 Task: Compose an email with the signature Faith Turner with the subject Request for a testimonial and the message I would like to request a review of the proposal before making a decision. from softage.1@softage.net to softage.2@softage.net,  softage.1@softage.net and softage.3@softage.net with CC to softage.4@softage.net with an attached document Business_evaluation.pdf, insert an emoji of crying face Send the email
Action: Mouse moved to (481, 597)
Screenshot: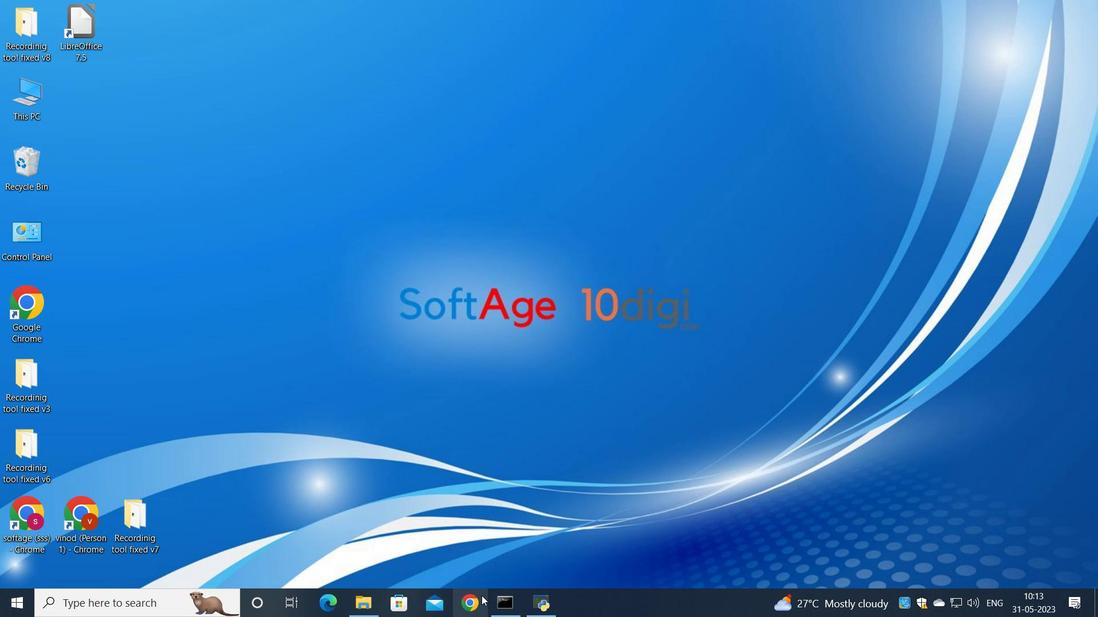 
Action: Mouse pressed left at (481, 597)
Screenshot: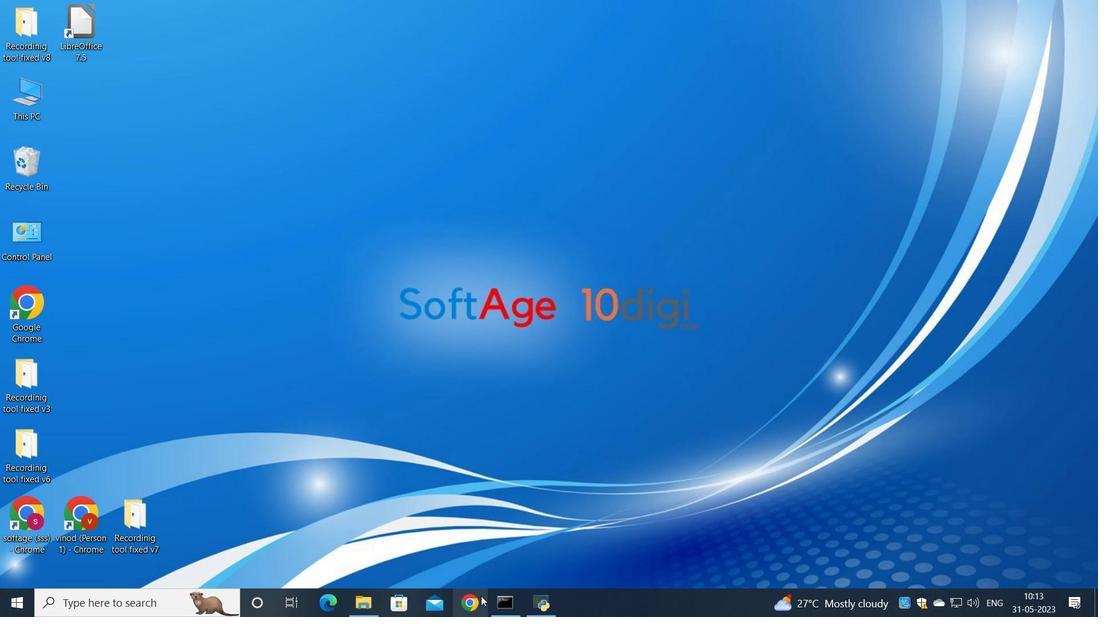 
Action: Mouse moved to (477, 336)
Screenshot: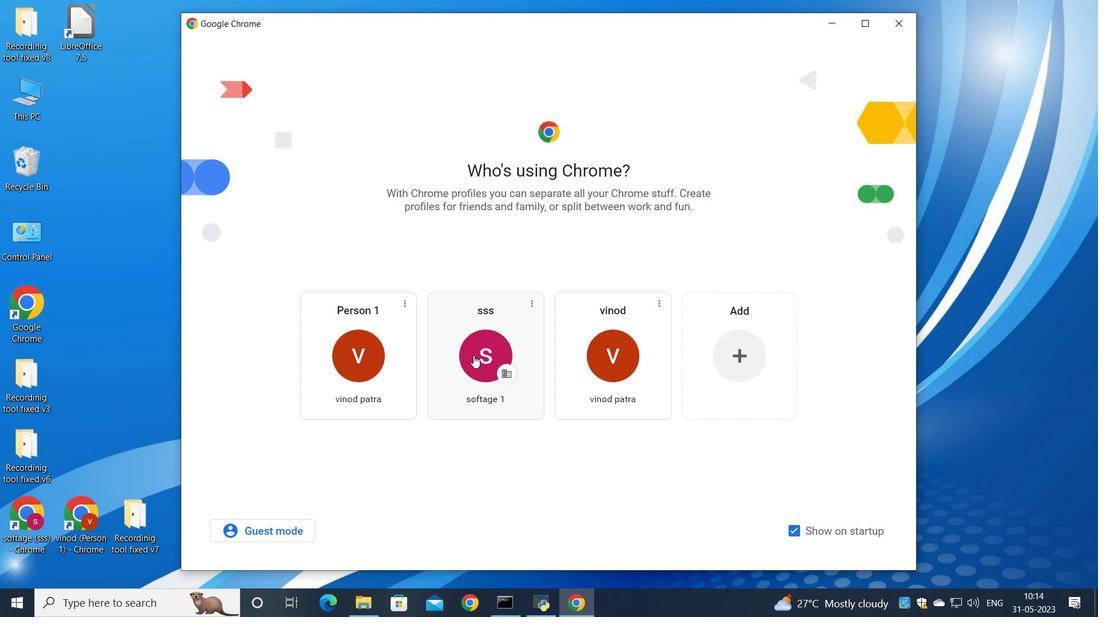 
Action: Mouse pressed left at (477, 336)
Screenshot: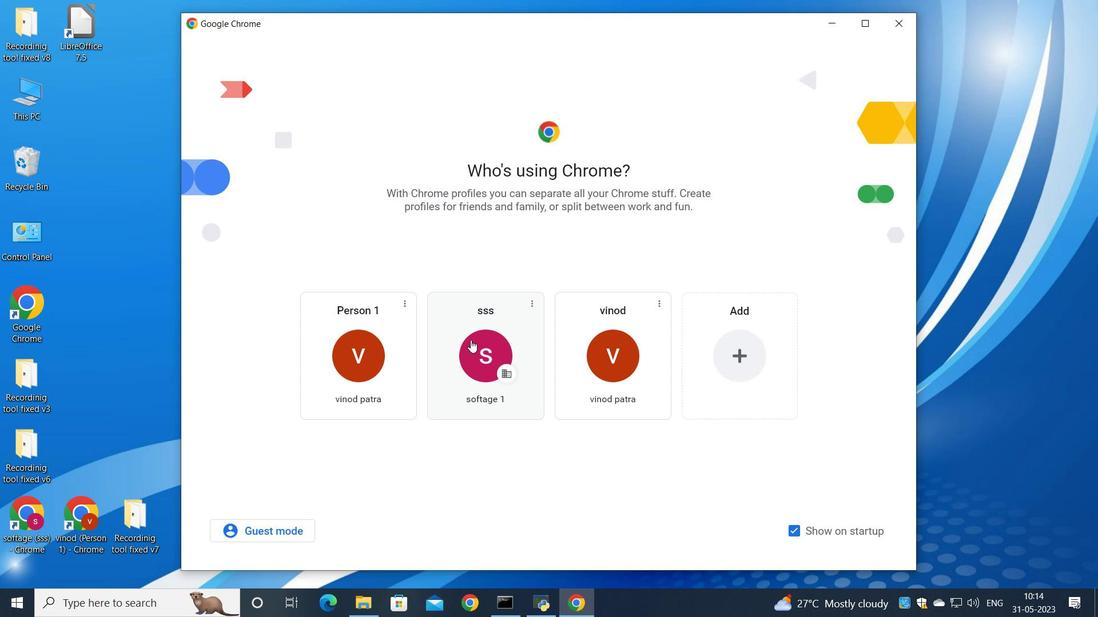 
Action: Mouse moved to (964, 71)
Screenshot: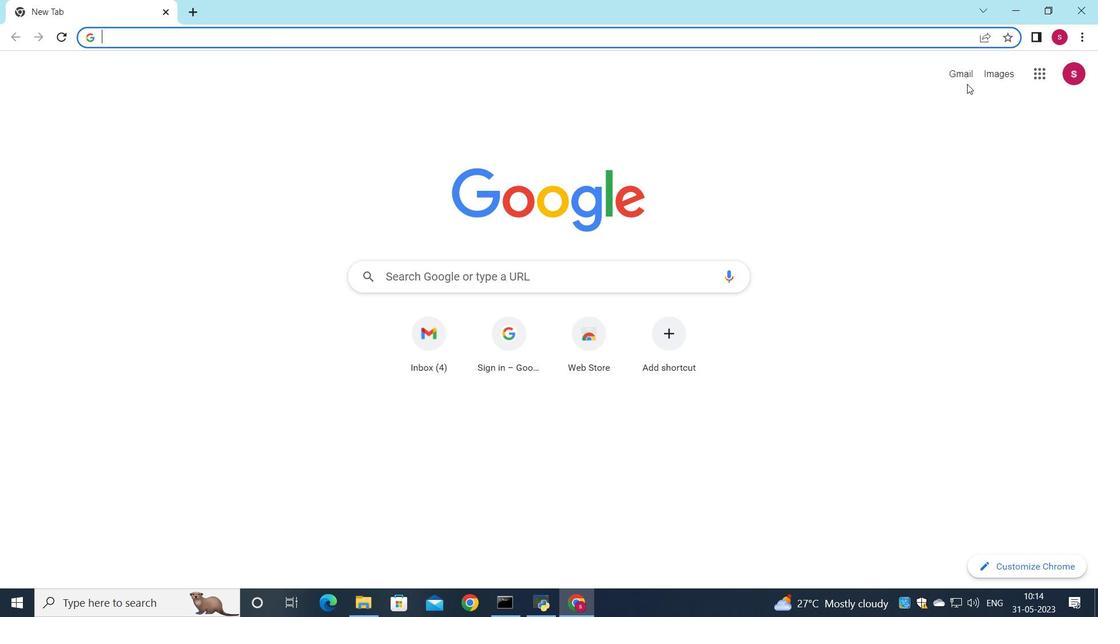 
Action: Mouse pressed left at (964, 71)
Screenshot: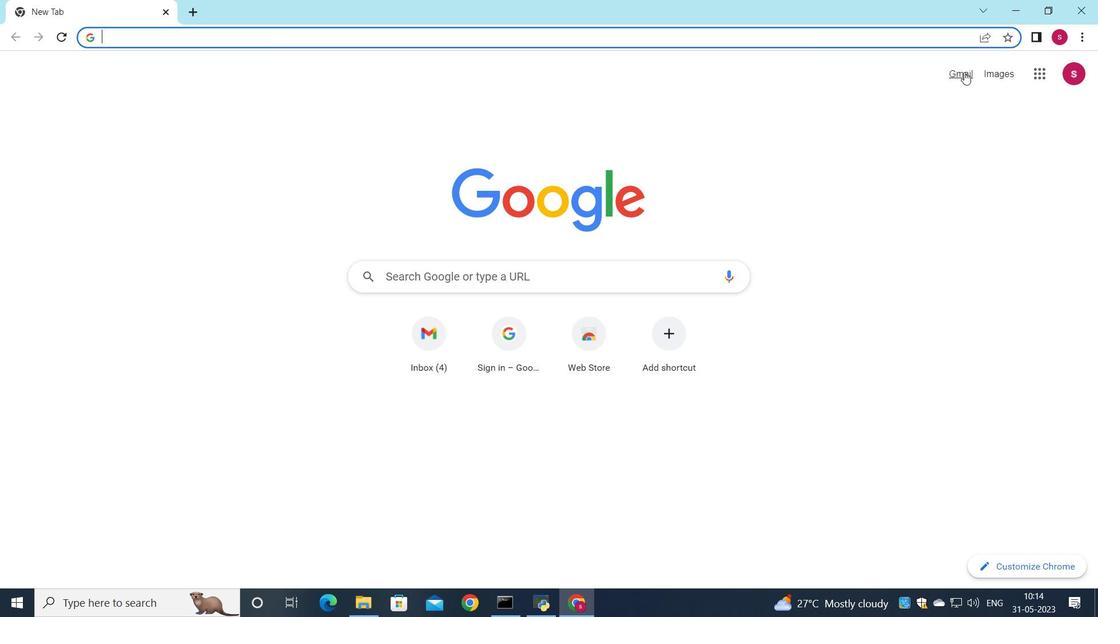 
Action: Mouse moved to (934, 106)
Screenshot: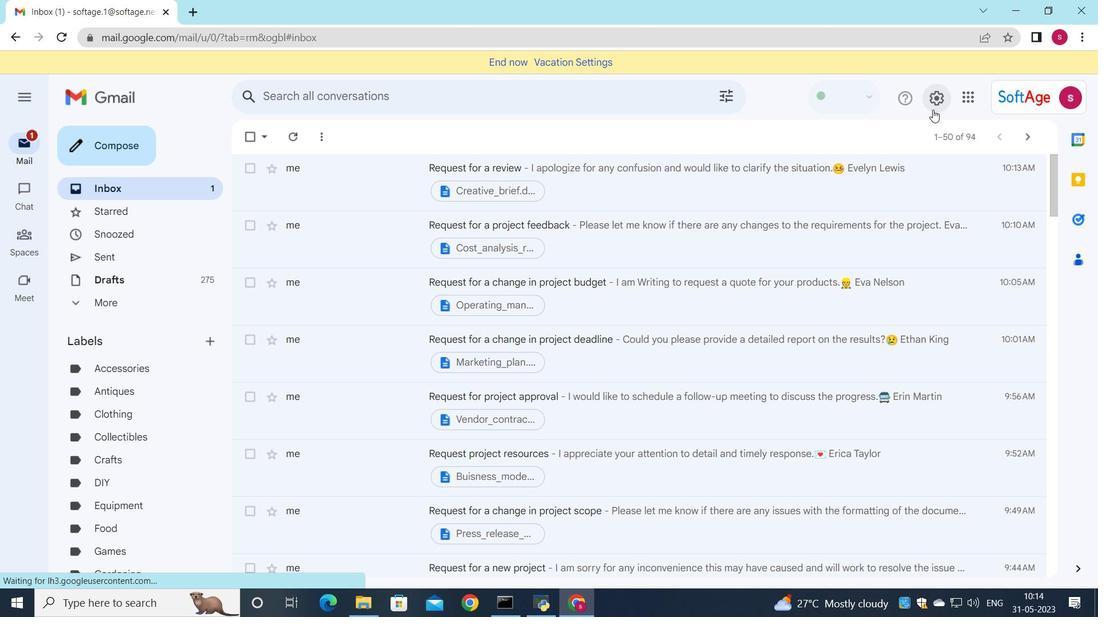 
Action: Mouse pressed left at (934, 106)
Screenshot: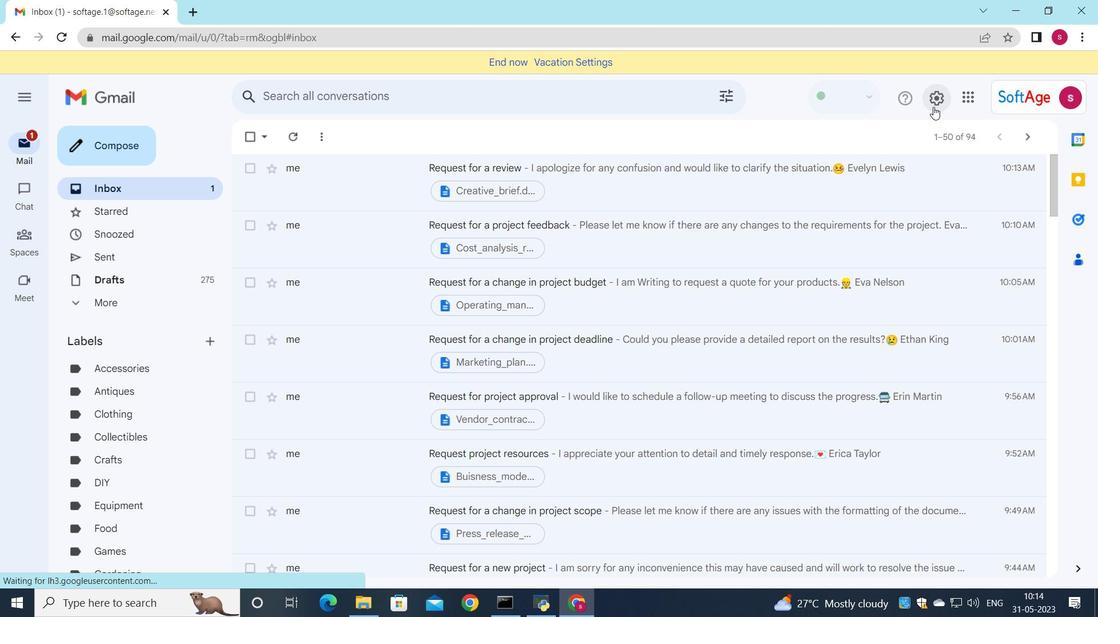 
Action: Mouse moved to (946, 169)
Screenshot: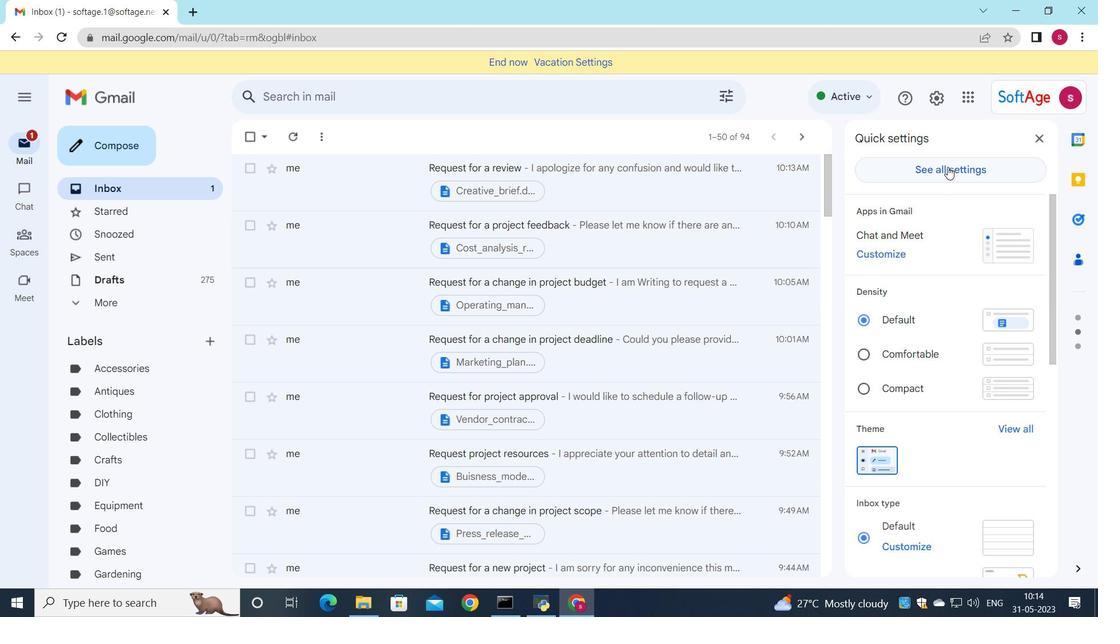 
Action: Mouse pressed left at (946, 169)
Screenshot: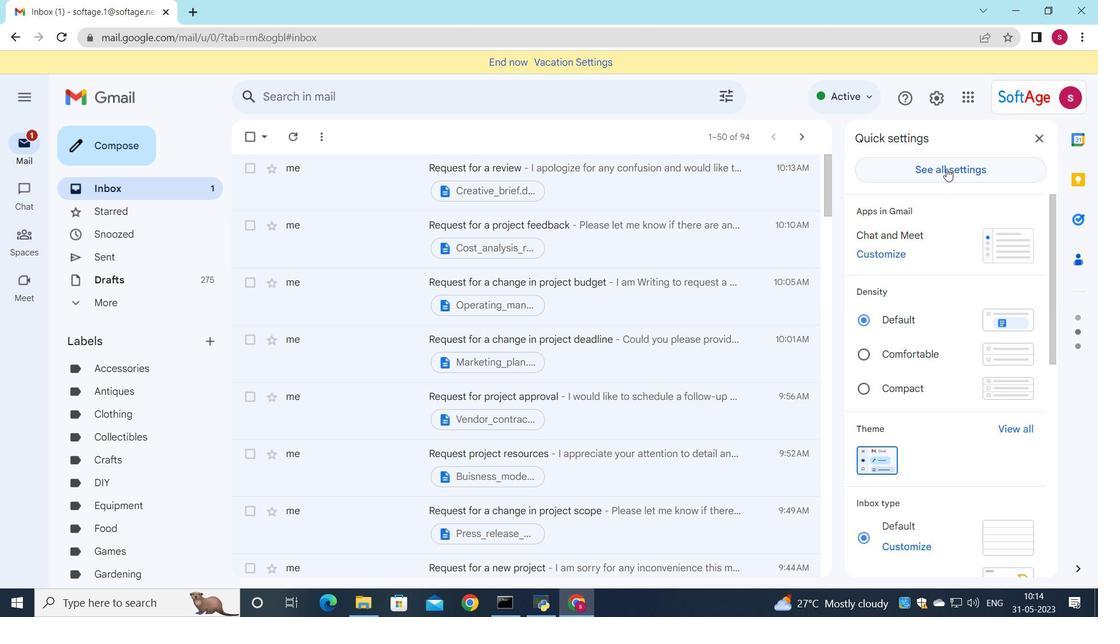 
Action: Mouse moved to (717, 347)
Screenshot: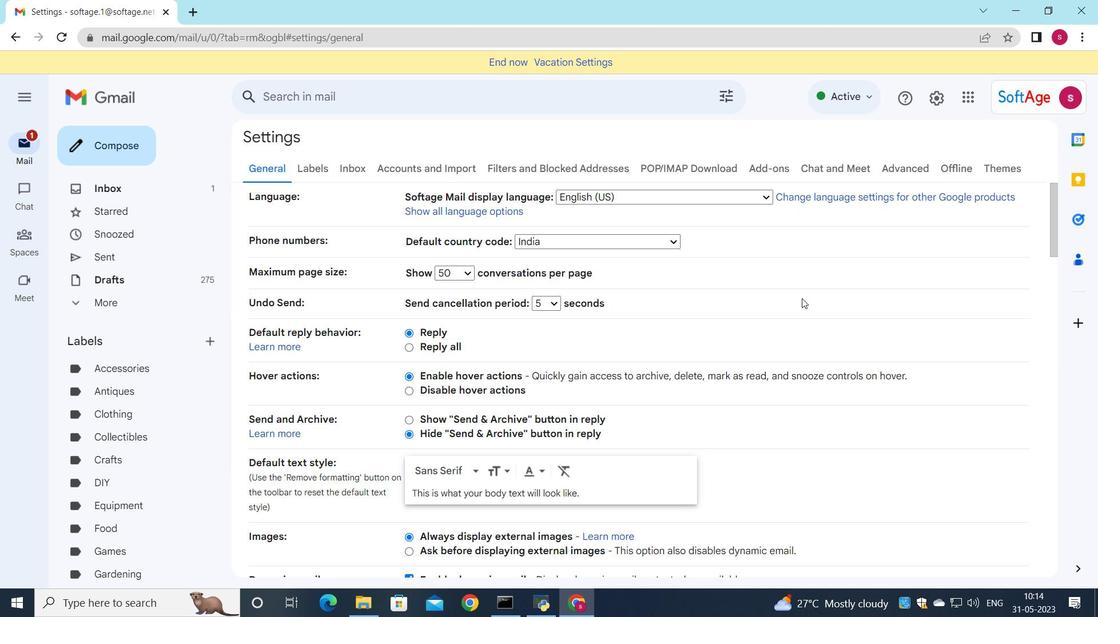 
Action: Mouse scrolled (717, 346) with delta (0, 0)
Screenshot: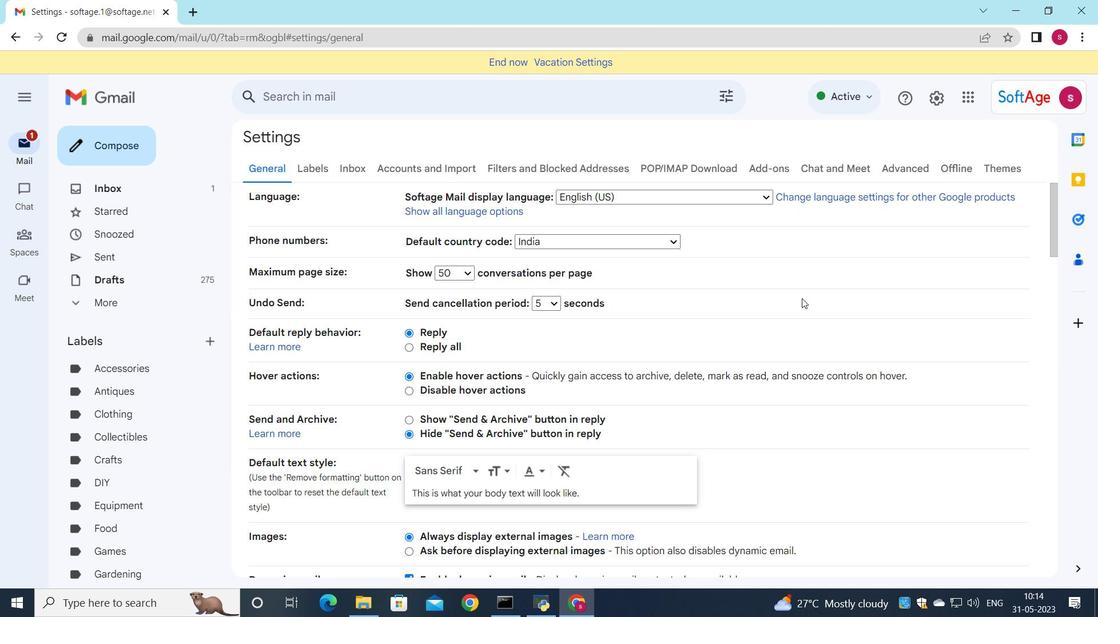 
Action: Mouse moved to (708, 359)
Screenshot: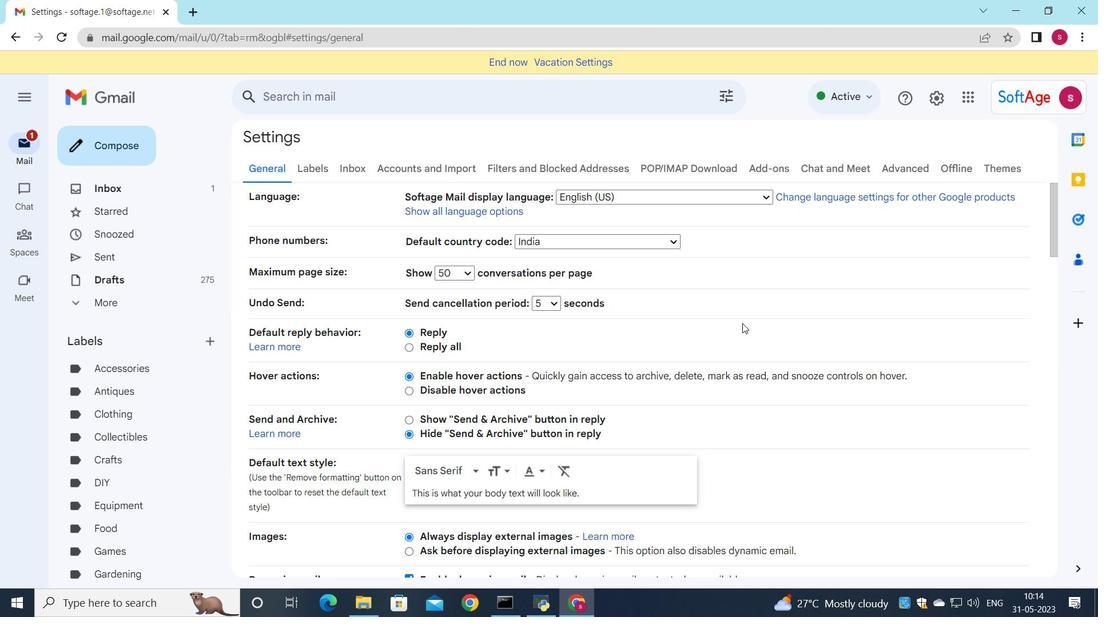 
Action: Mouse scrolled (708, 358) with delta (0, 0)
Screenshot: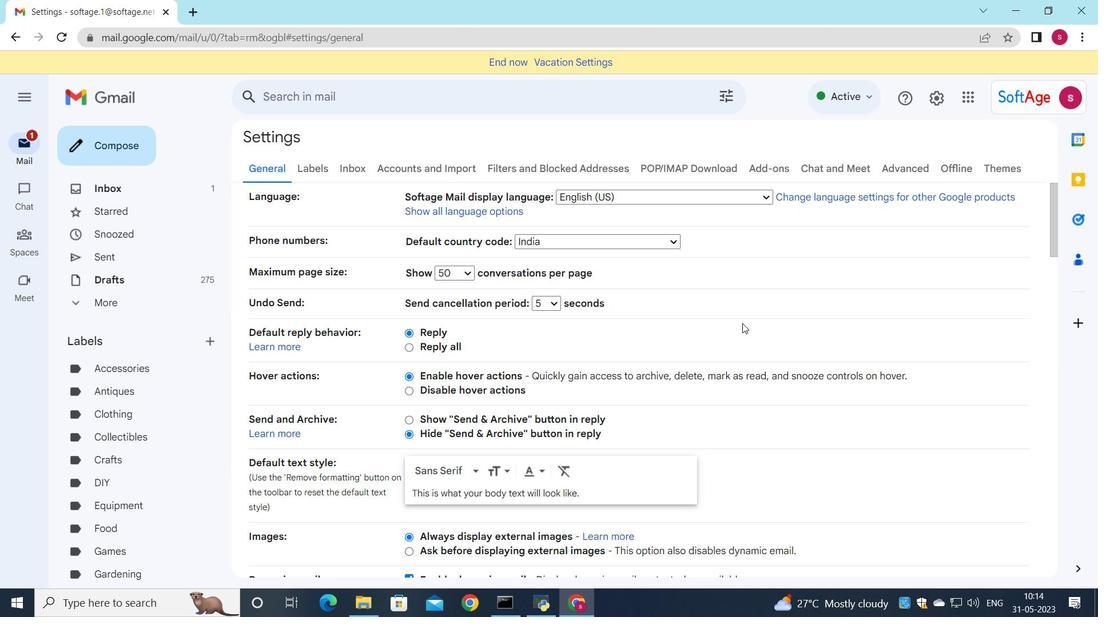 
Action: Mouse moved to (707, 359)
Screenshot: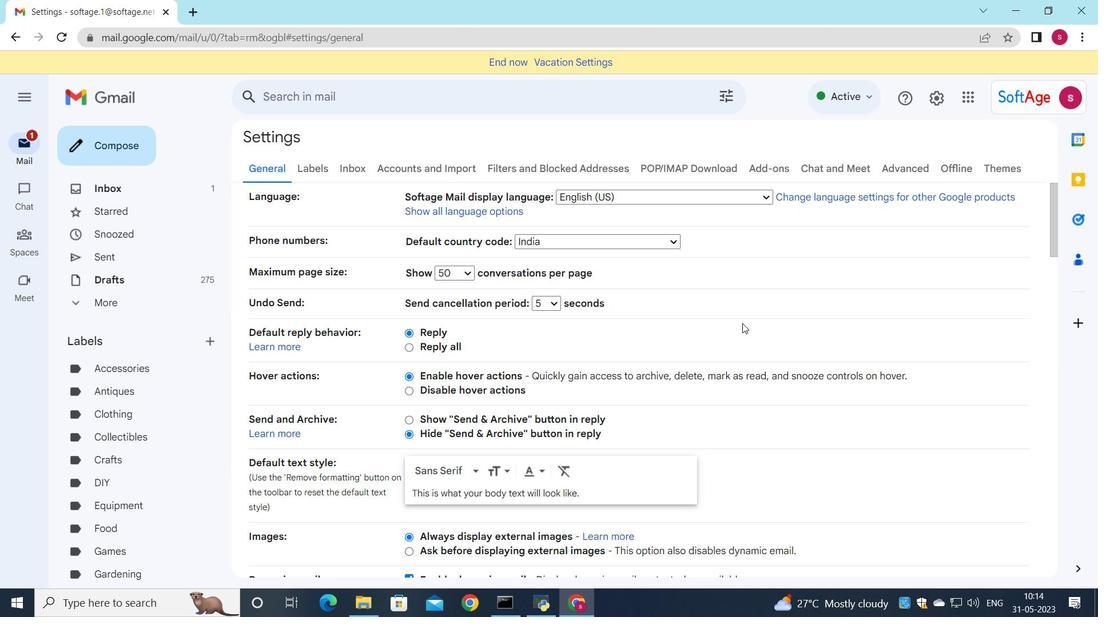 
Action: Mouse scrolled (707, 359) with delta (0, 0)
Screenshot: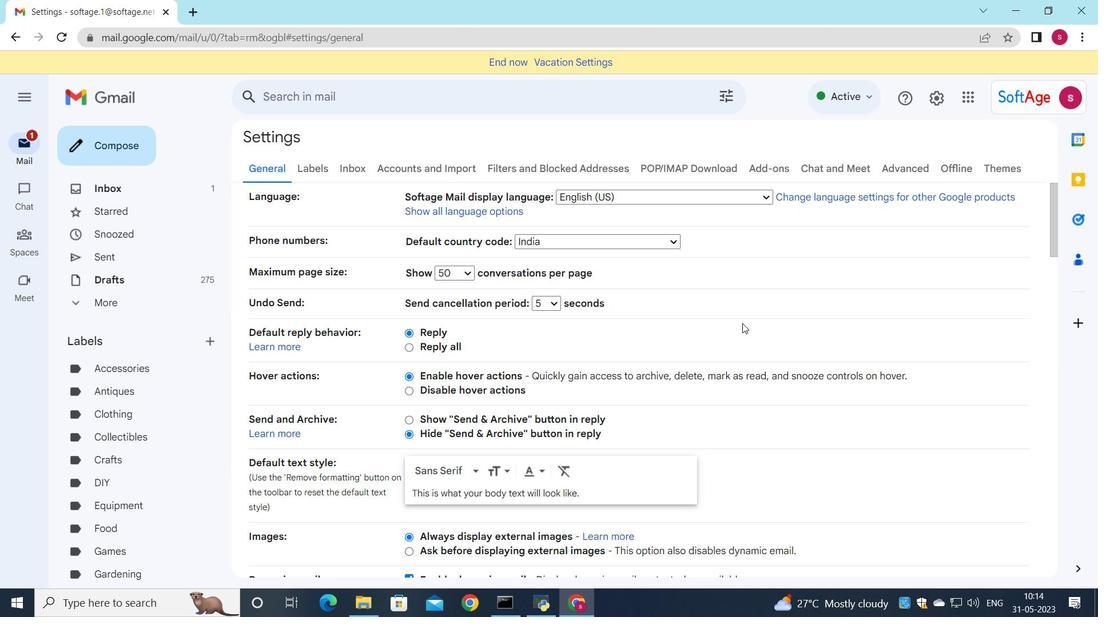 
Action: Mouse moved to (702, 361)
Screenshot: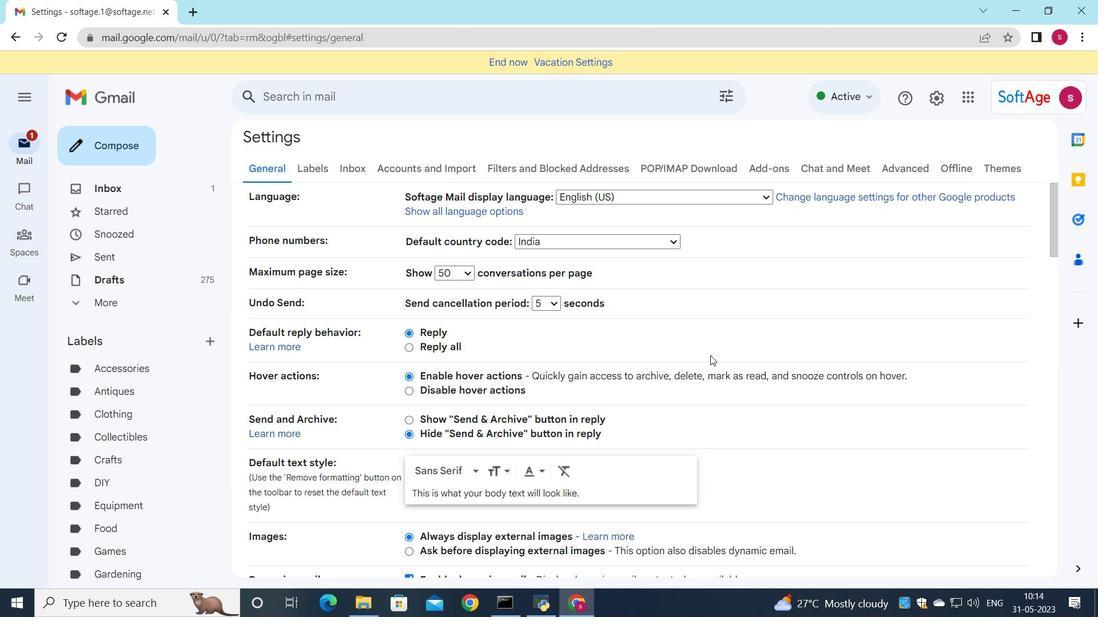 
Action: Mouse scrolled (704, 359) with delta (0, 0)
Screenshot: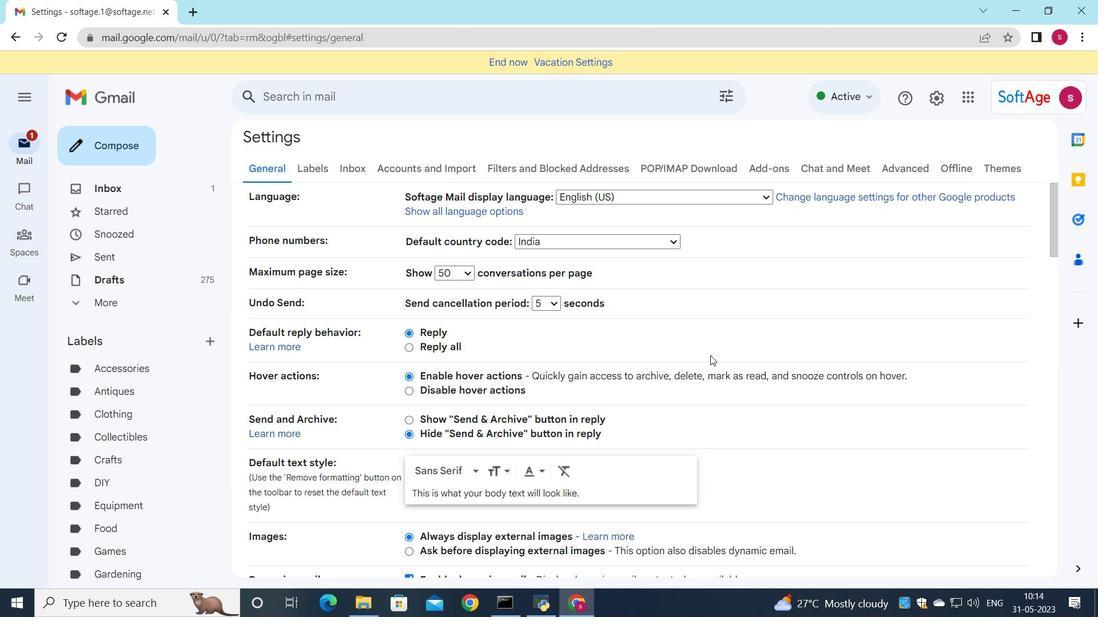 
Action: Mouse moved to (564, 340)
Screenshot: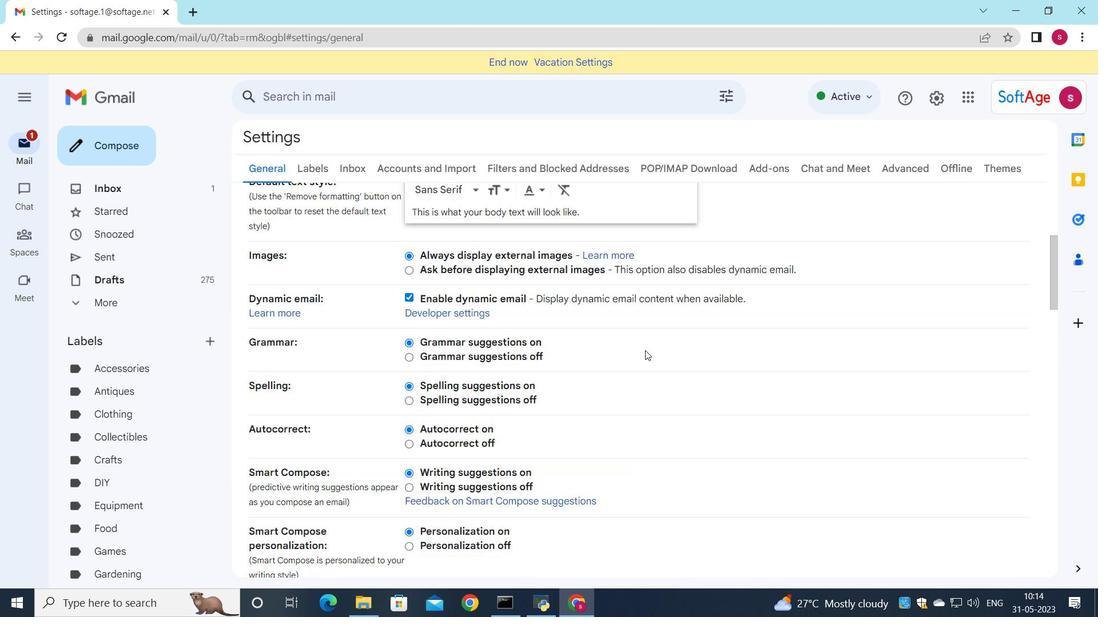 
Action: Mouse scrolled (564, 339) with delta (0, 0)
Screenshot: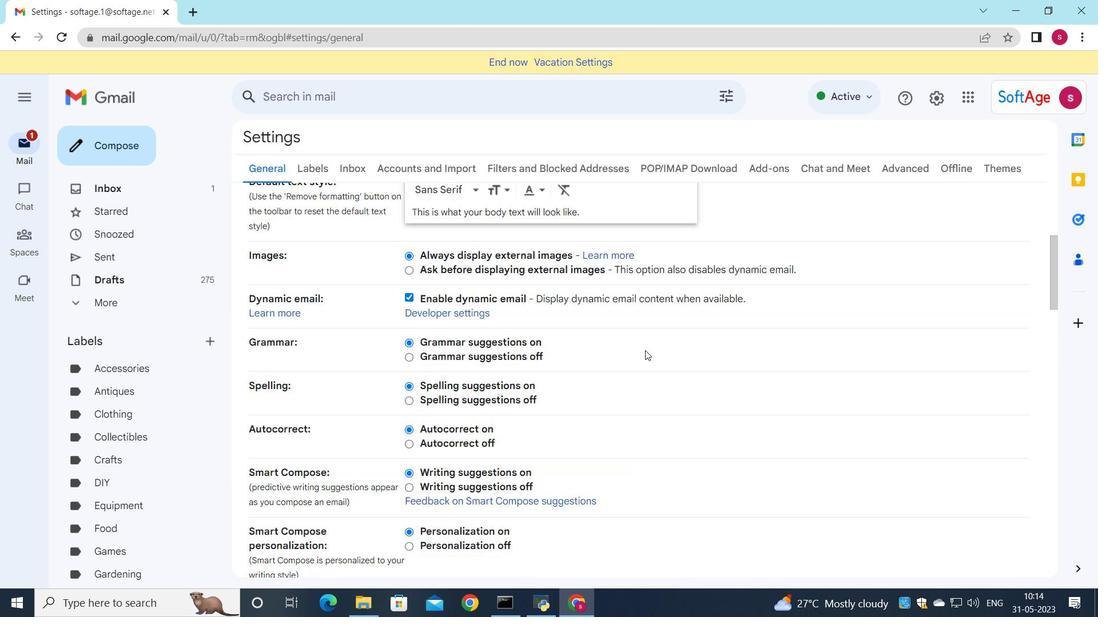 
Action: Mouse moved to (549, 354)
Screenshot: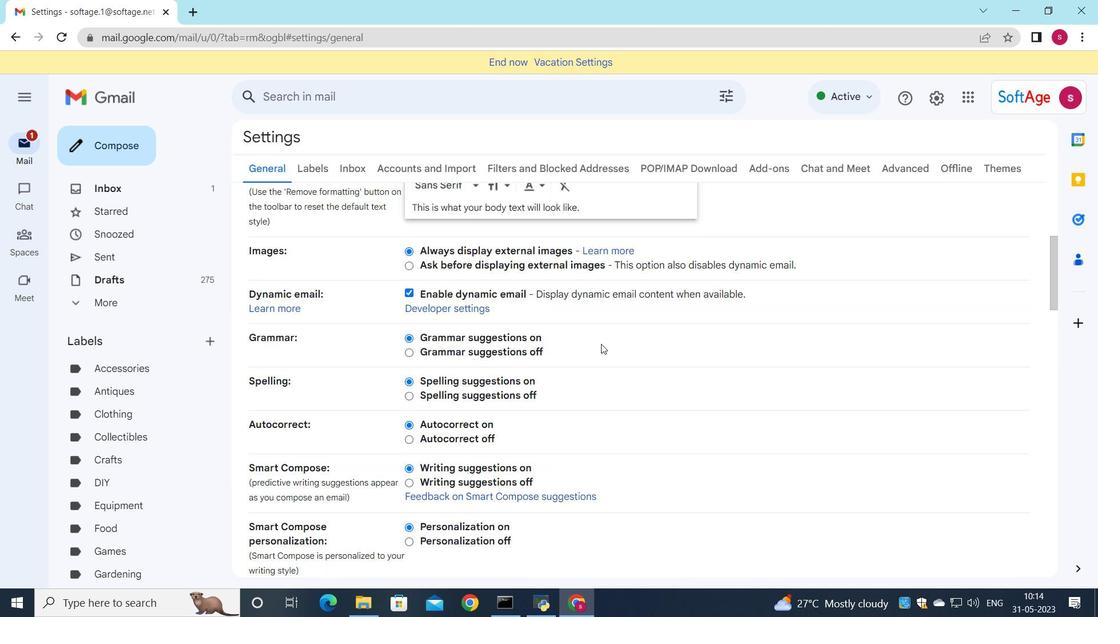 
Action: Mouse scrolled (549, 353) with delta (0, 0)
Screenshot: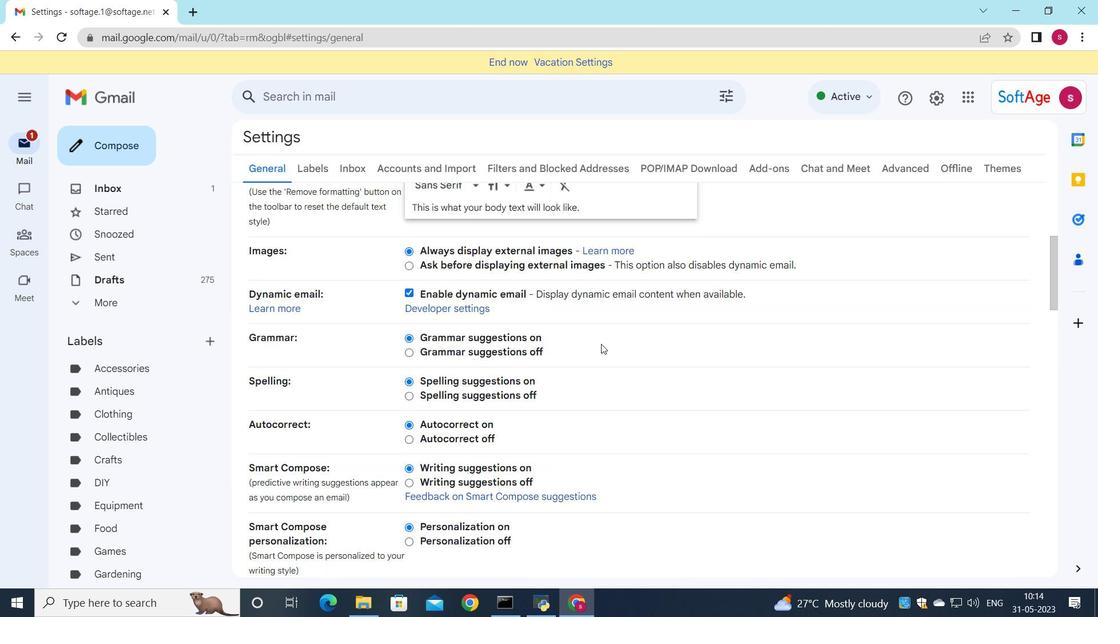 
Action: Mouse moved to (545, 358)
Screenshot: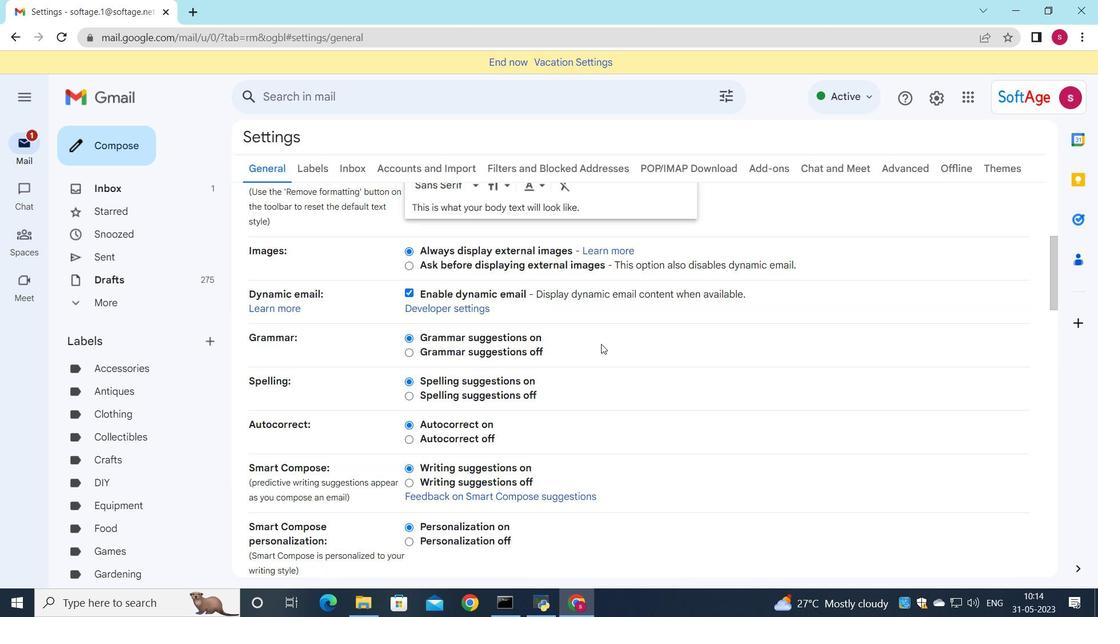 
Action: Mouse scrolled (545, 357) with delta (0, 0)
Screenshot: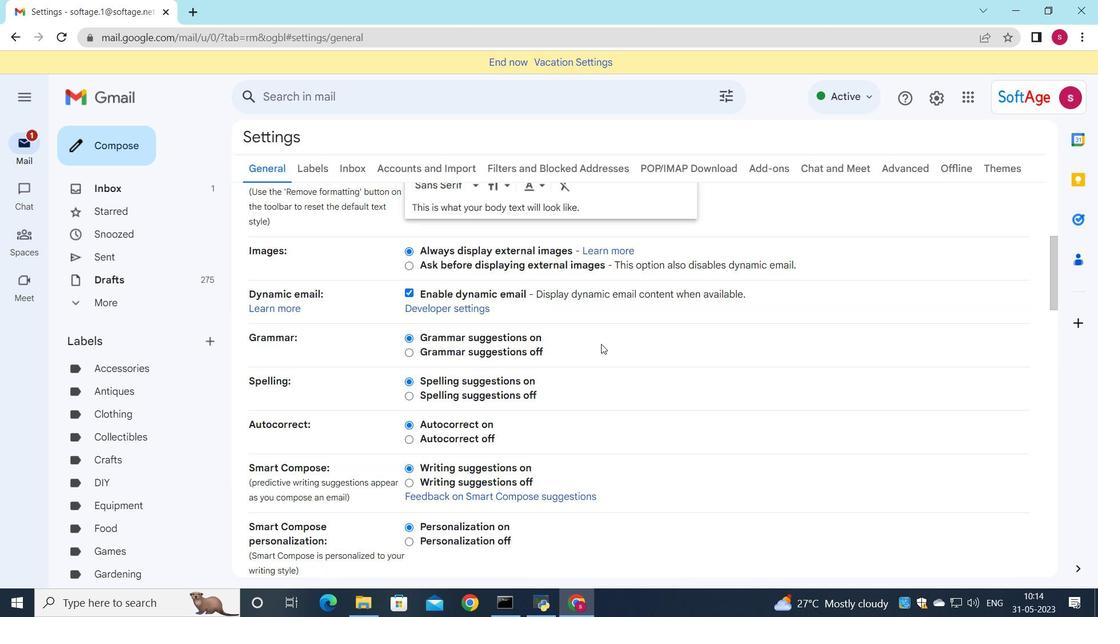 
Action: Mouse scrolled (545, 357) with delta (0, 0)
Screenshot: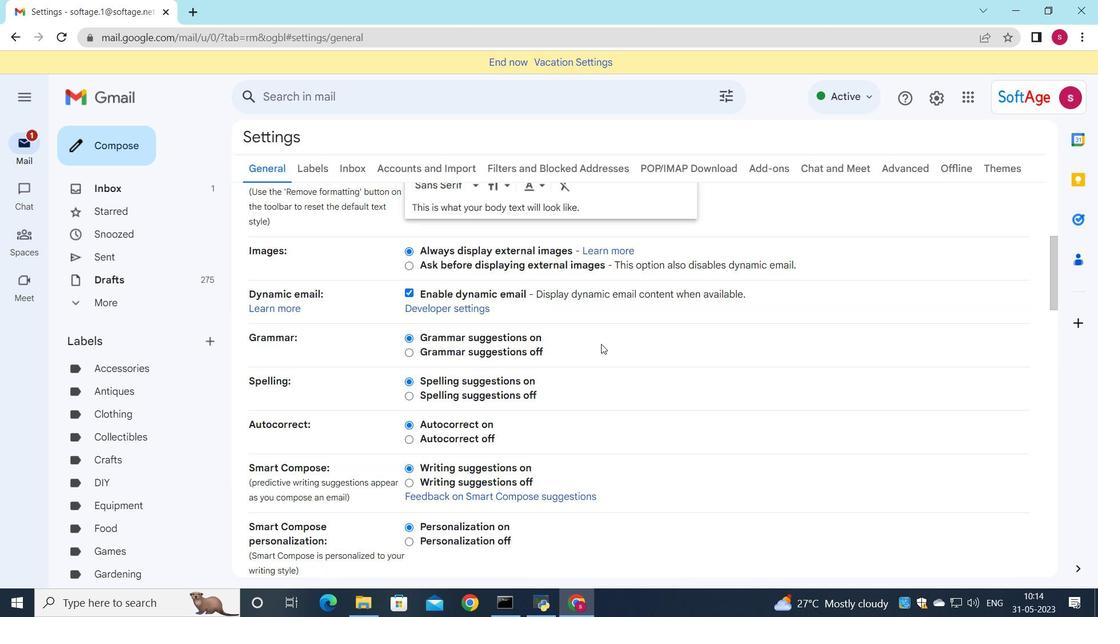 
Action: Mouse scrolled (545, 357) with delta (0, 0)
Screenshot: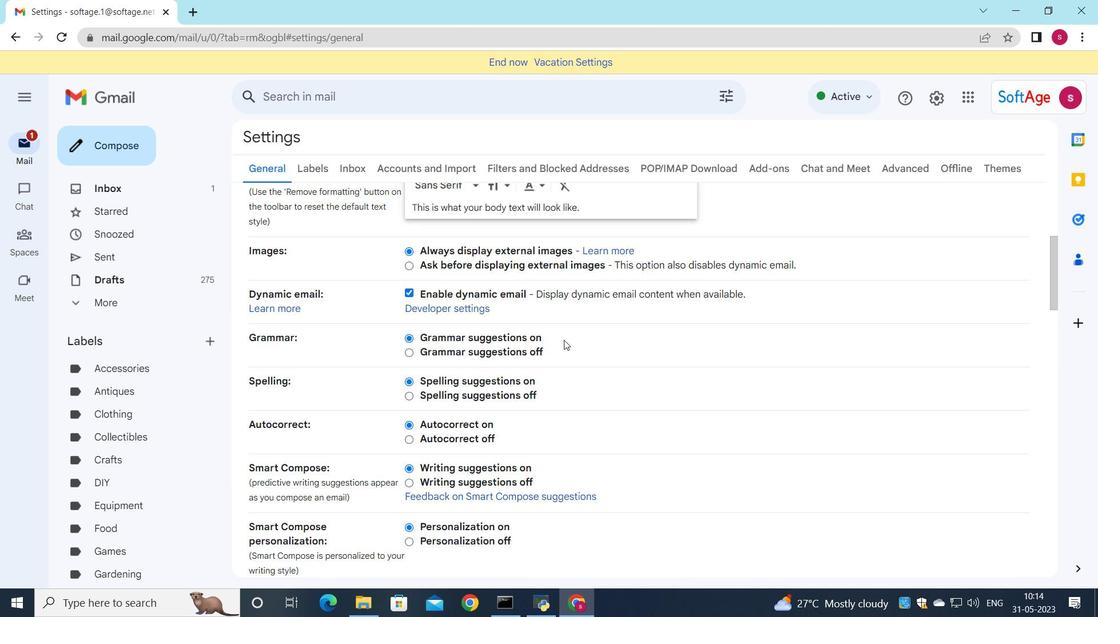 
Action: Mouse moved to (545, 356)
Screenshot: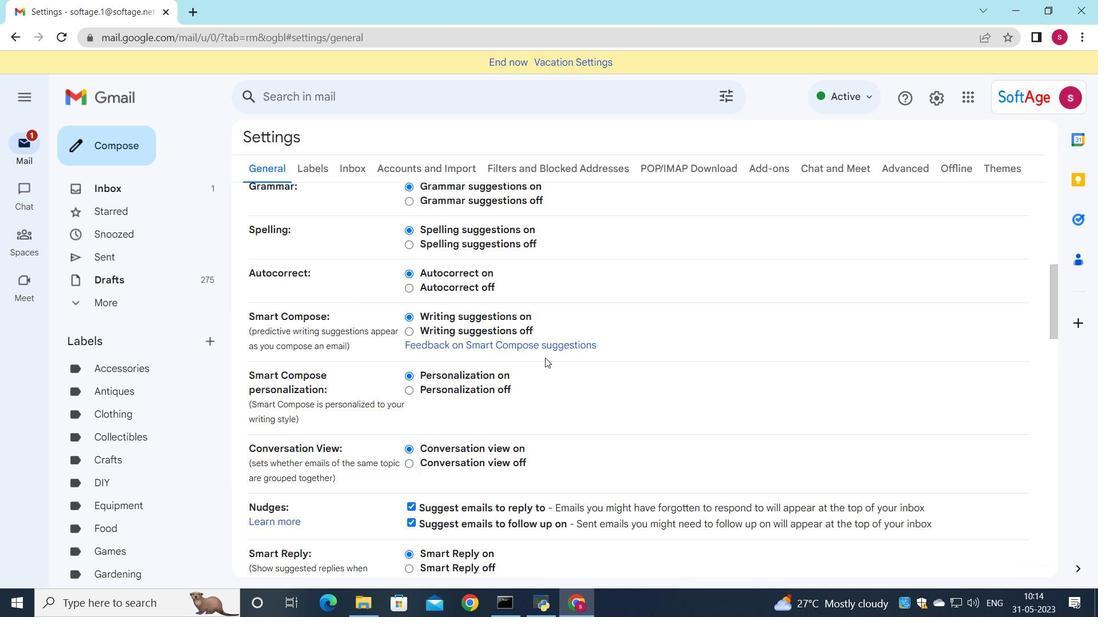 
Action: Mouse scrolled (545, 356) with delta (0, 0)
Screenshot: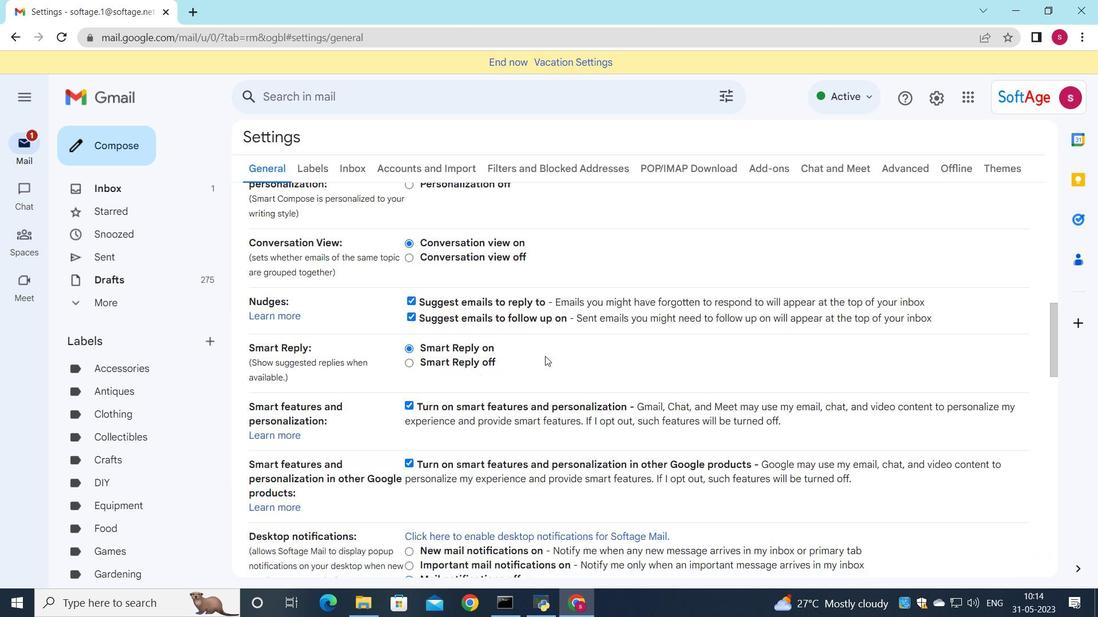 
Action: Mouse scrolled (545, 356) with delta (0, 0)
Screenshot: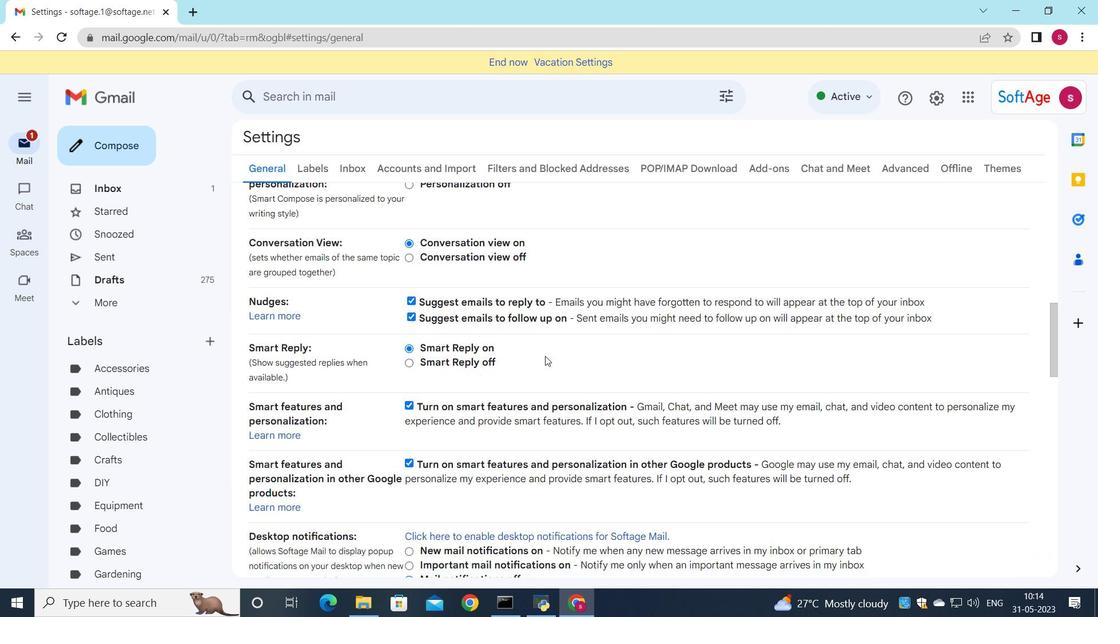 
Action: Mouse scrolled (545, 356) with delta (0, 0)
Screenshot: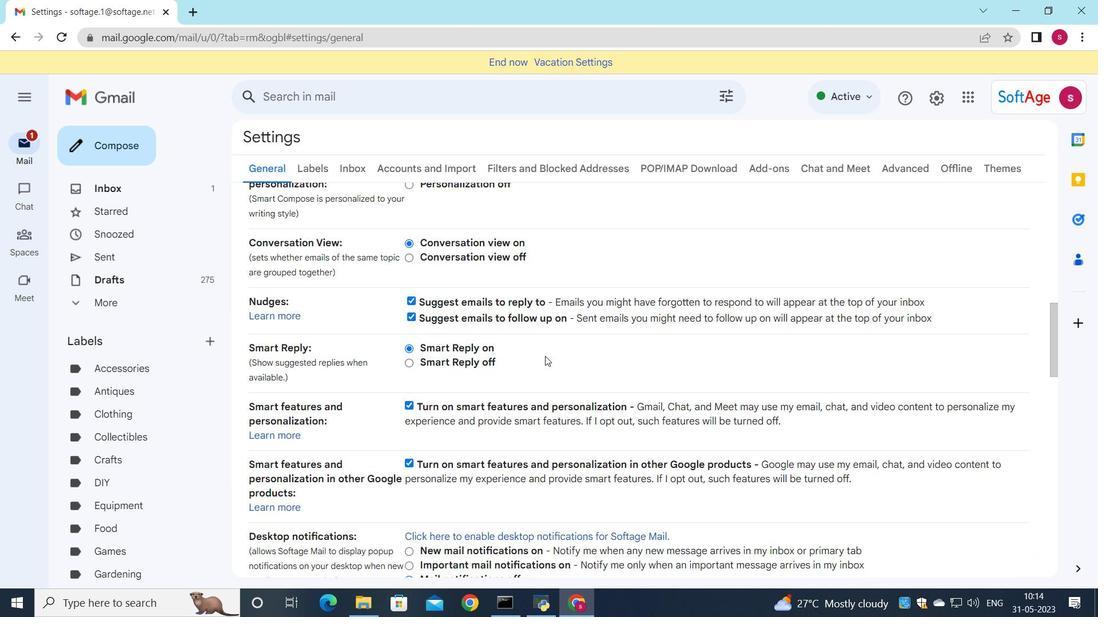 
Action: Mouse scrolled (545, 356) with delta (0, 0)
Screenshot: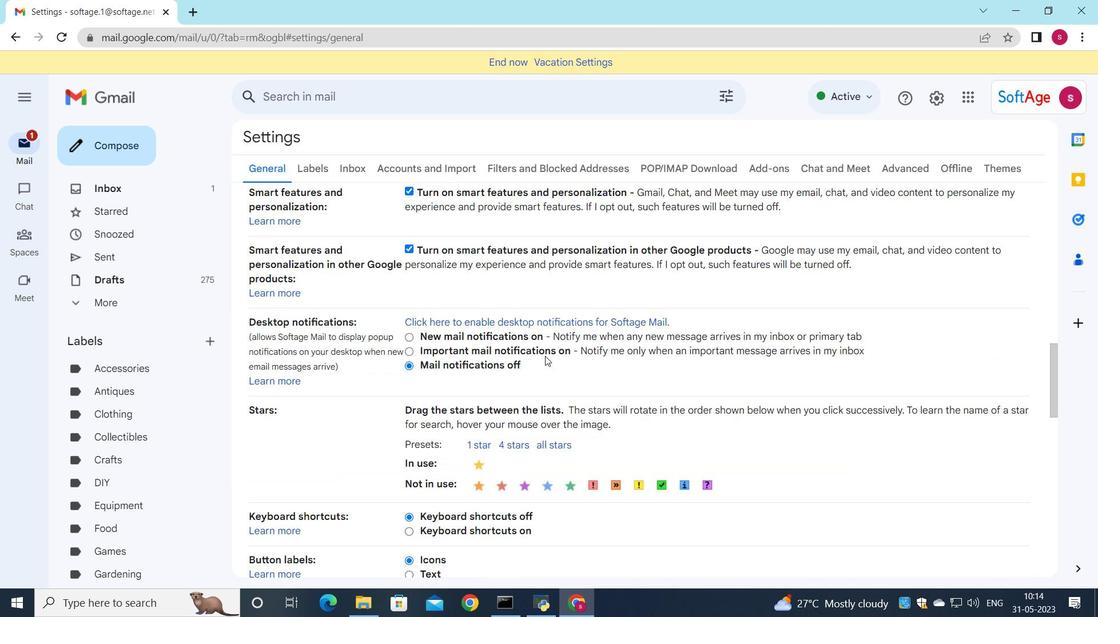 
Action: Mouse scrolled (545, 356) with delta (0, 0)
Screenshot: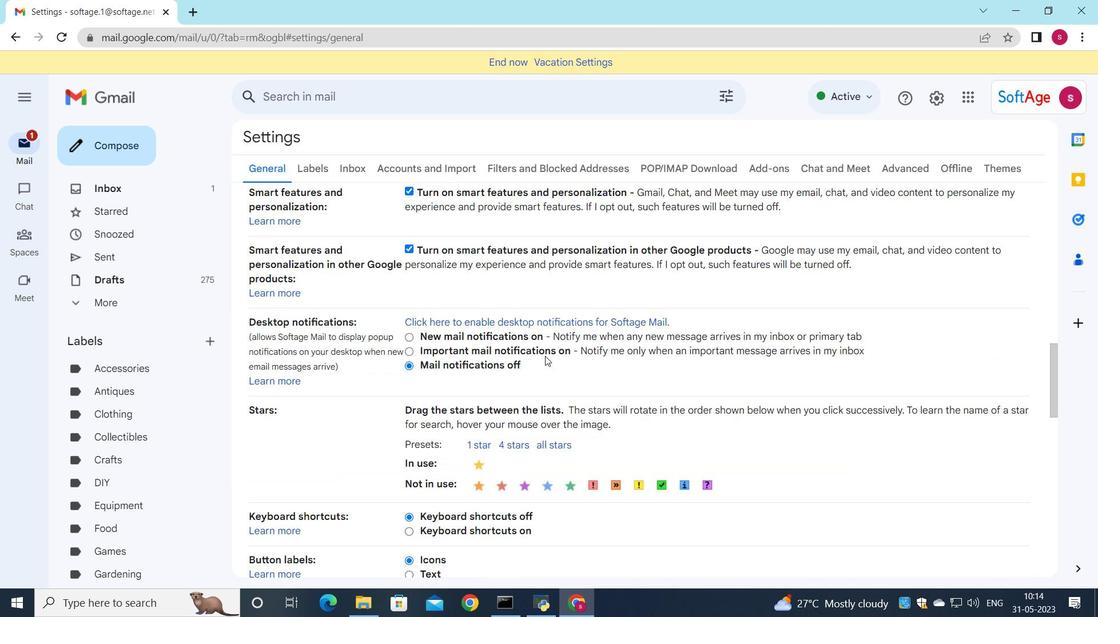 
Action: Mouse scrolled (545, 356) with delta (0, 0)
Screenshot: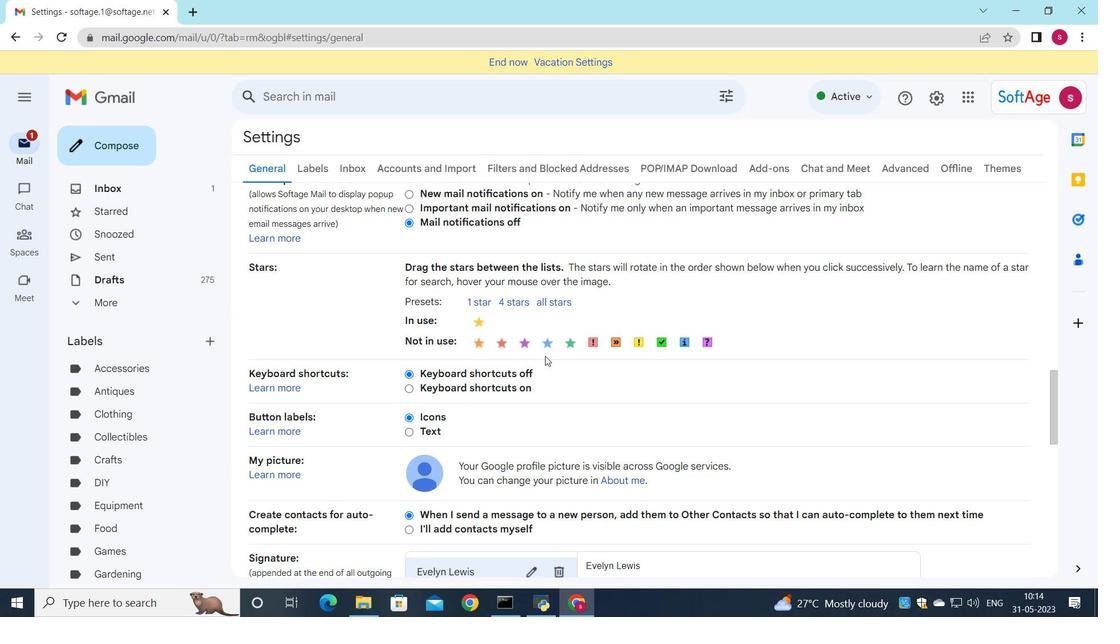 
Action: Mouse scrolled (545, 356) with delta (0, 0)
Screenshot: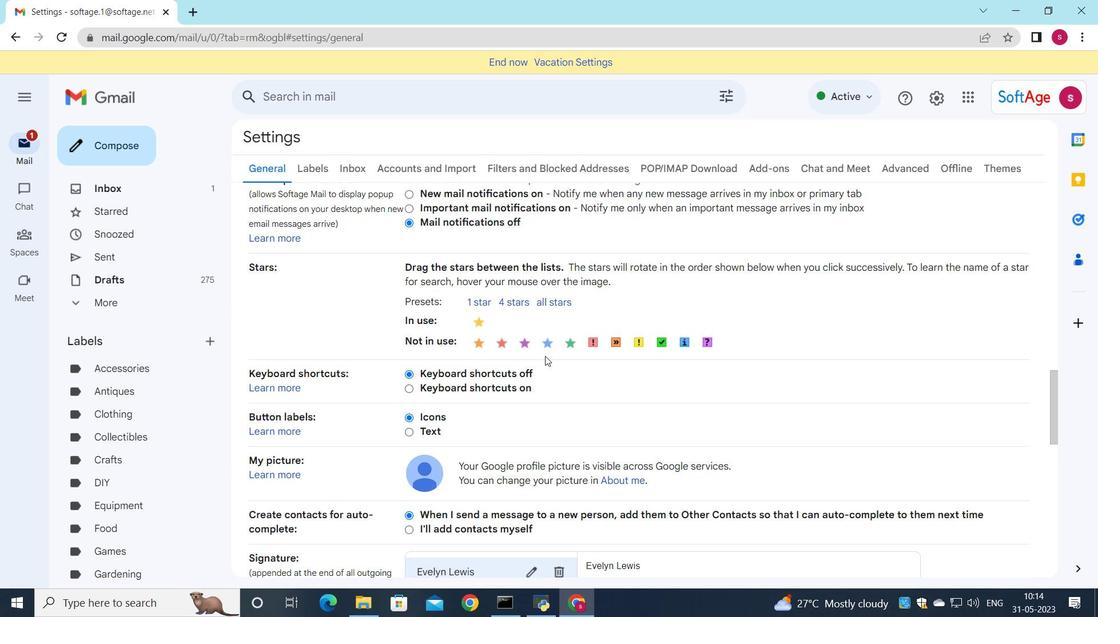 
Action: Mouse scrolled (545, 356) with delta (0, 0)
Screenshot: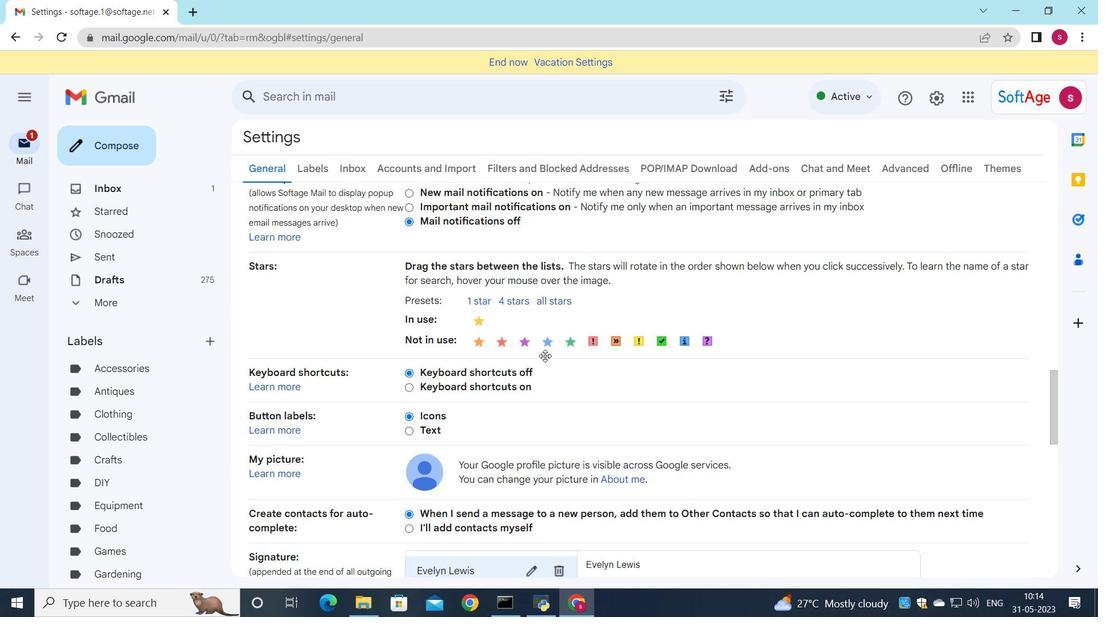 
Action: Mouse moved to (559, 363)
Screenshot: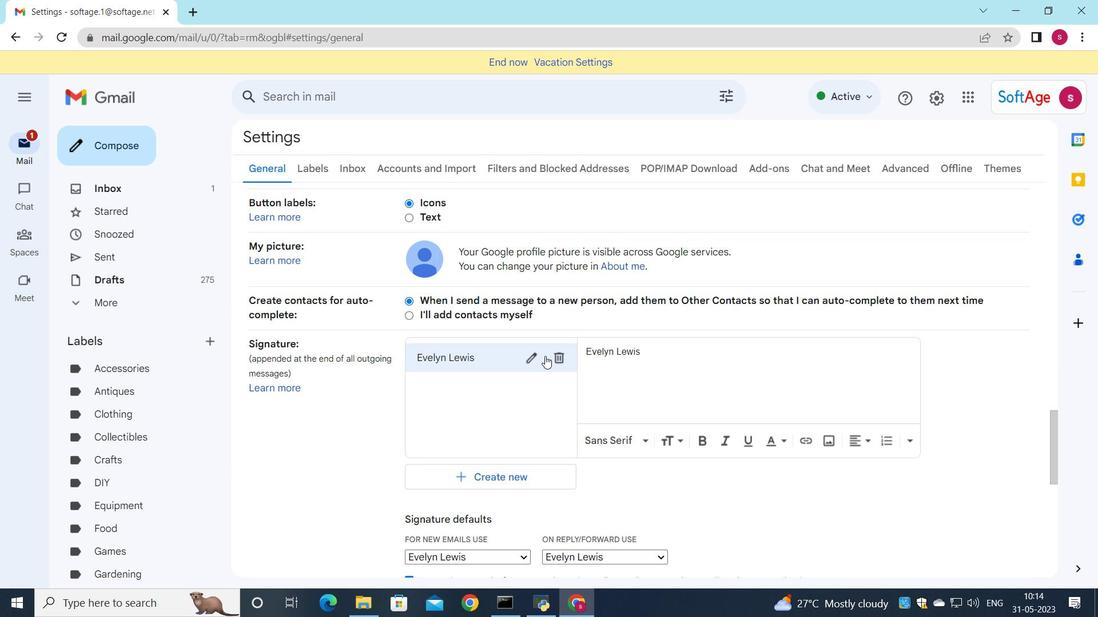 
Action: Mouse pressed left at (559, 363)
Screenshot: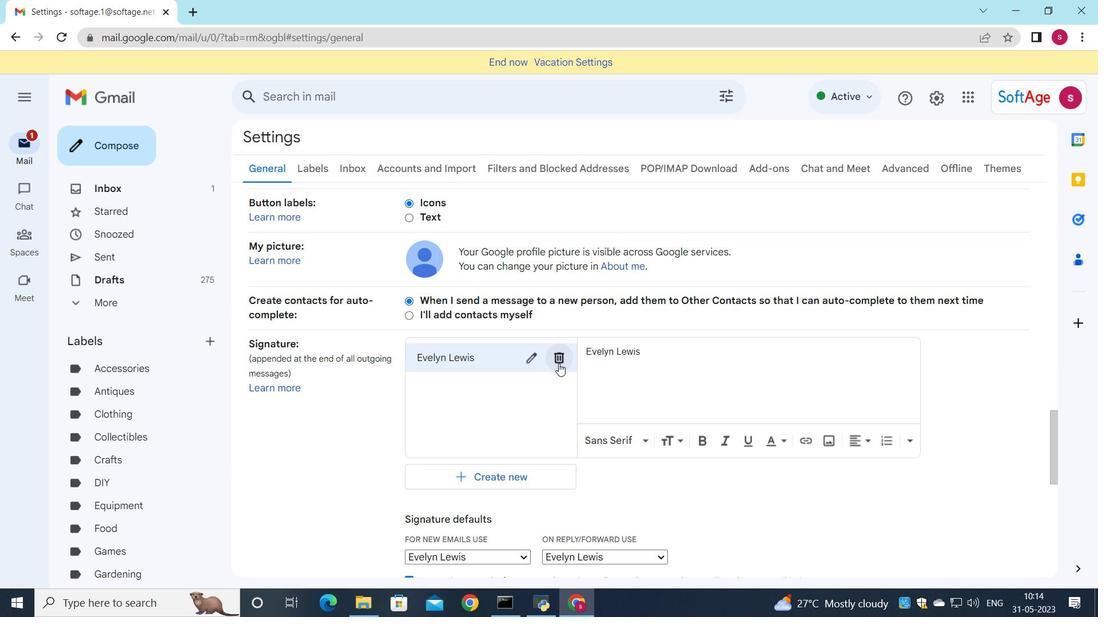 
Action: Mouse moved to (648, 354)
Screenshot: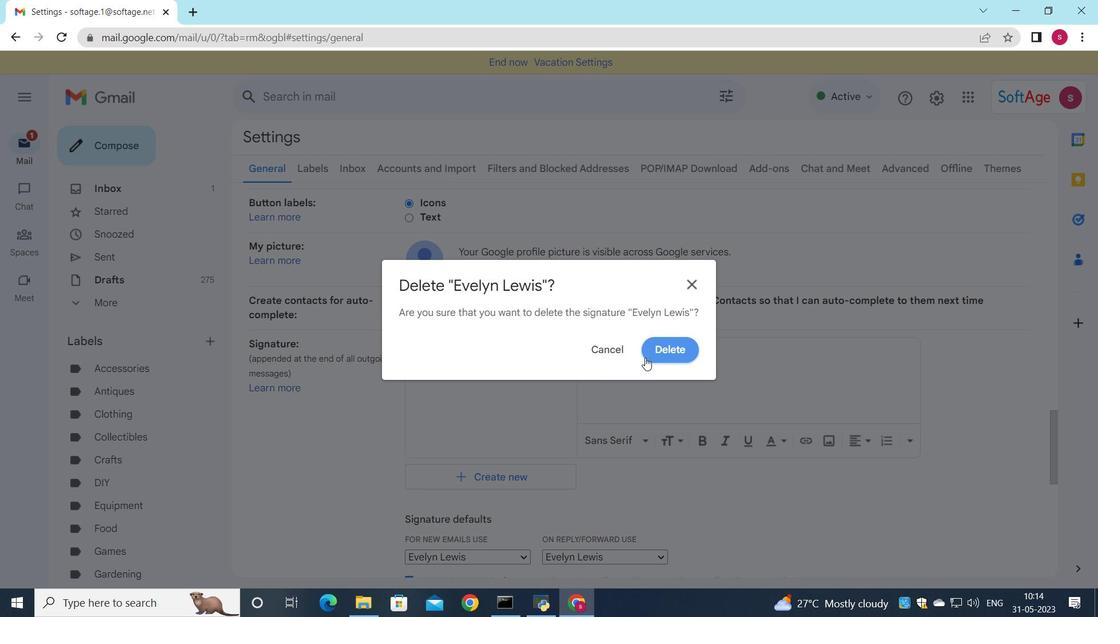 
Action: Mouse pressed left at (648, 354)
Screenshot: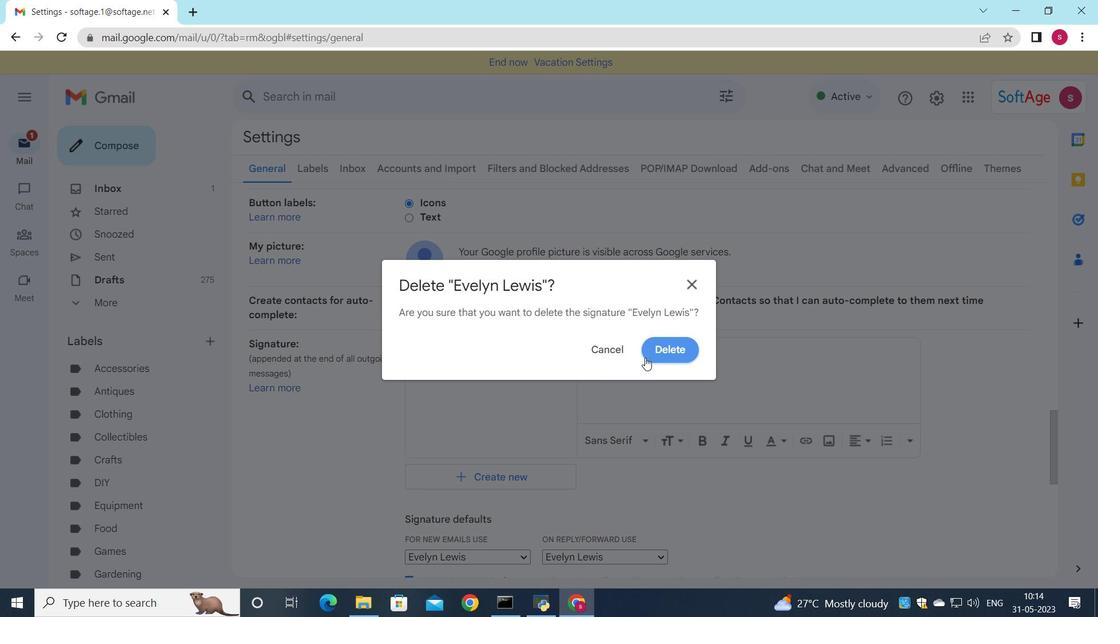 
Action: Mouse moved to (473, 381)
Screenshot: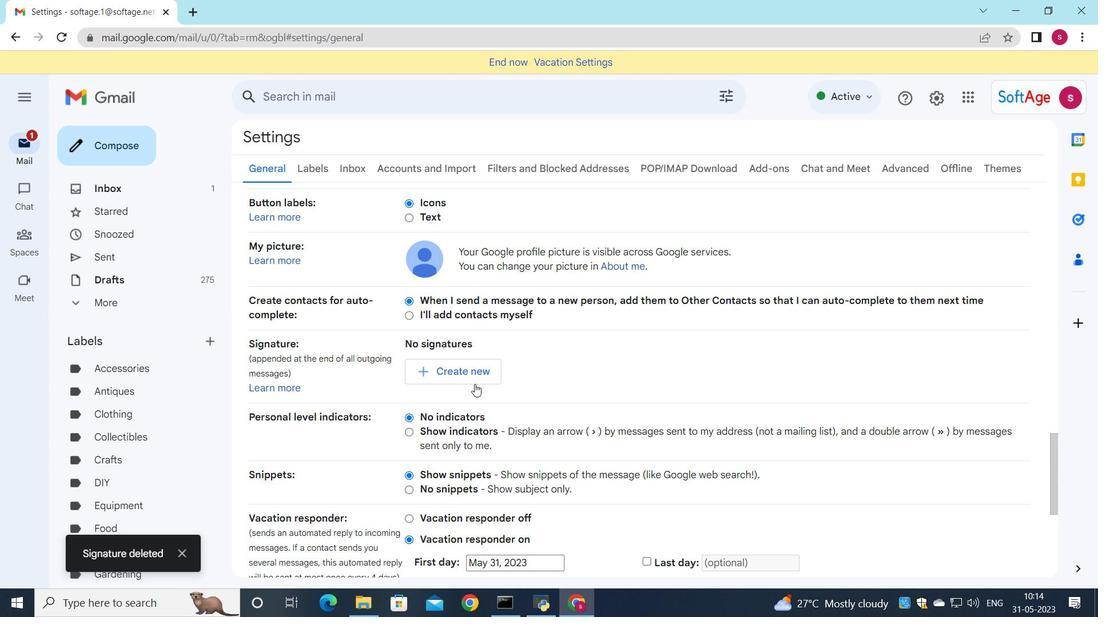 
Action: Mouse pressed left at (473, 381)
Screenshot: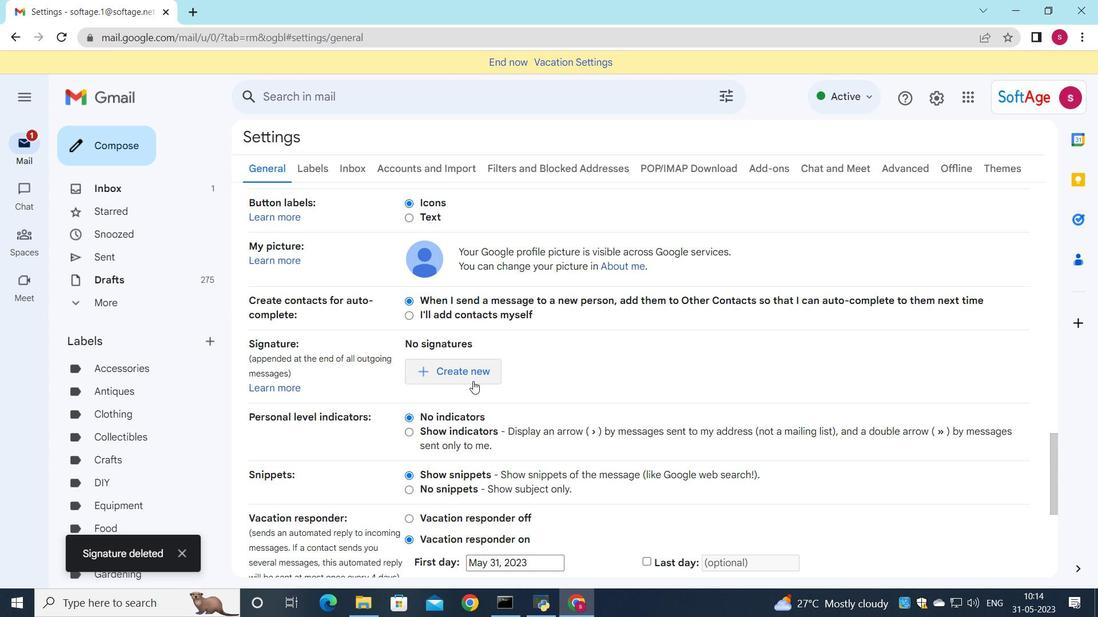 
Action: Mouse moved to (546, 393)
Screenshot: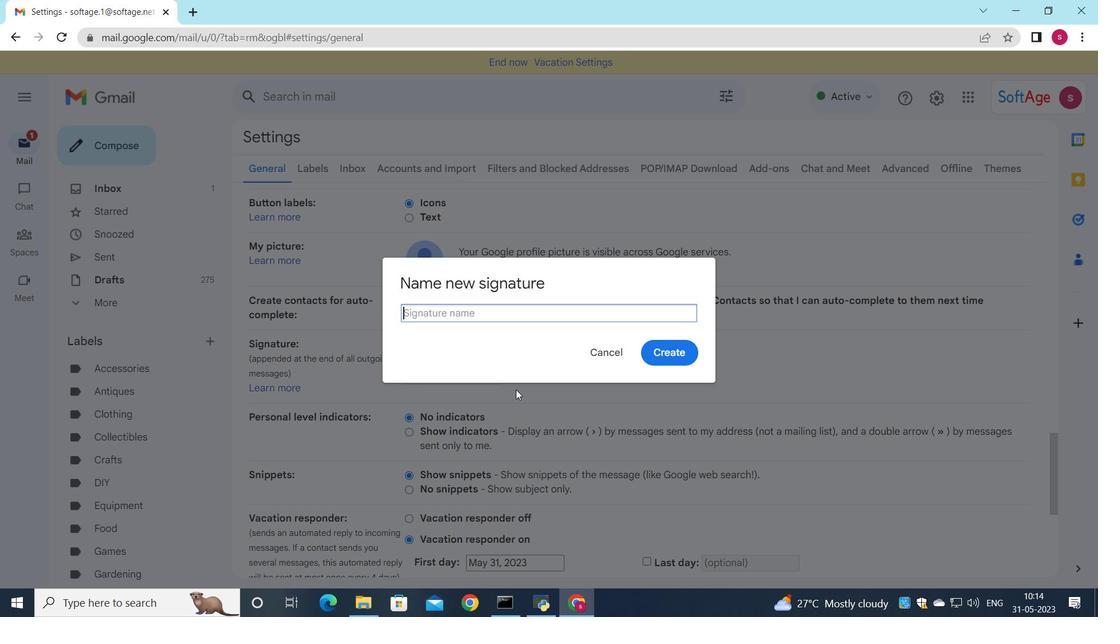 
Action: Key pressed <Key.shift>Faith<Key.space><Key.shift>Turner
Screenshot: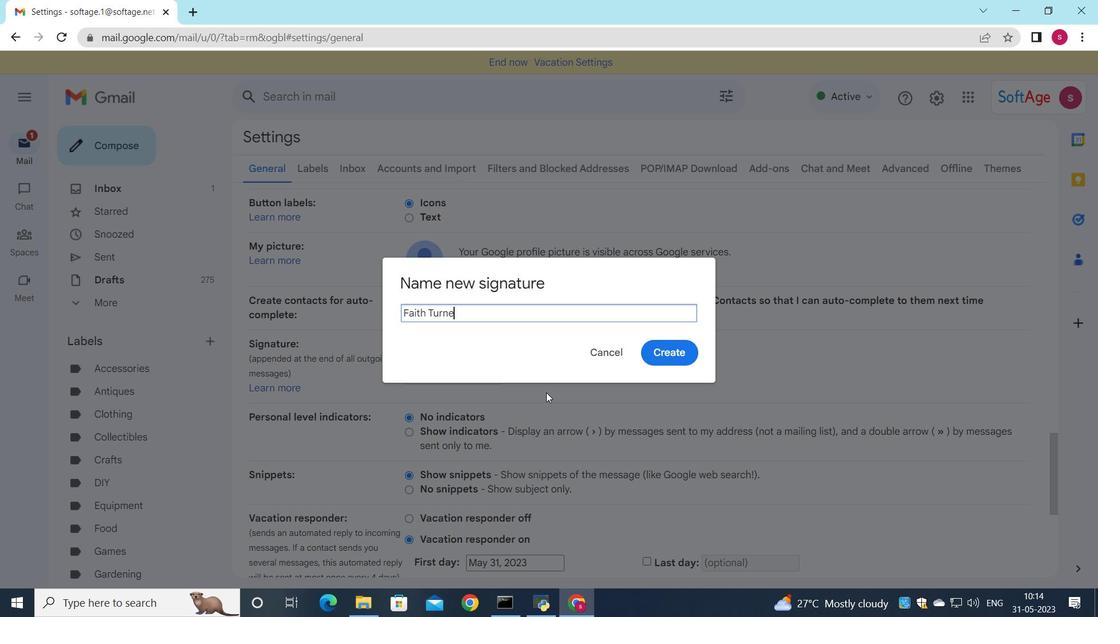
Action: Mouse moved to (676, 348)
Screenshot: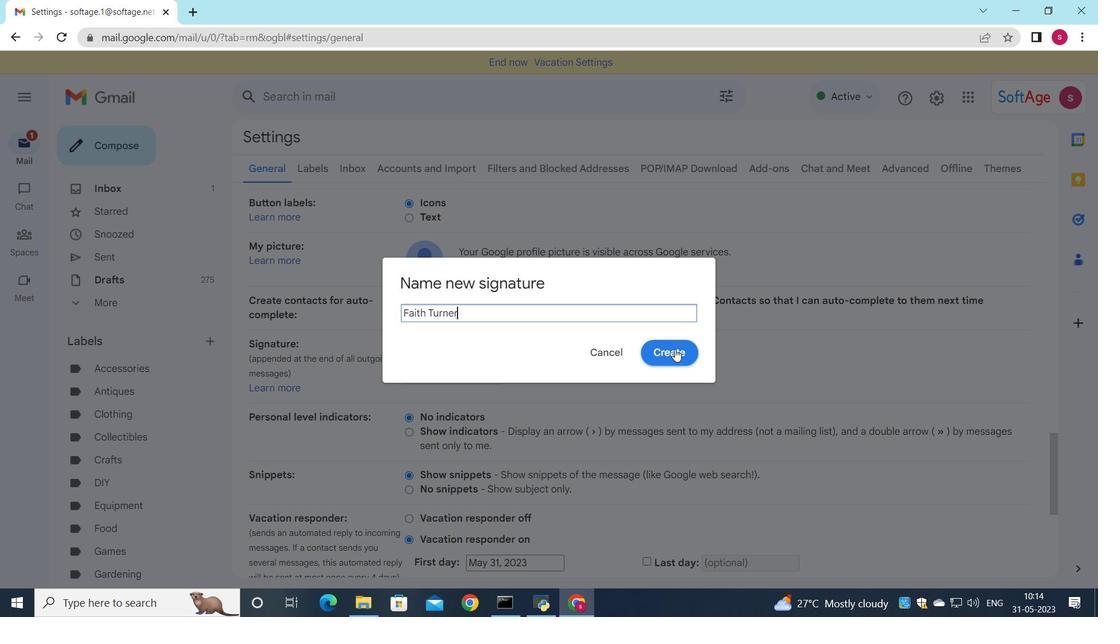 
Action: Mouse pressed left at (676, 348)
Screenshot: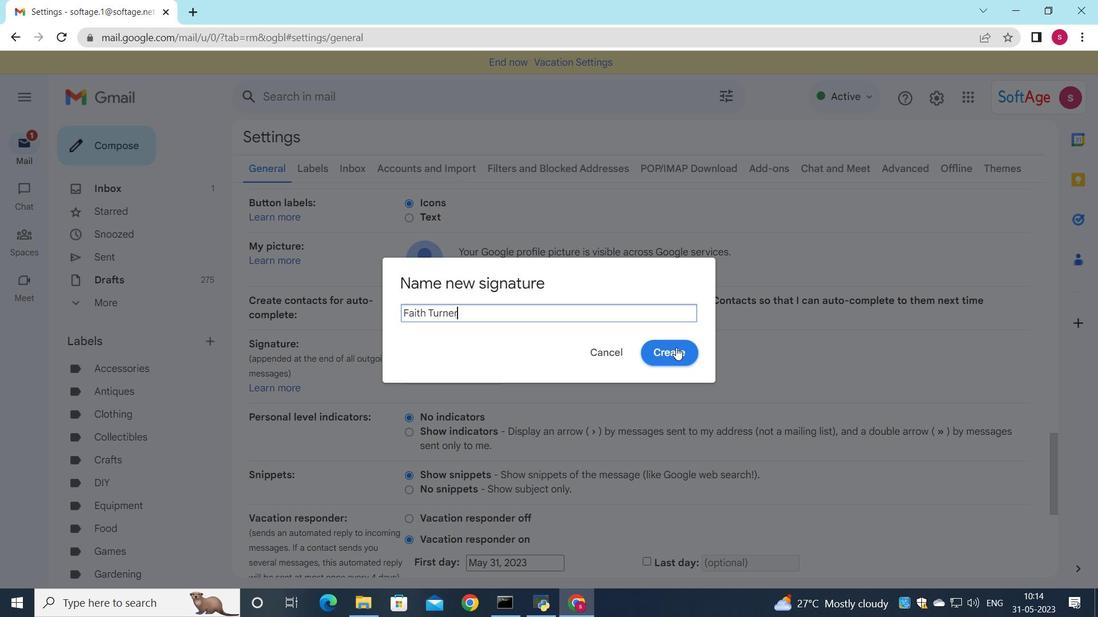 
Action: Mouse moved to (624, 368)
Screenshot: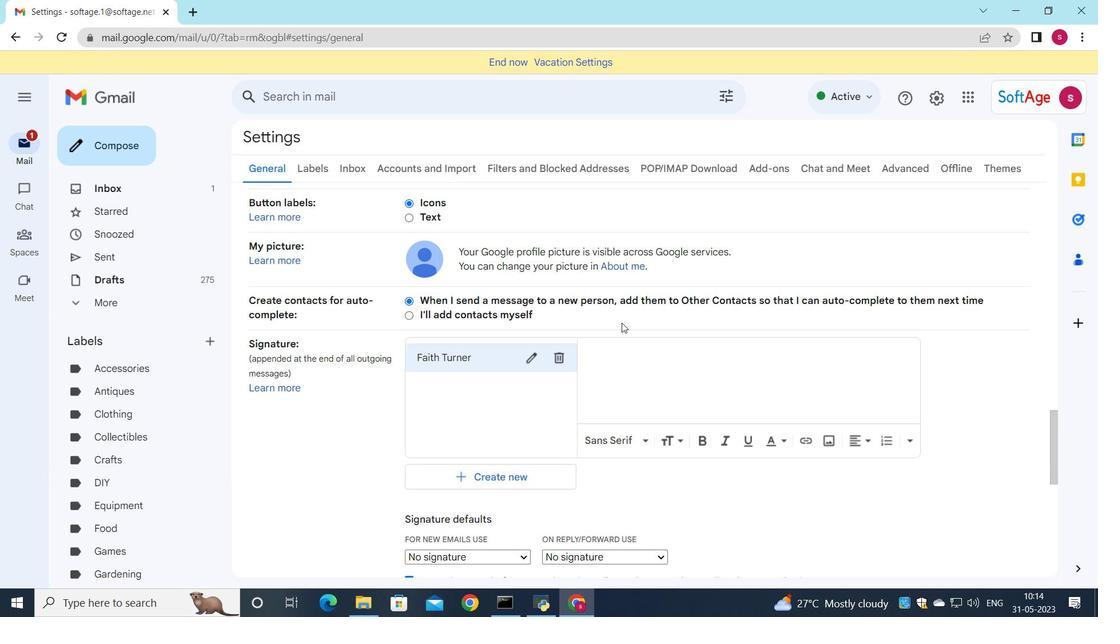
Action: Mouse pressed left at (624, 368)
Screenshot: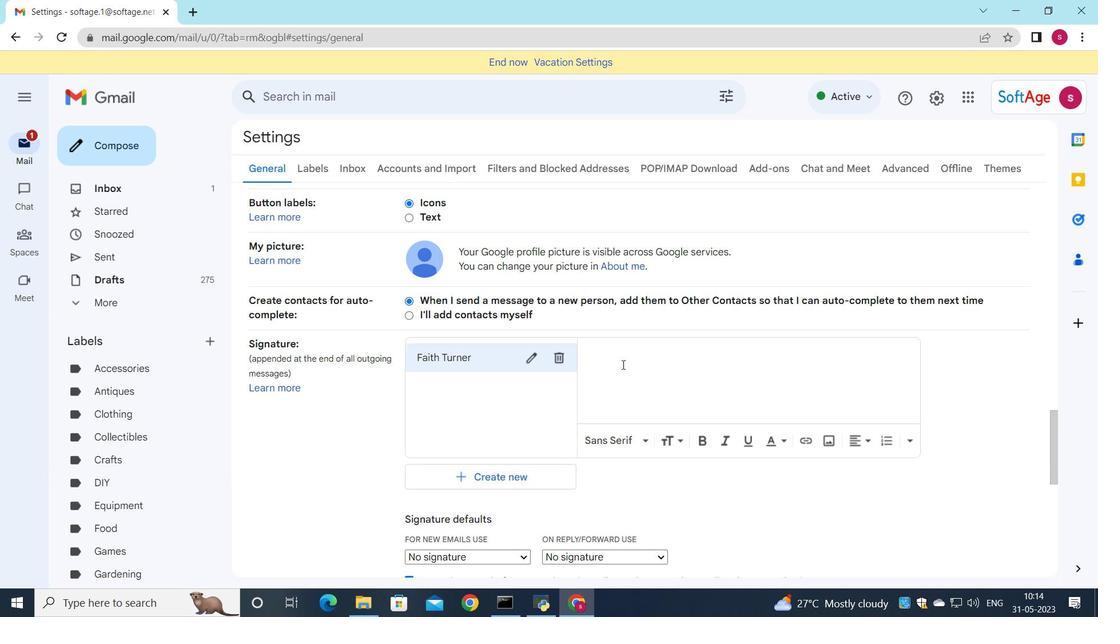 
Action: Key pressed <Key.shift>Faith<Key.space><Key.shift>Turner
Screenshot: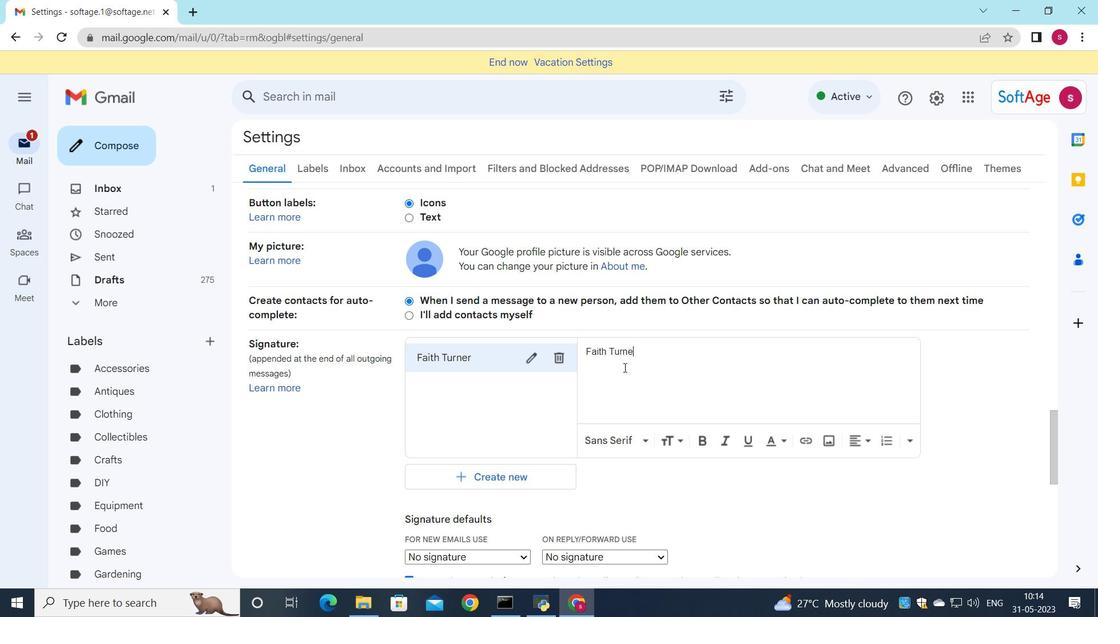 
Action: Mouse moved to (513, 557)
Screenshot: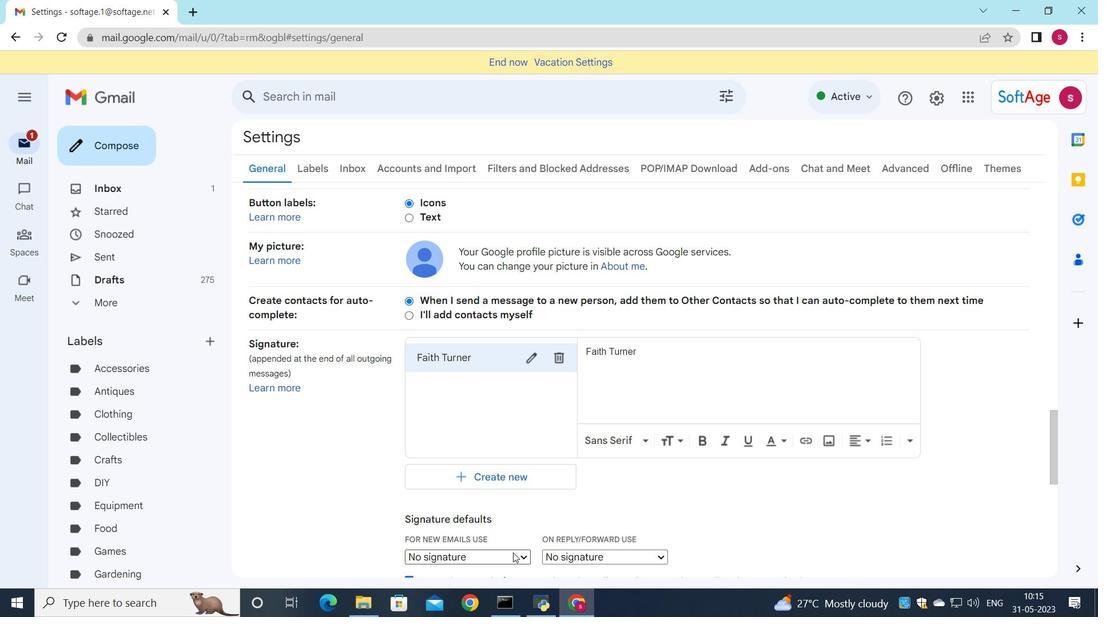 
Action: Mouse pressed left at (513, 557)
Screenshot: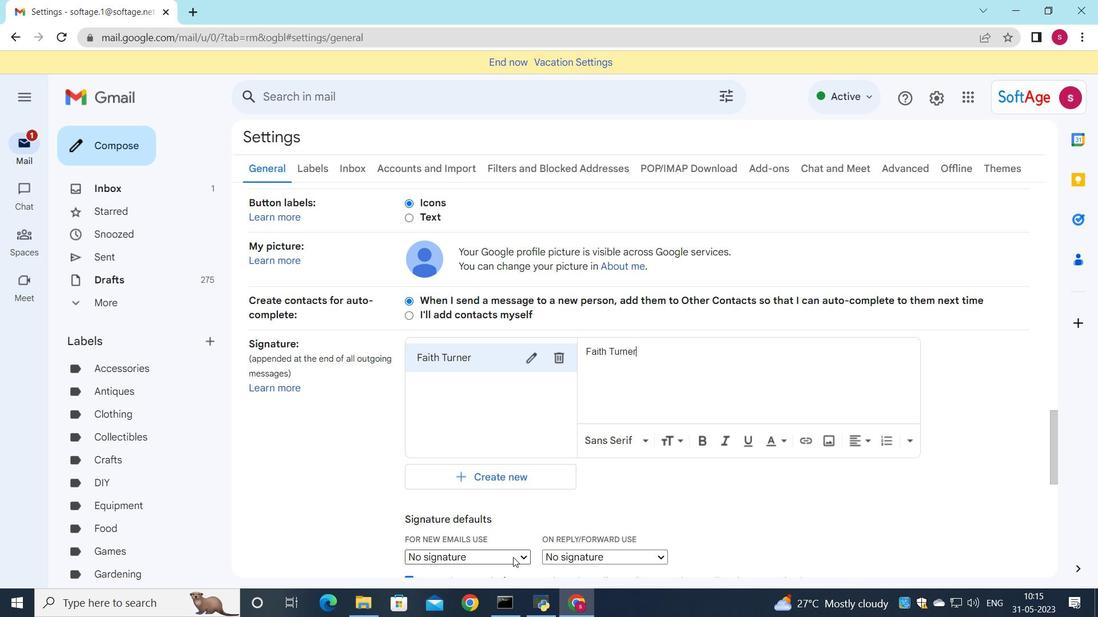 
Action: Mouse moved to (489, 540)
Screenshot: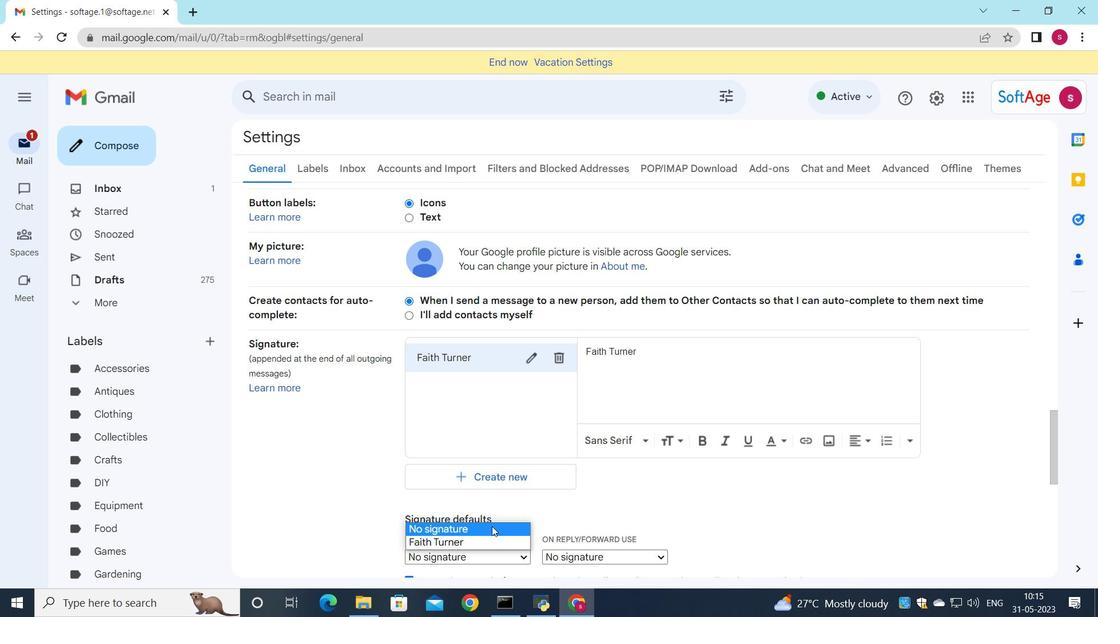 
Action: Mouse pressed left at (489, 540)
Screenshot: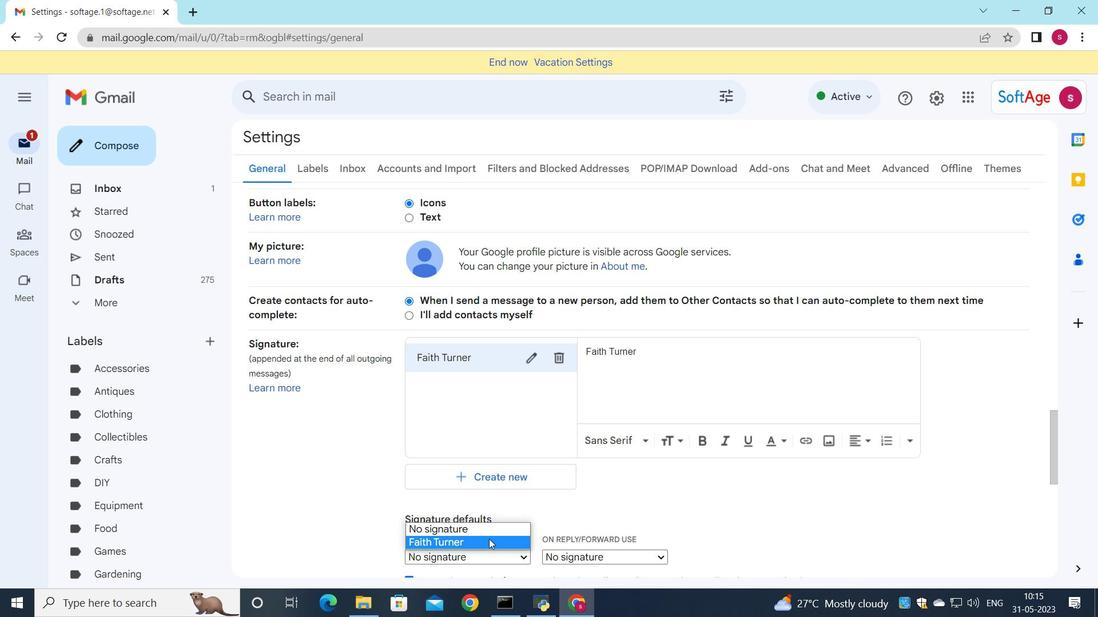 
Action: Mouse moved to (619, 557)
Screenshot: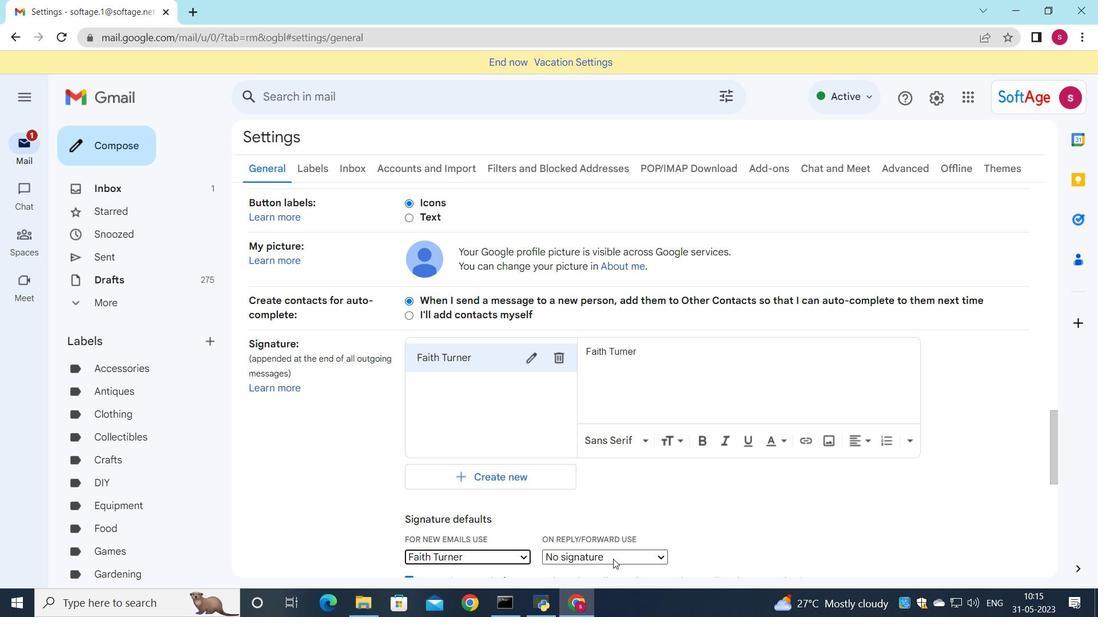 
Action: Mouse pressed left at (619, 557)
Screenshot: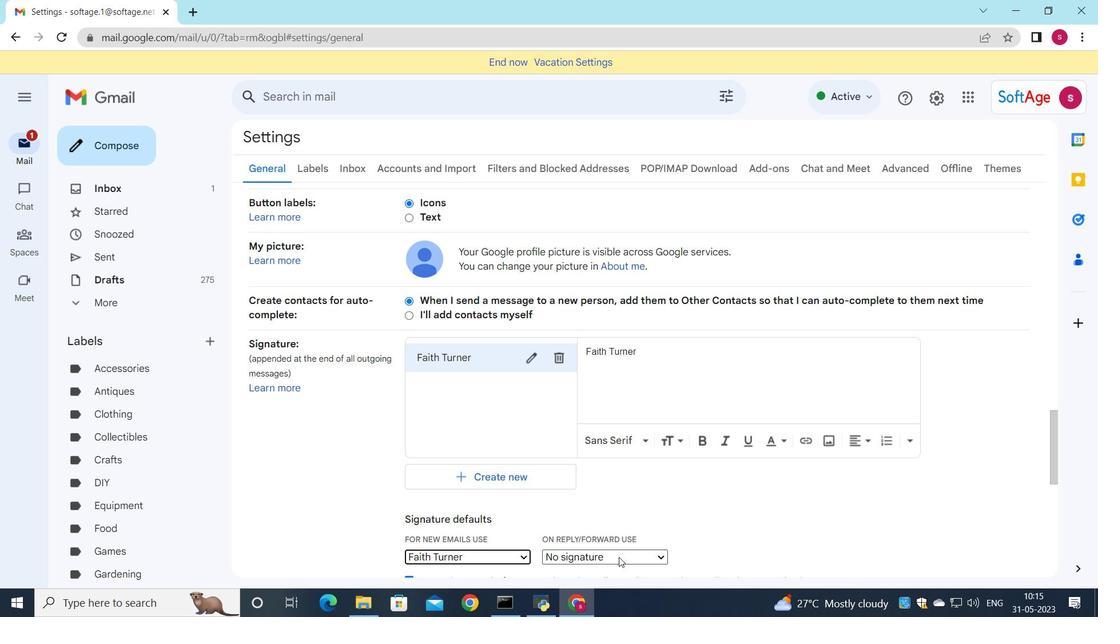 
Action: Mouse moved to (607, 545)
Screenshot: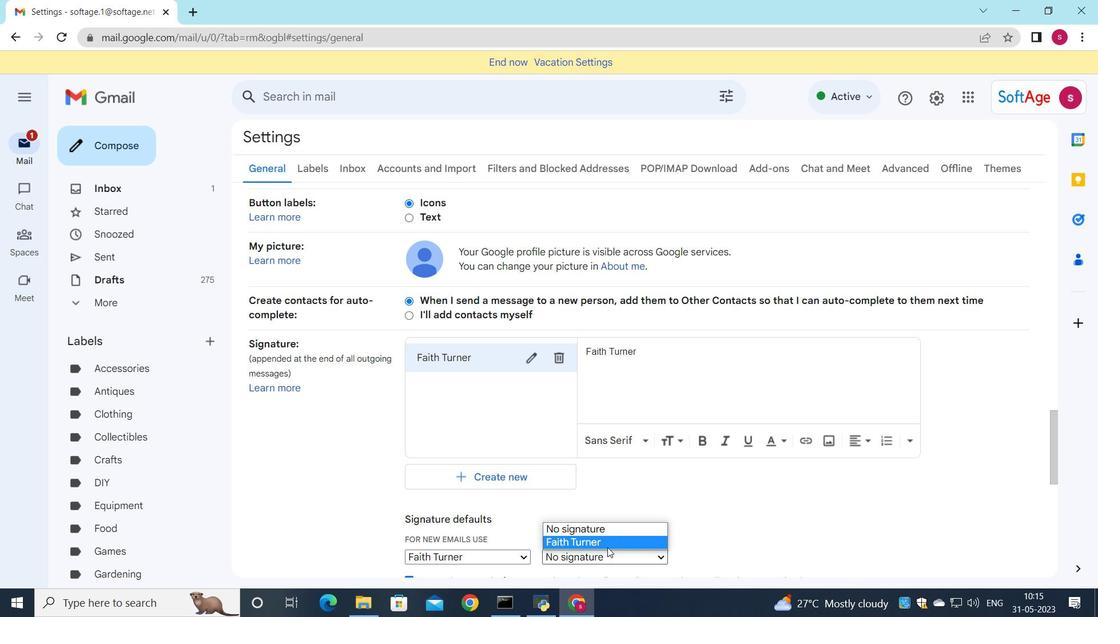 
Action: Mouse pressed left at (607, 545)
Screenshot: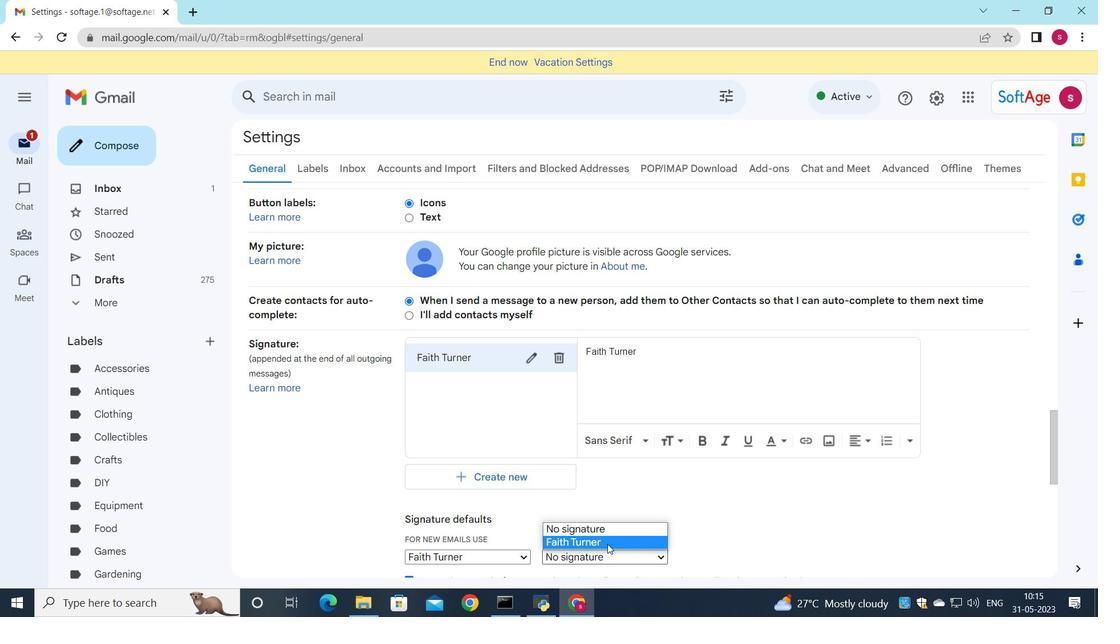 
Action: Mouse moved to (594, 470)
Screenshot: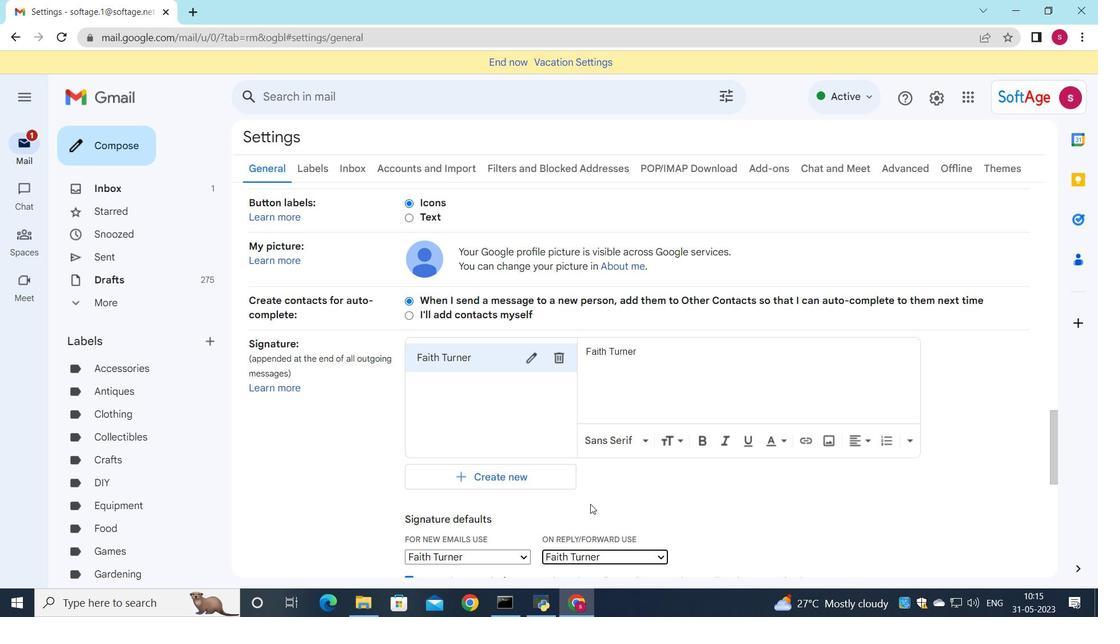 
Action: Mouse scrolled (594, 470) with delta (0, 0)
Screenshot: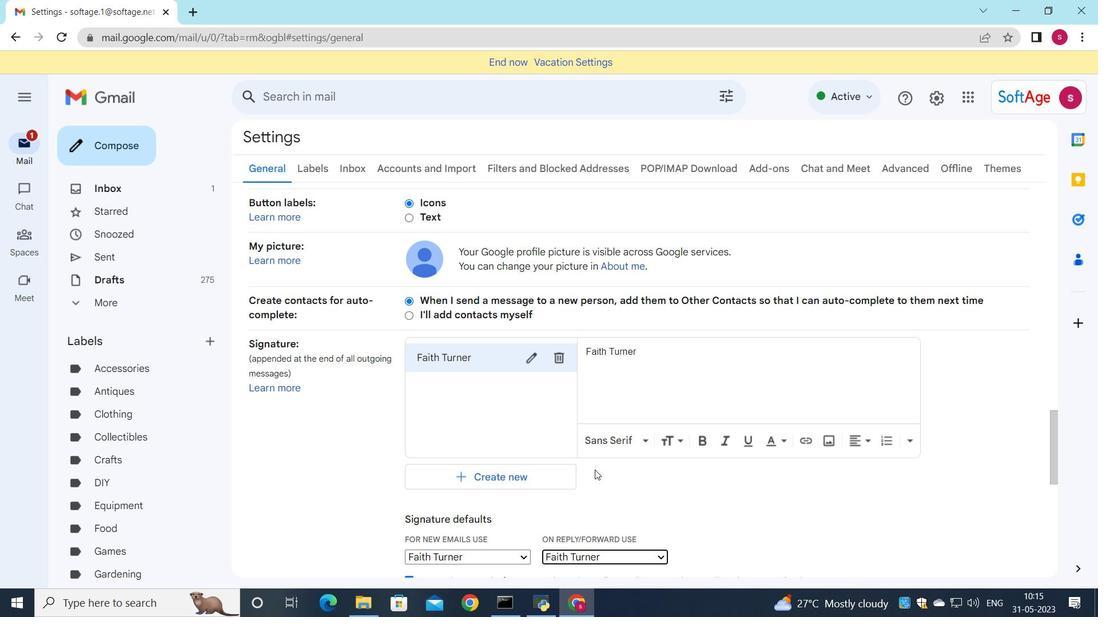 
Action: Mouse scrolled (594, 470) with delta (0, 0)
Screenshot: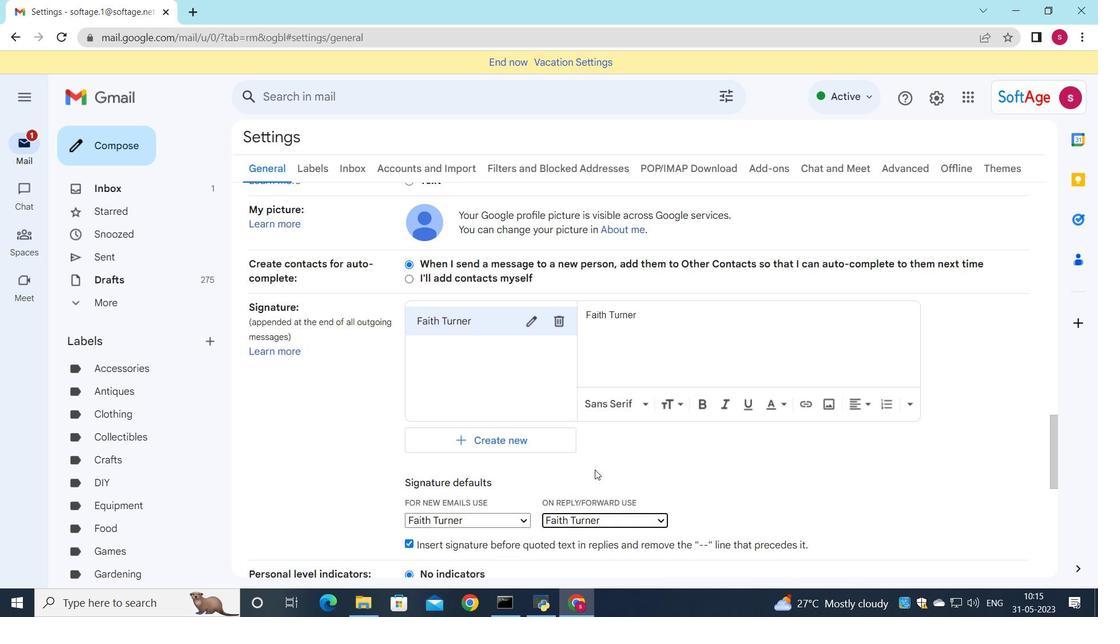 
Action: Mouse scrolled (594, 470) with delta (0, 0)
Screenshot: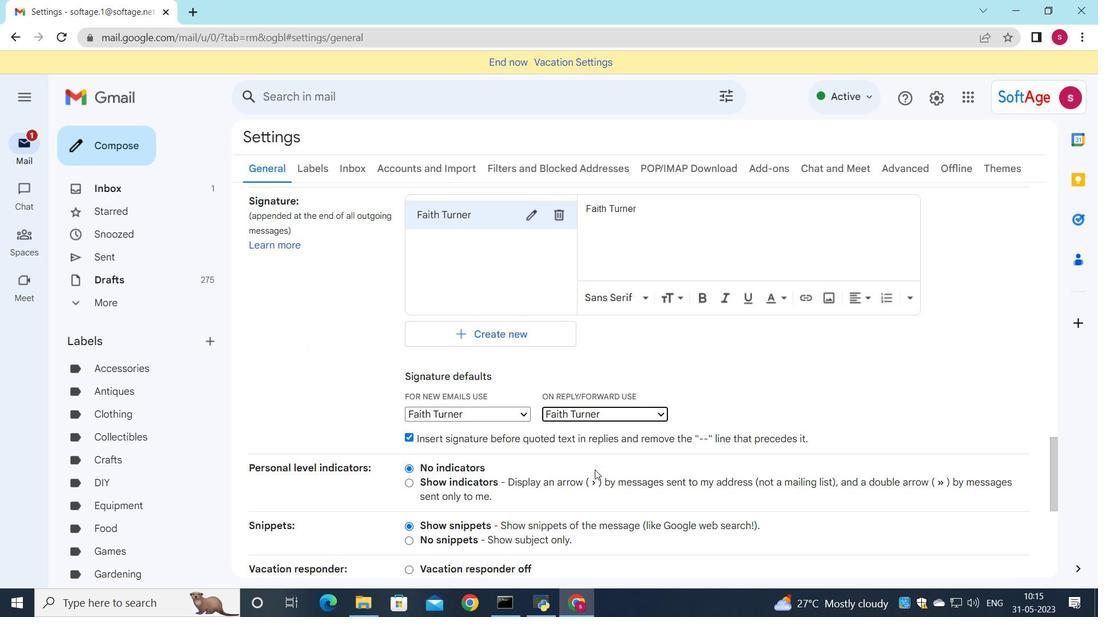 
Action: Mouse scrolled (594, 470) with delta (0, 0)
Screenshot: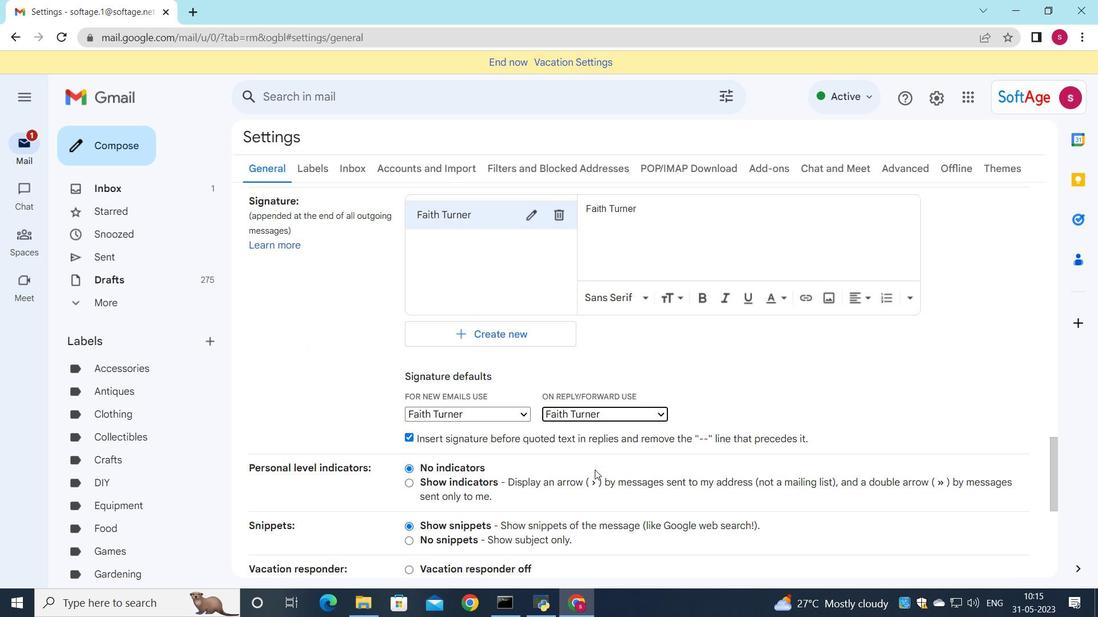 
Action: Mouse scrolled (594, 470) with delta (0, 0)
Screenshot: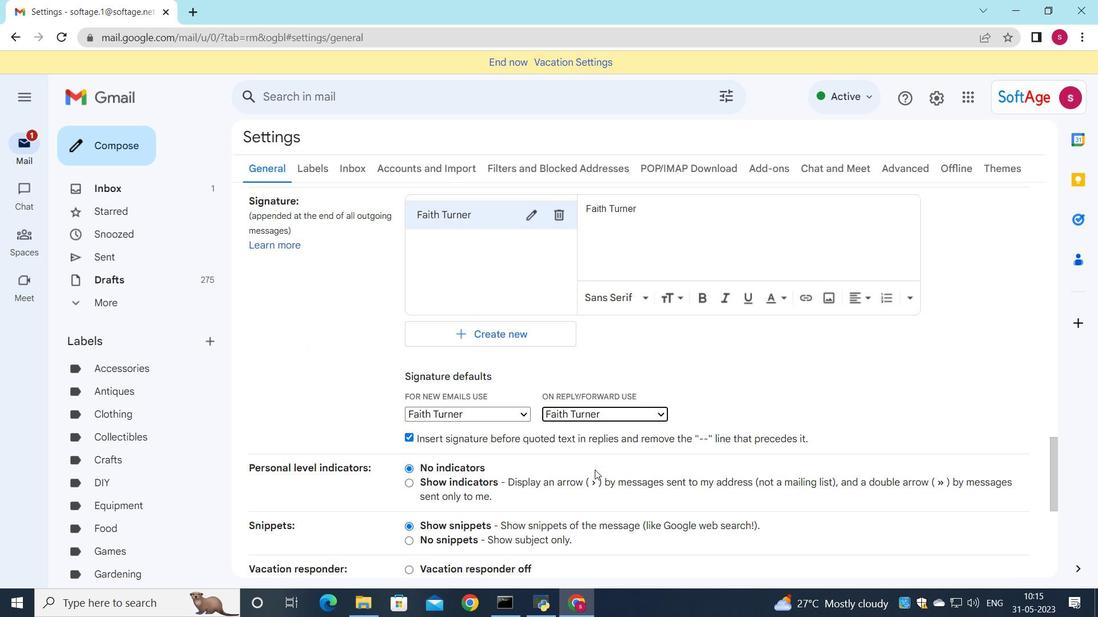 
Action: Mouse scrolled (594, 470) with delta (0, 0)
Screenshot: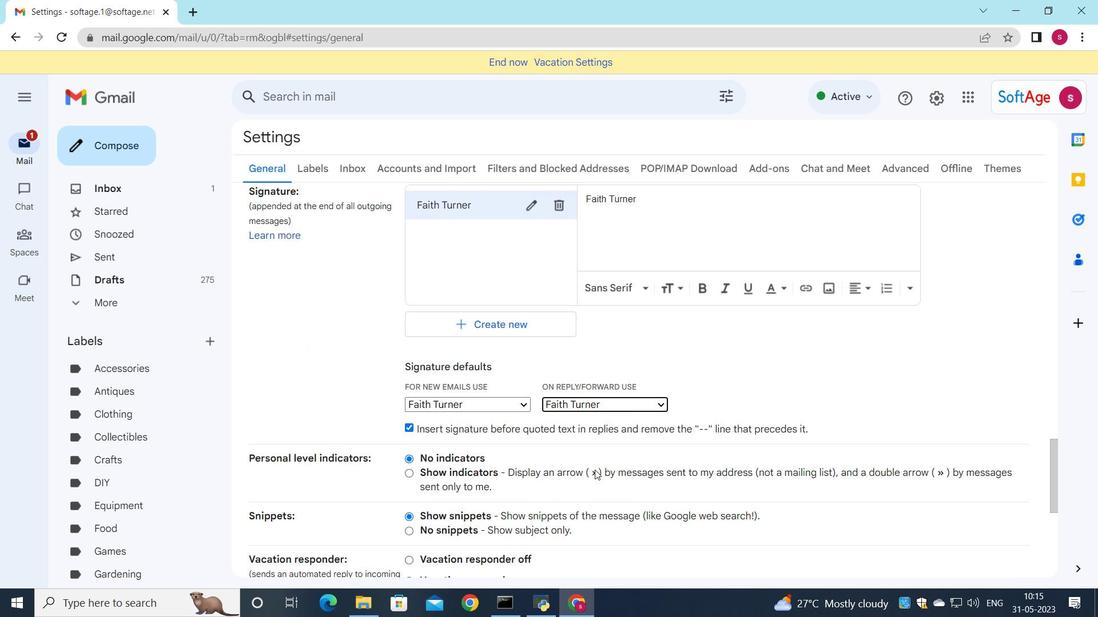 
Action: Mouse moved to (590, 470)
Screenshot: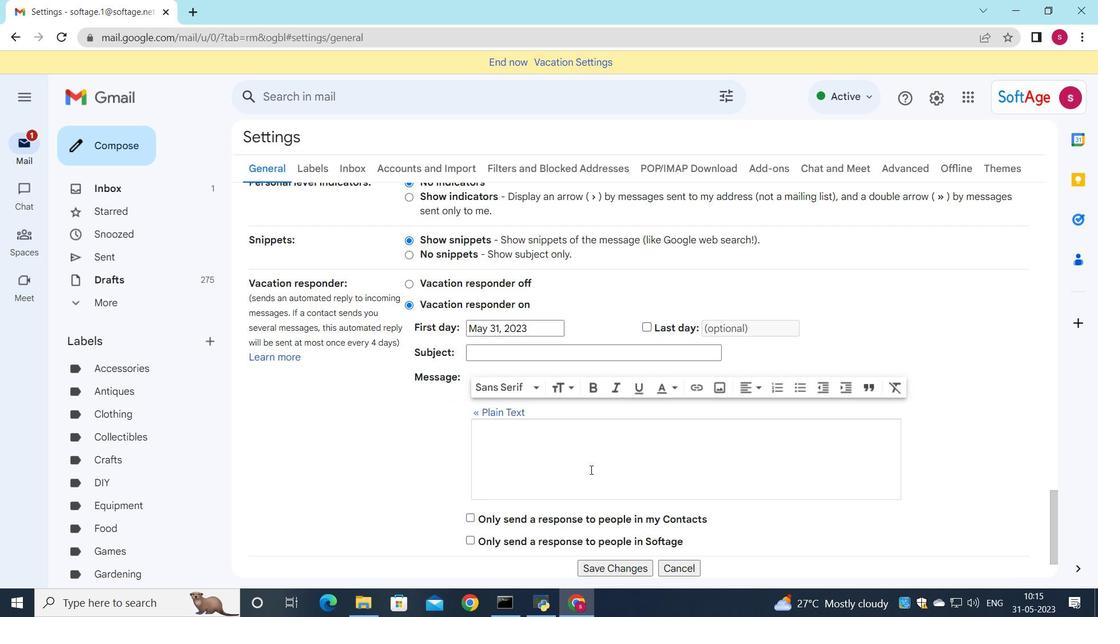 
Action: Mouse scrolled (590, 469) with delta (0, 0)
Screenshot: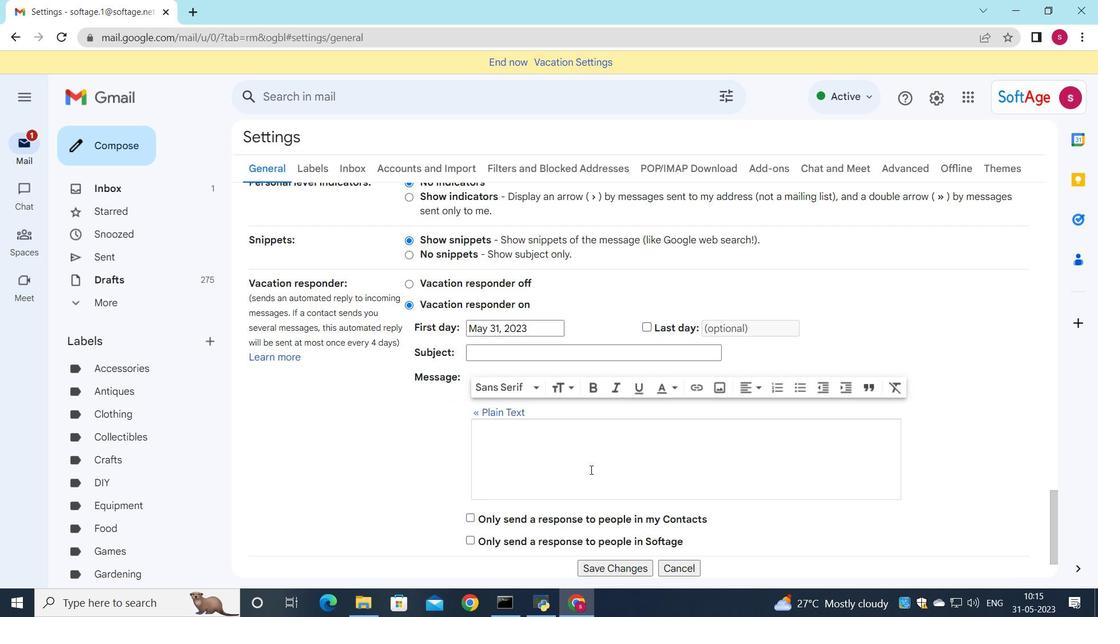 
Action: Mouse scrolled (590, 469) with delta (0, 0)
Screenshot: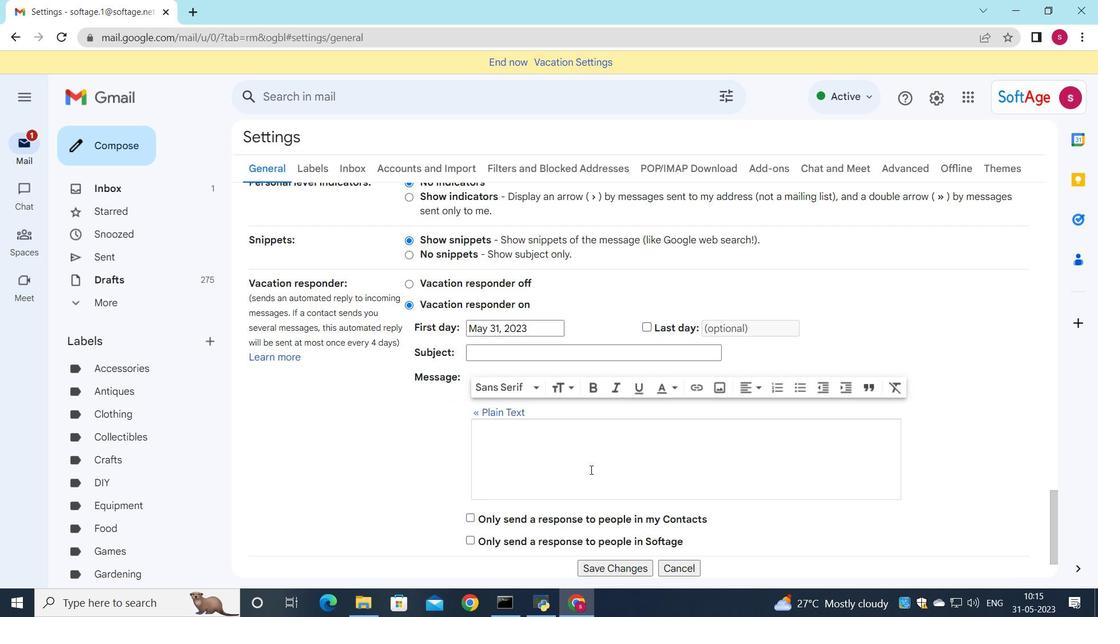 
Action: Mouse scrolled (590, 469) with delta (0, 0)
Screenshot: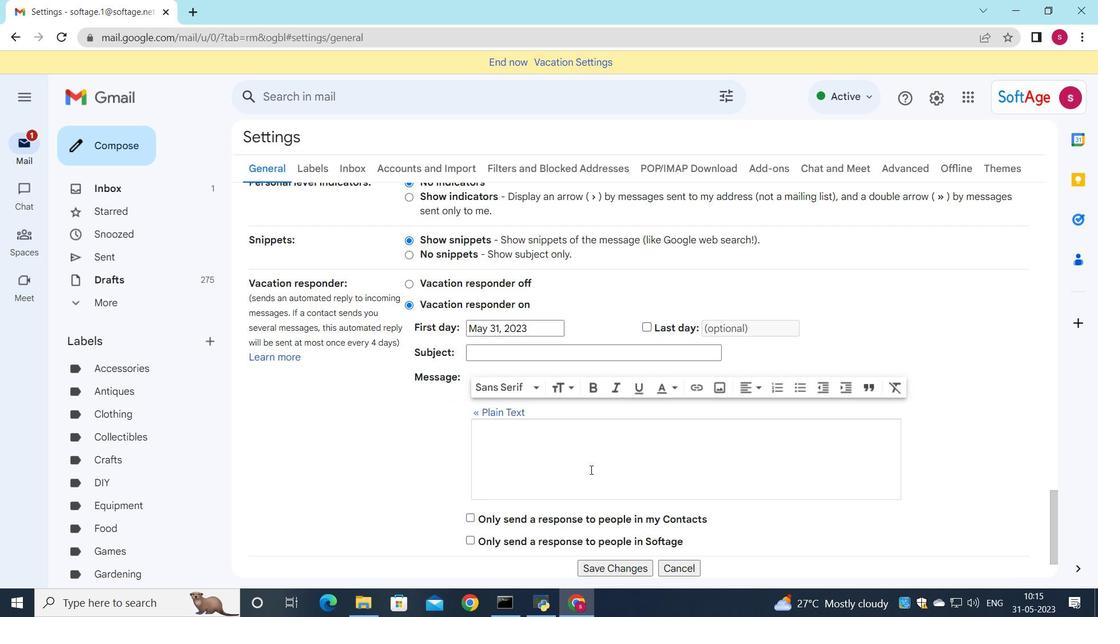 
Action: Mouse scrolled (590, 469) with delta (0, 0)
Screenshot: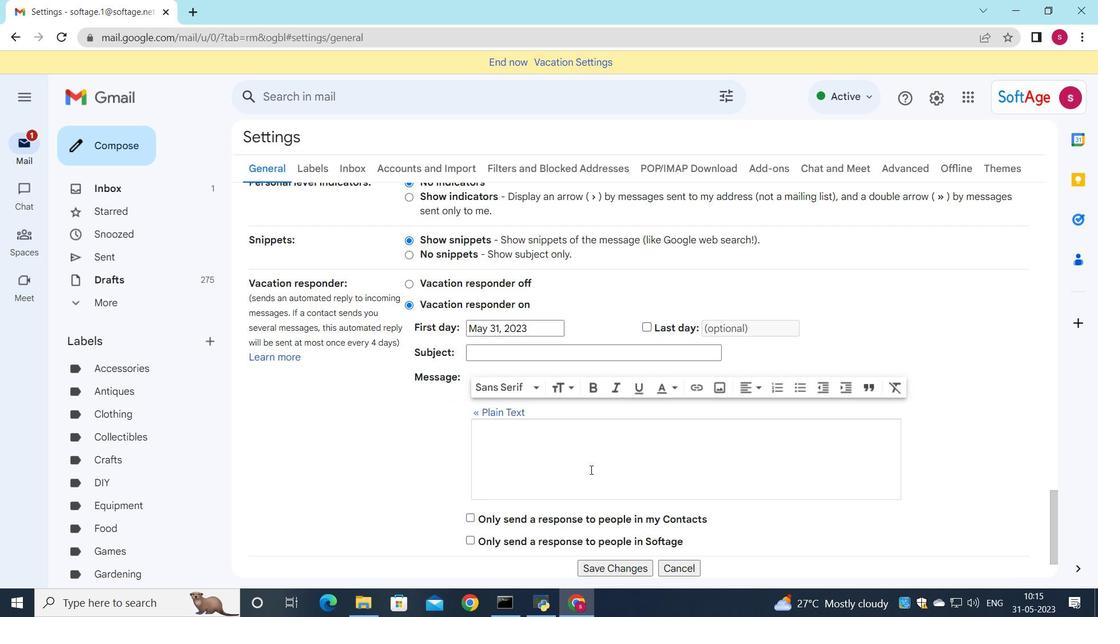 
Action: Mouse moved to (620, 504)
Screenshot: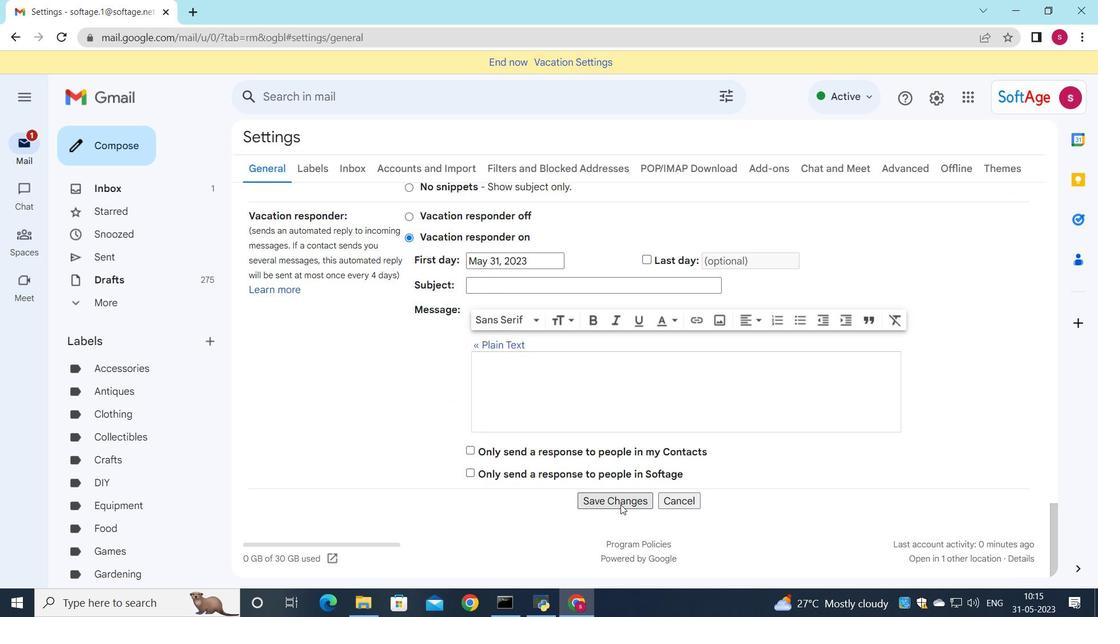 
Action: Mouse pressed left at (620, 504)
Screenshot: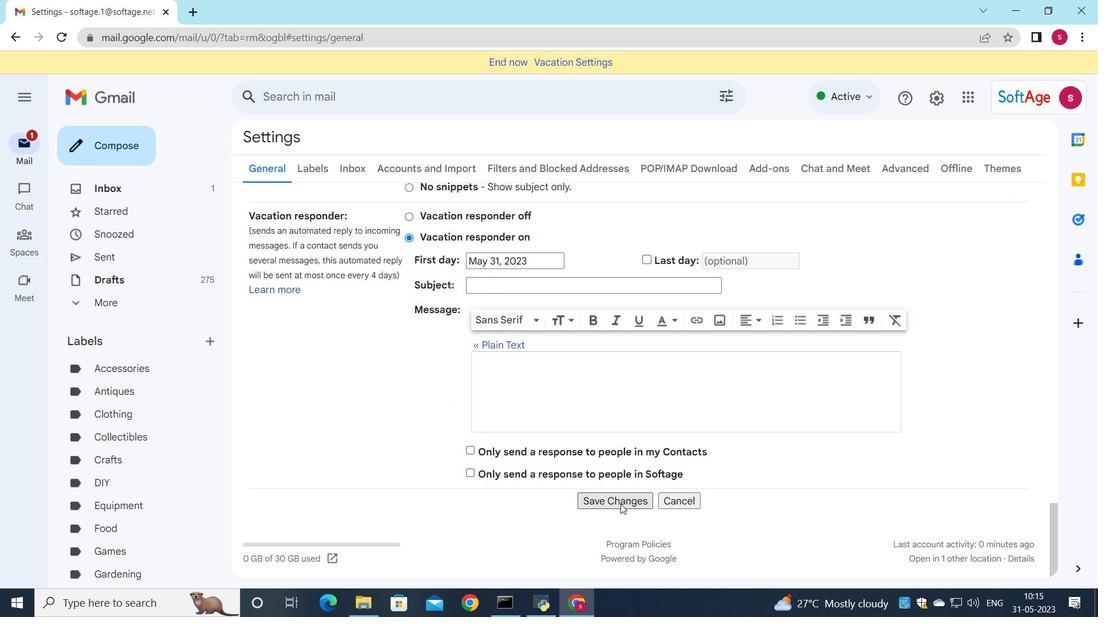 
Action: Mouse moved to (119, 145)
Screenshot: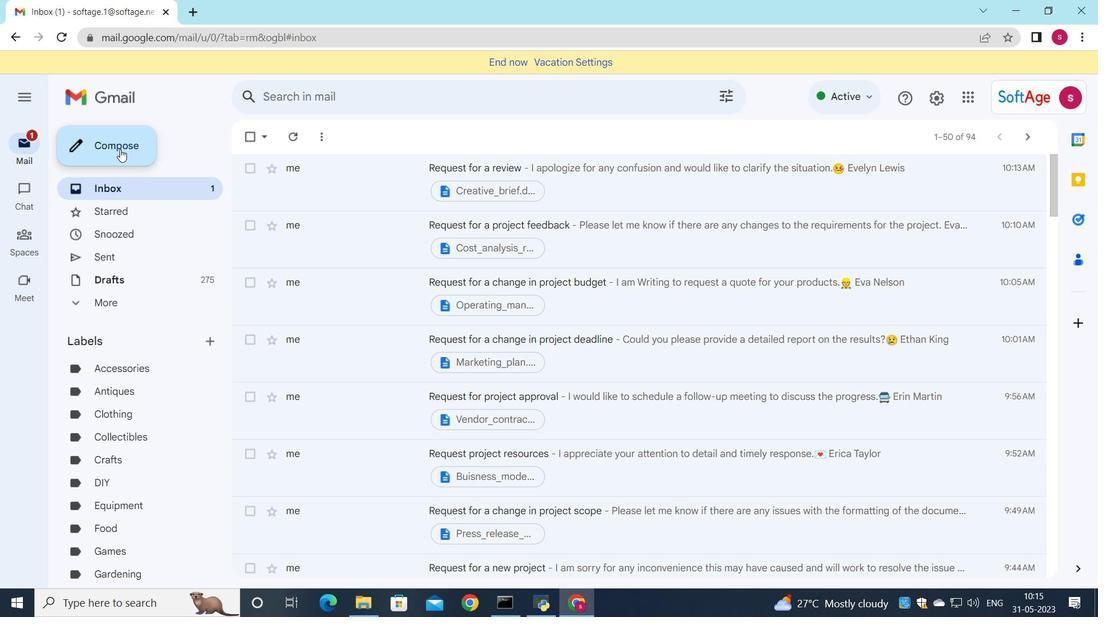 
Action: Mouse pressed left at (119, 145)
Screenshot: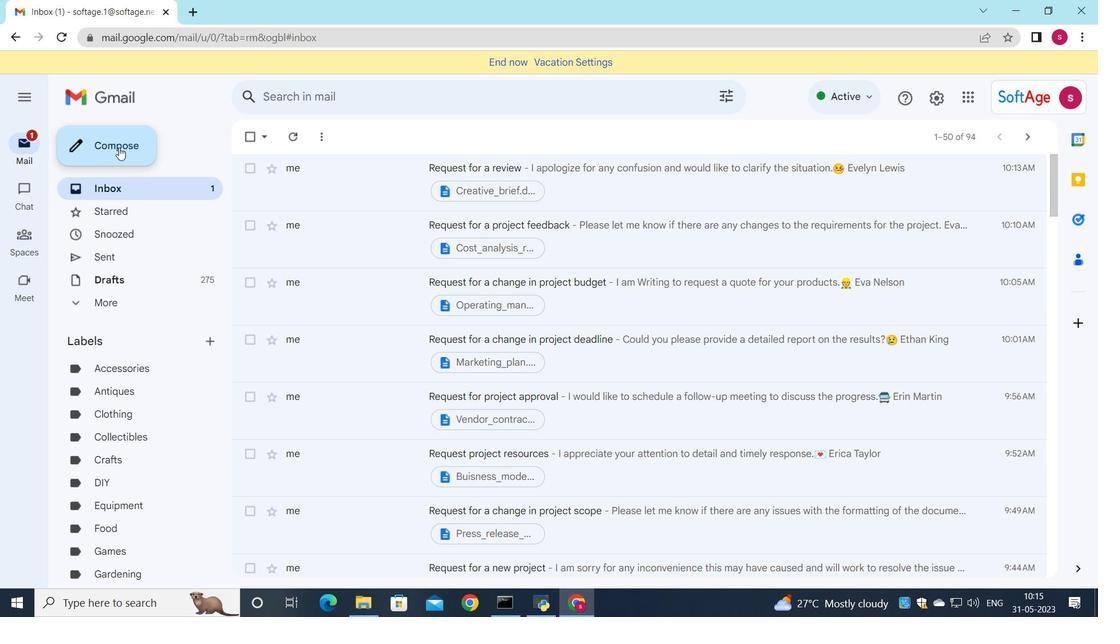 
Action: Mouse moved to (687, 256)
Screenshot: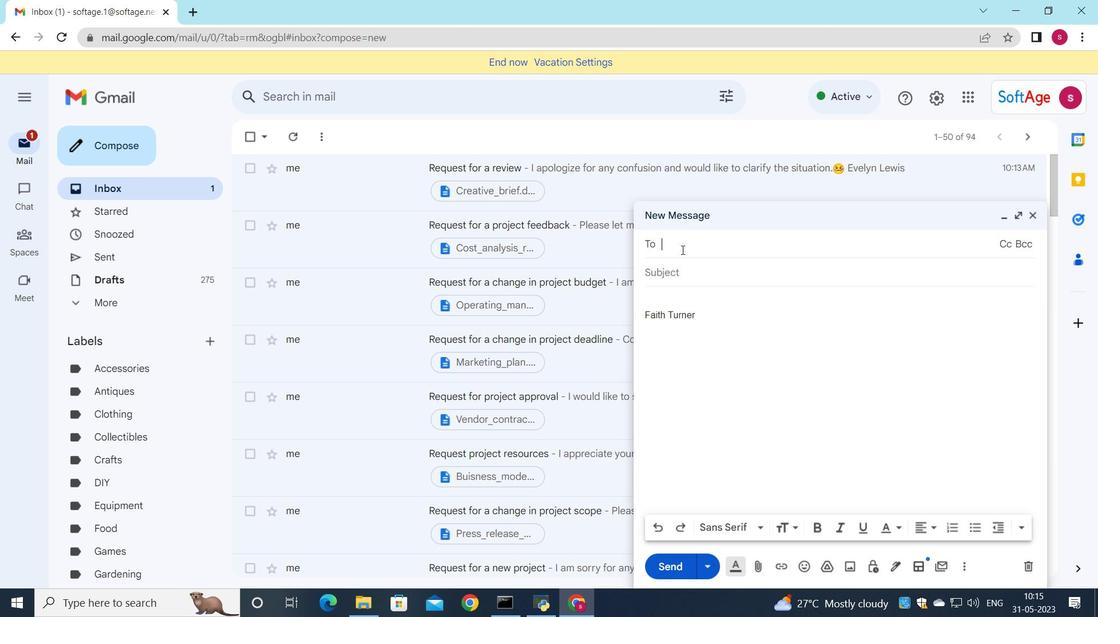
Action: Key pressed <Key.down>
Screenshot: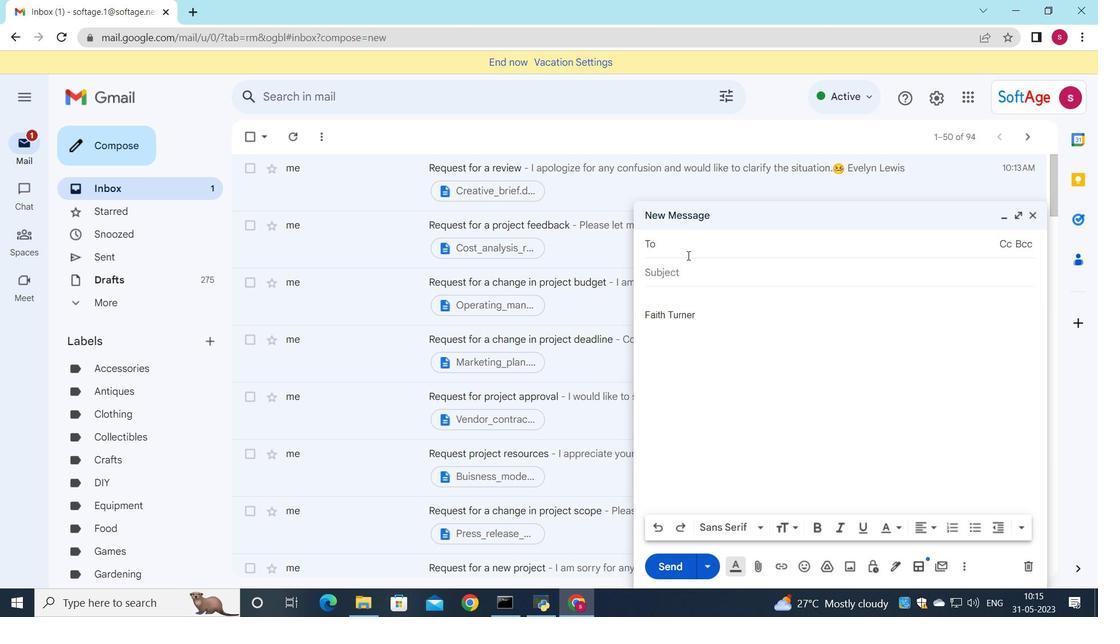 
Action: Mouse moved to (736, 354)
Screenshot: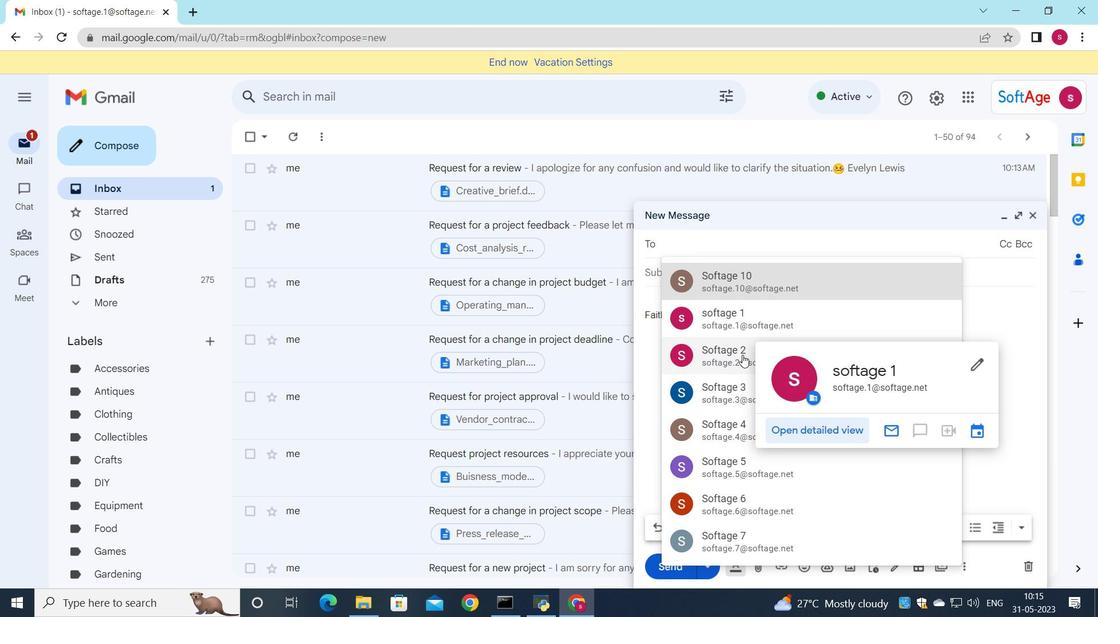 
Action: Mouse pressed left at (736, 354)
Screenshot: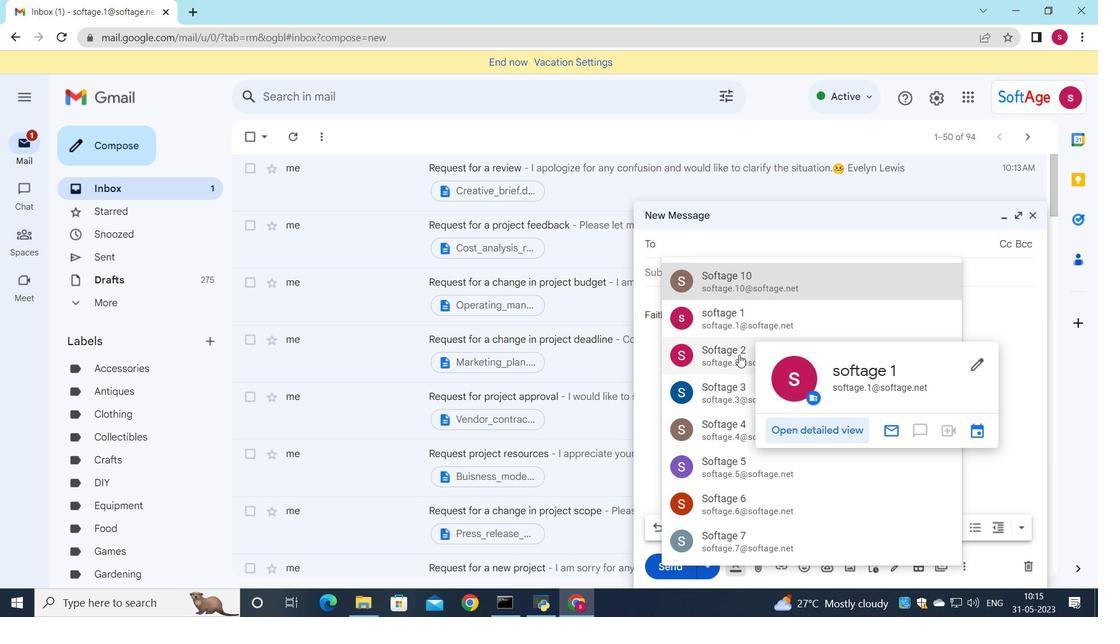 
Action: Mouse moved to (828, 290)
Screenshot: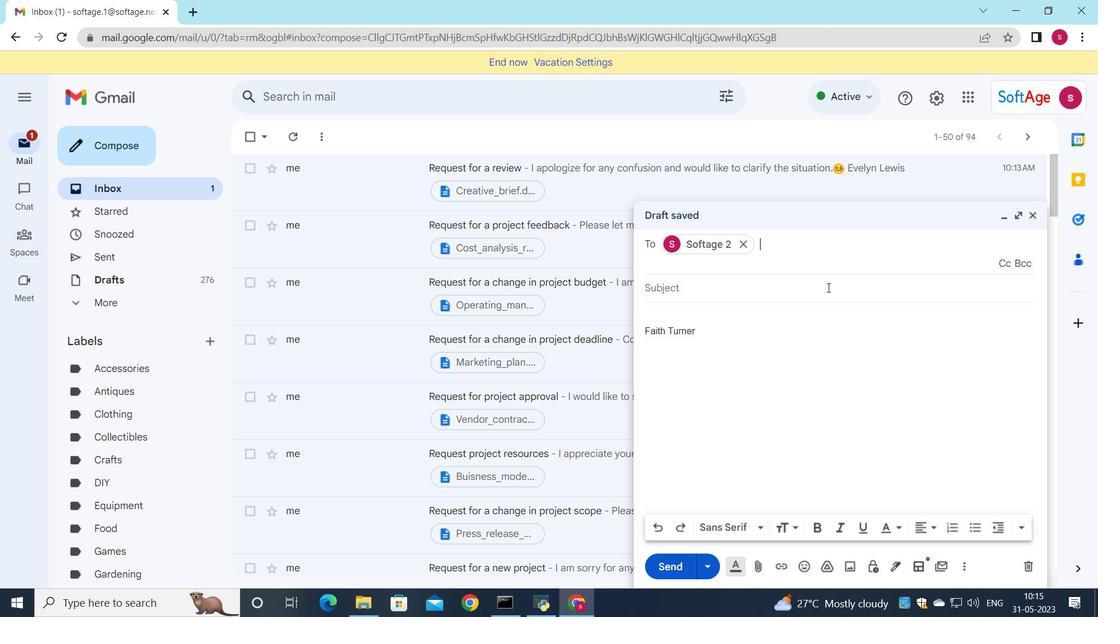 
Action: Key pressed <Key.down>
Screenshot: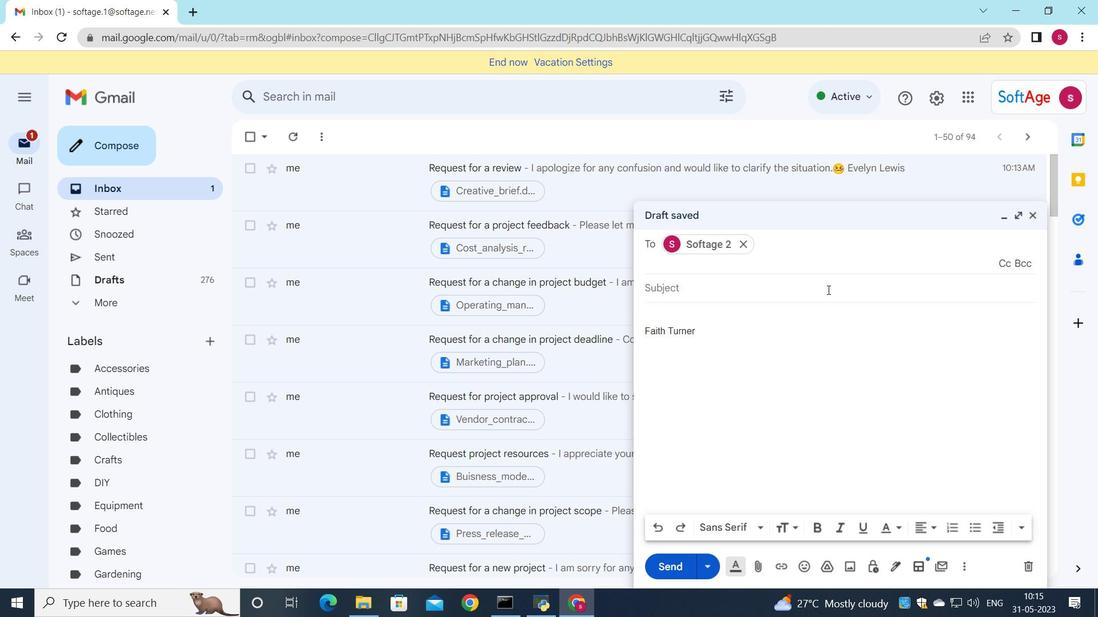 
Action: Mouse moved to (854, 312)
Screenshot: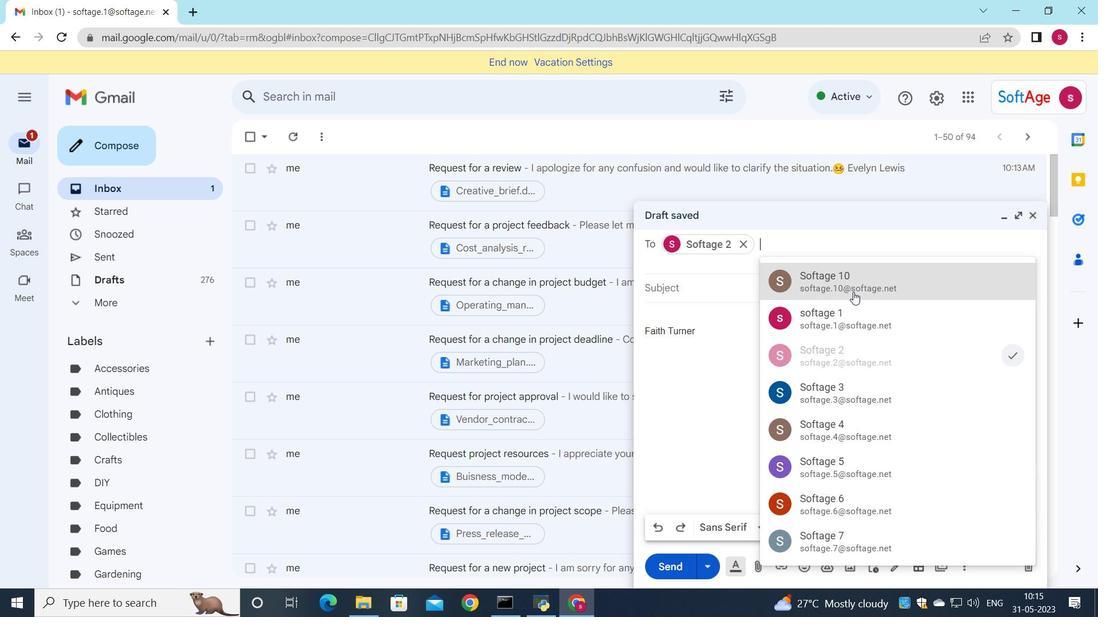 
Action: Mouse pressed left at (854, 312)
Screenshot: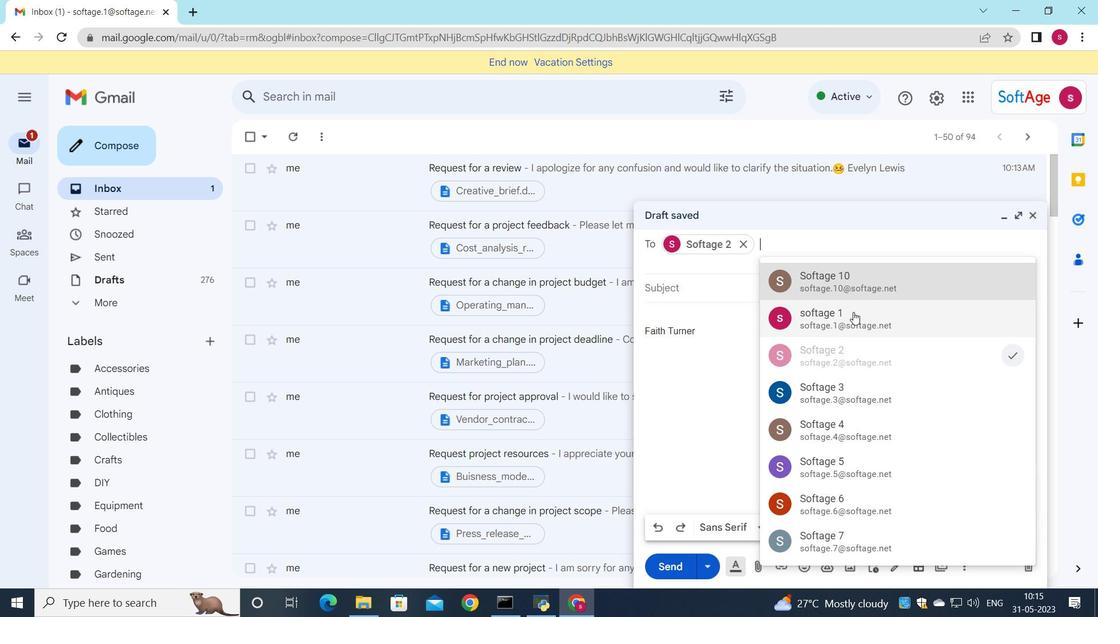 
Action: Mouse moved to (858, 315)
Screenshot: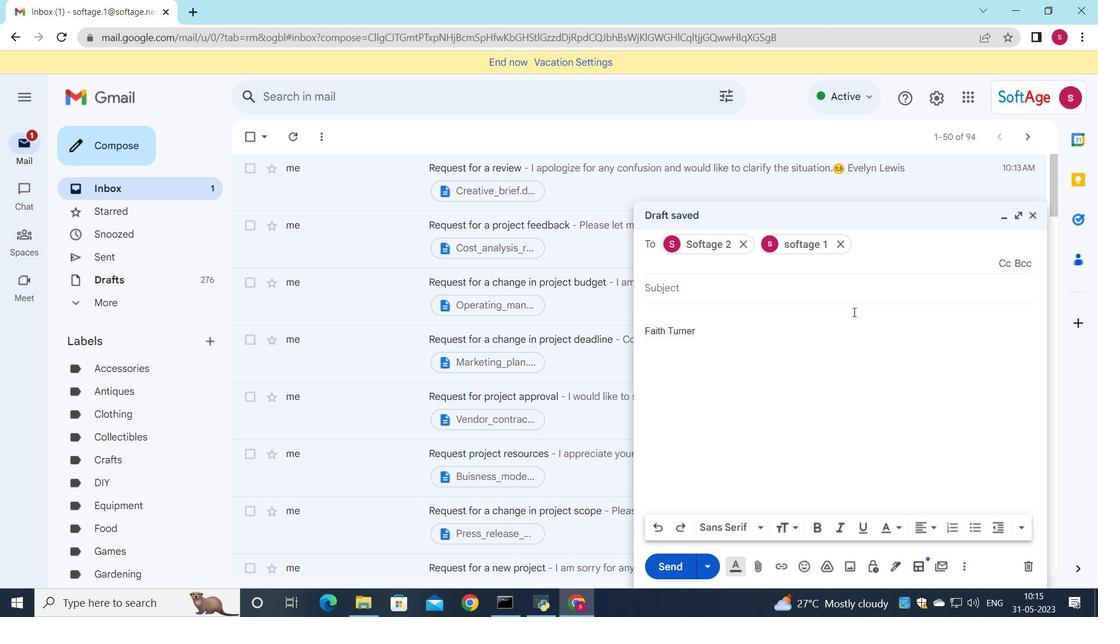 
Action: Key pressed <Key.down>
Screenshot: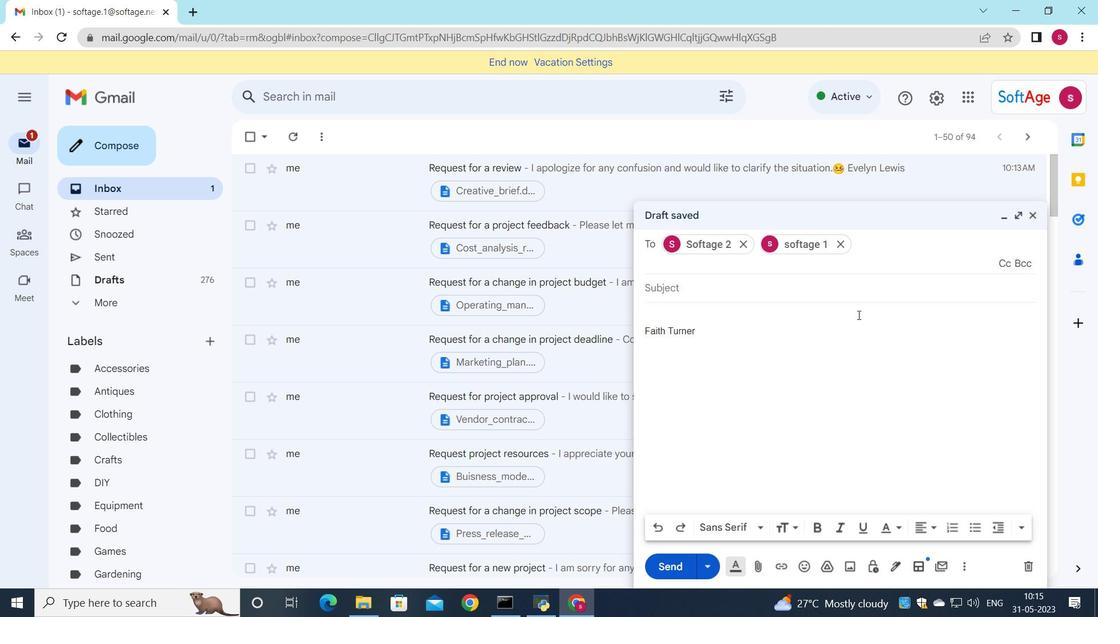 
Action: Mouse moved to (917, 398)
Screenshot: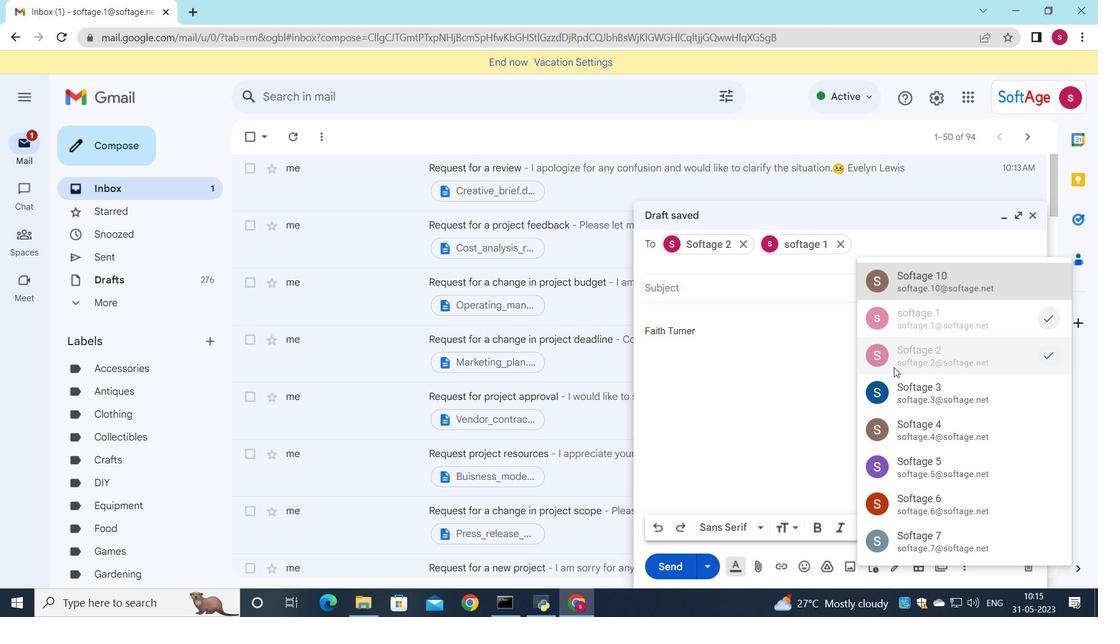 
Action: Mouse pressed left at (917, 398)
Screenshot: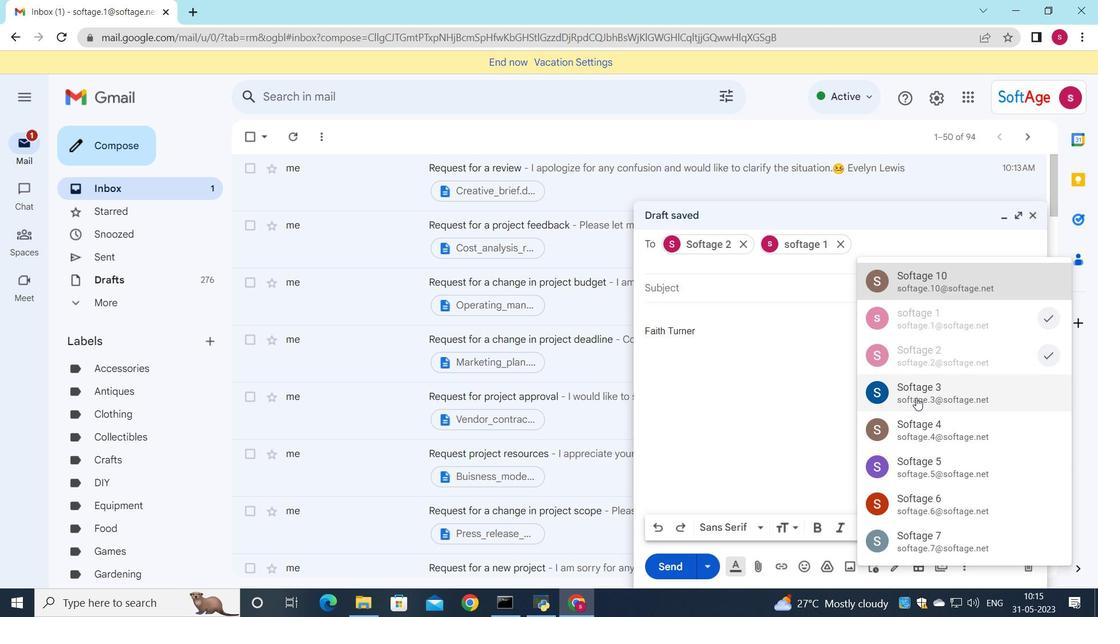 
Action: Mouse moved to (1003, 263)
Screenshot: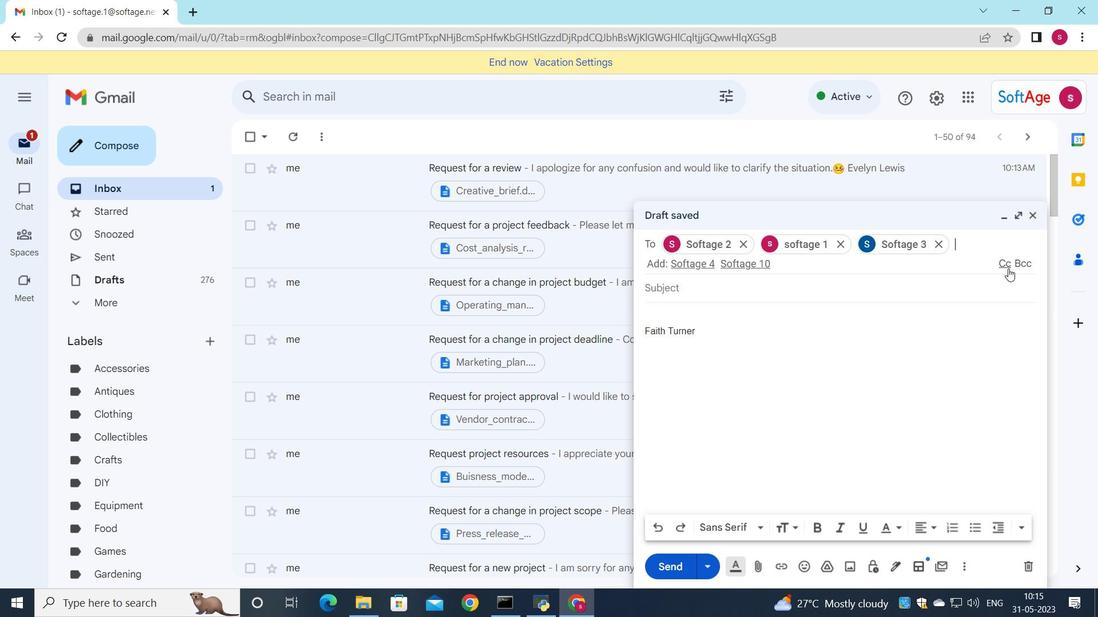 
Action: Mouse pressed left at (1003, 263)
Screenshot: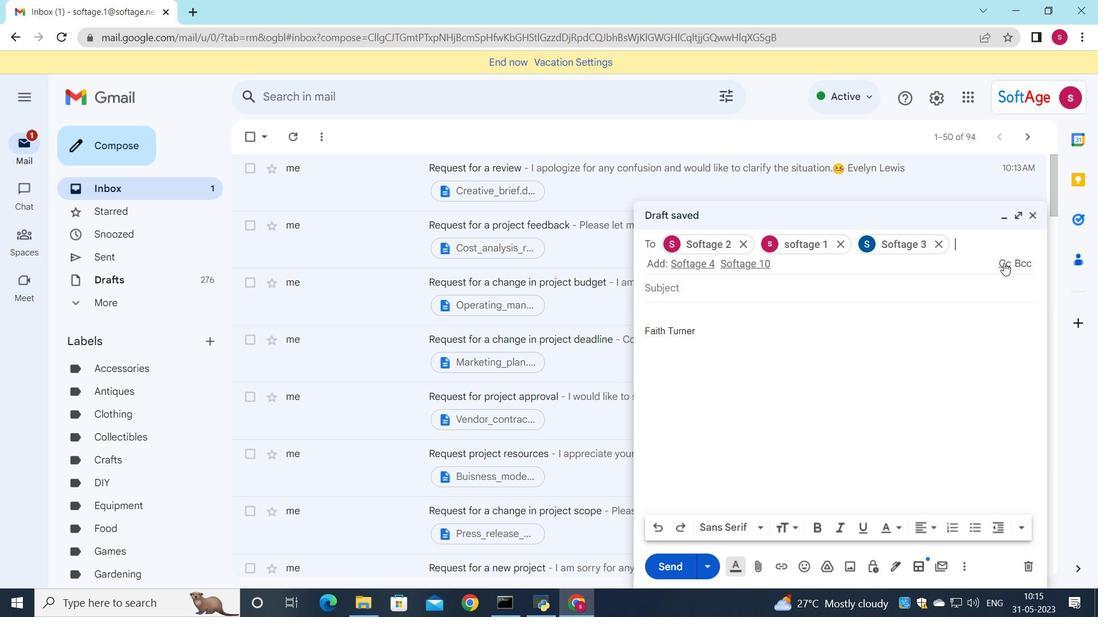 
Action: Mouse moved to (701, 290)
Screenshot: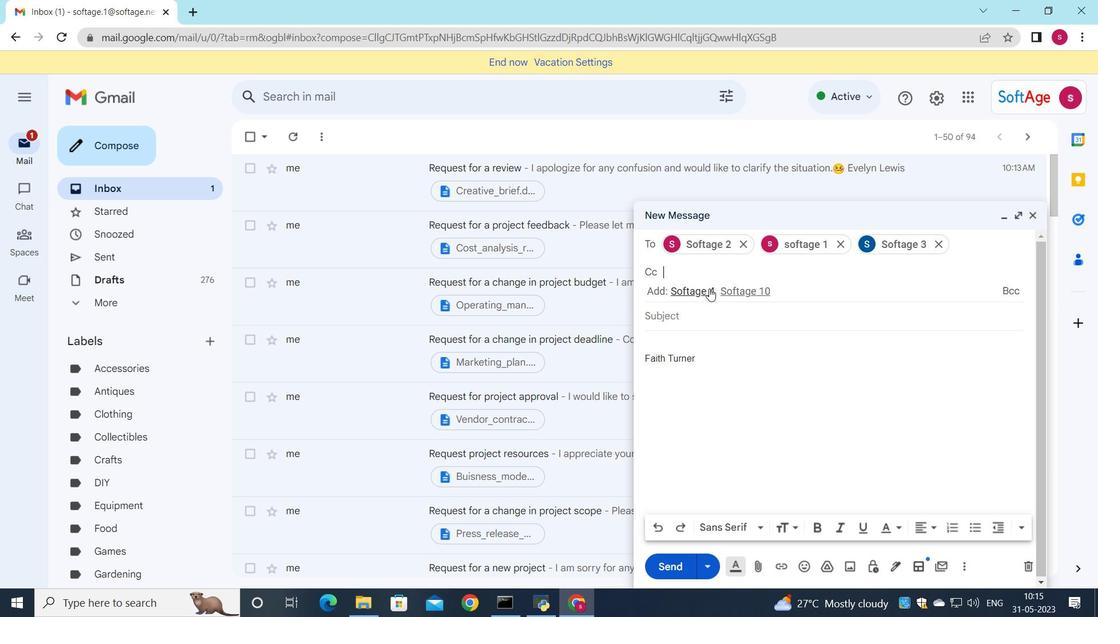 
Action: Mouse pressed left at (701, 290)
Screenshot: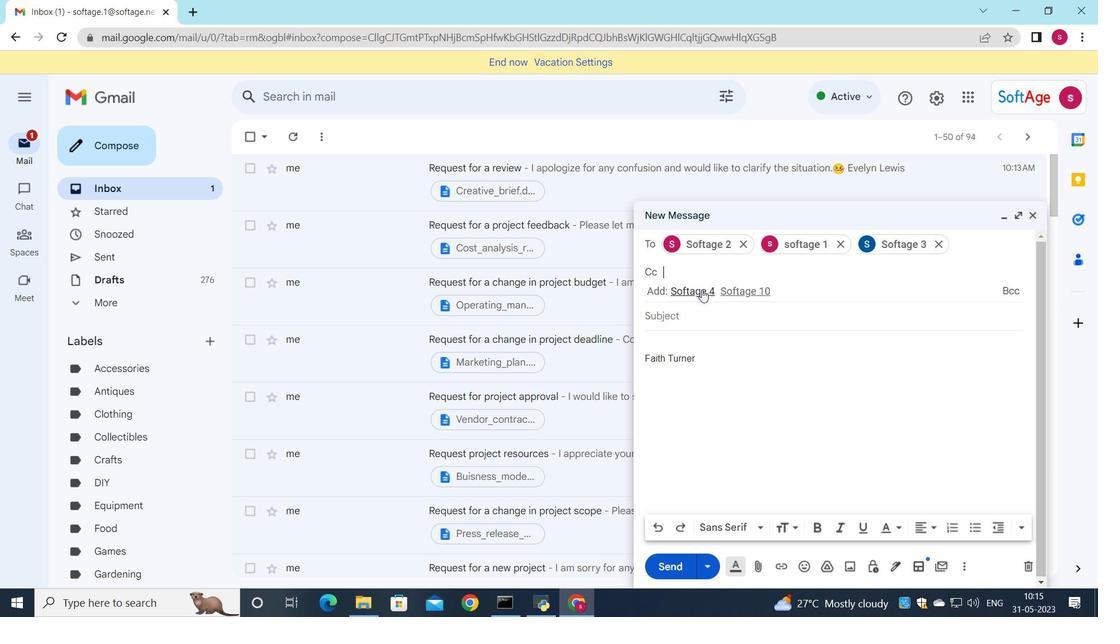 
Action: Mouse moved to (699, 313)
Screenshot: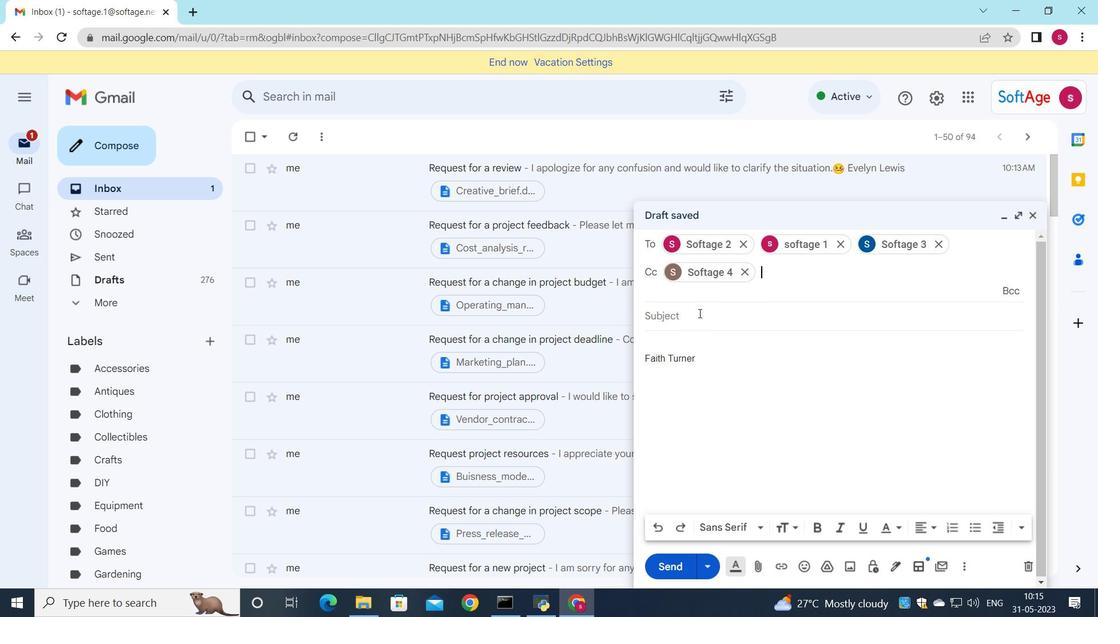 
Action: Mouse pressed left at (699, 313)
Screenshot: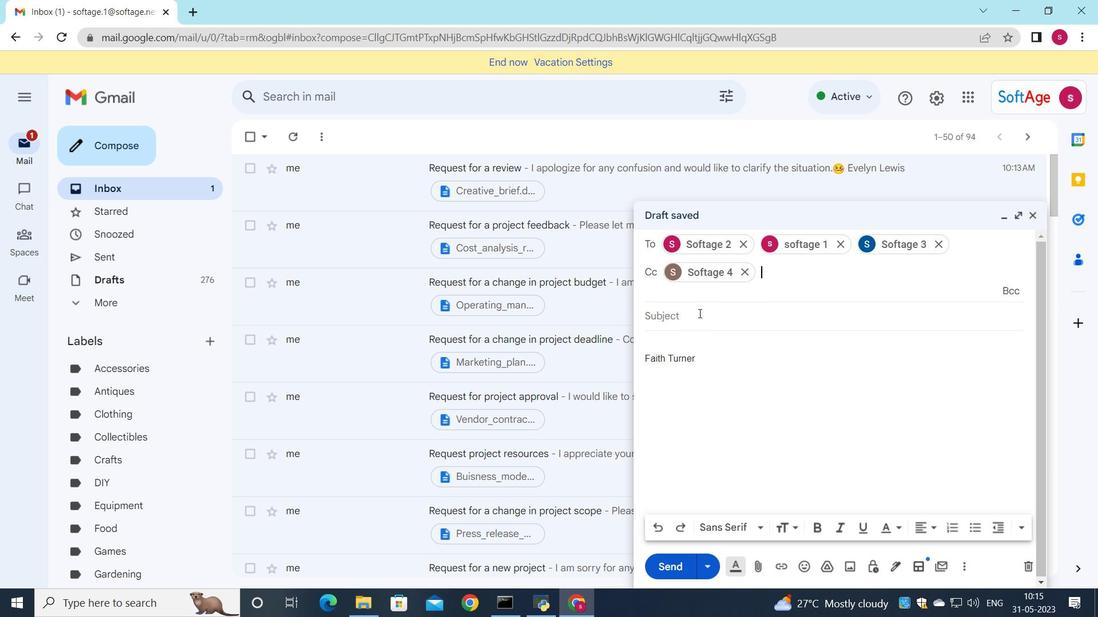 
Action: Mouse moved to (700, 313)
Screenshot: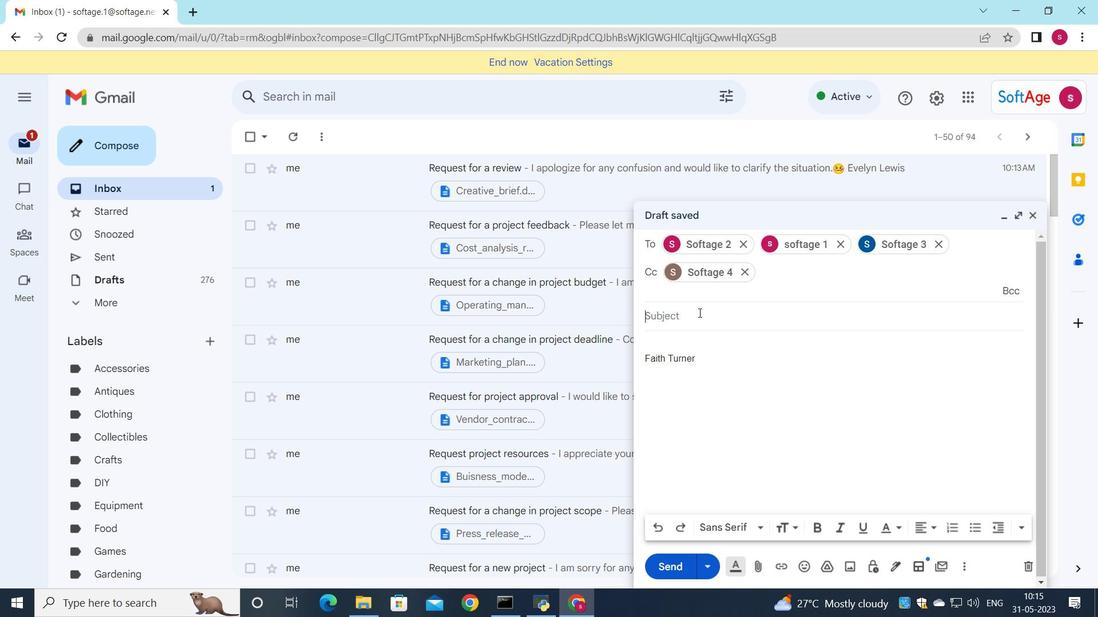 
Action: Key pressed <Key.shift>Request<Key.space>for<Key.space>a<Key.space>testimonial
Screenshot: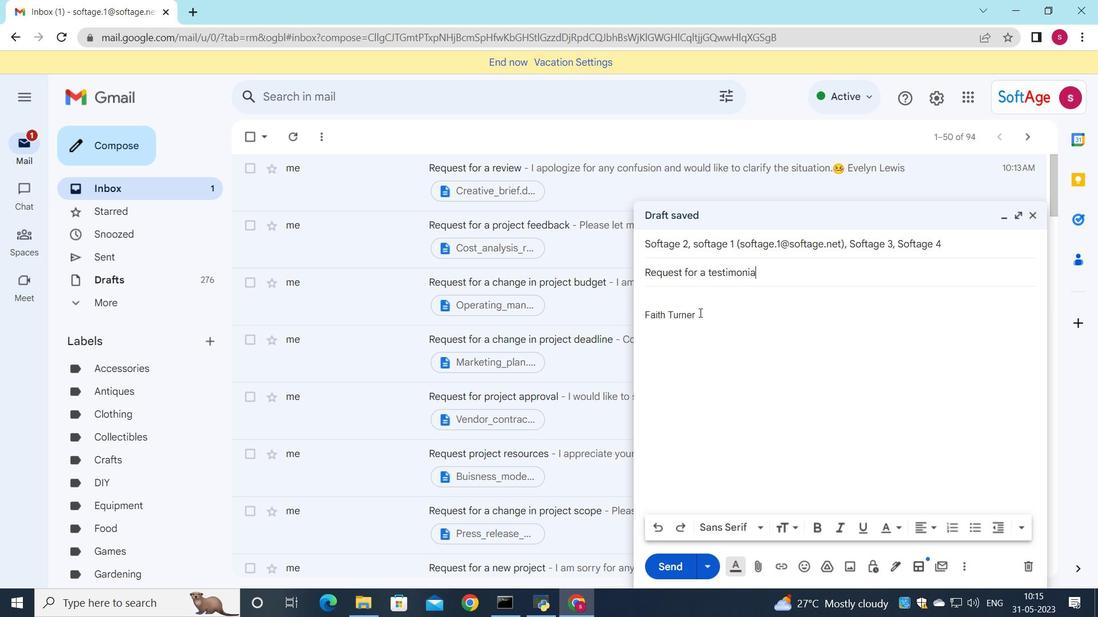 
Action: Mouse moved to (651, 292)
Screenshot: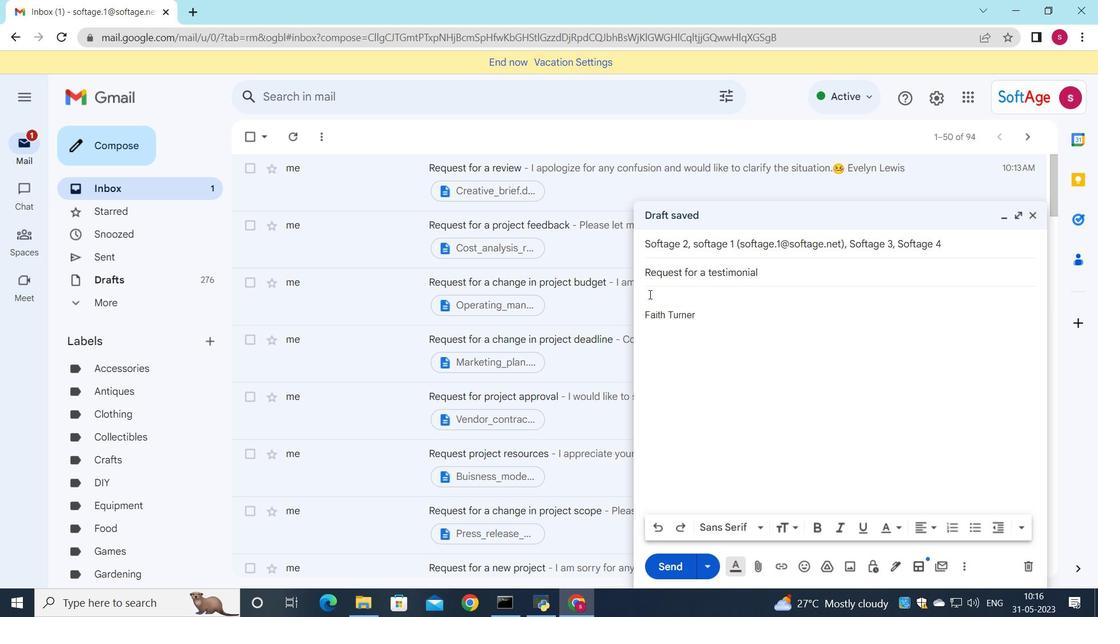 
Action: Mouse pressed left at (651, 292)
Screenshot: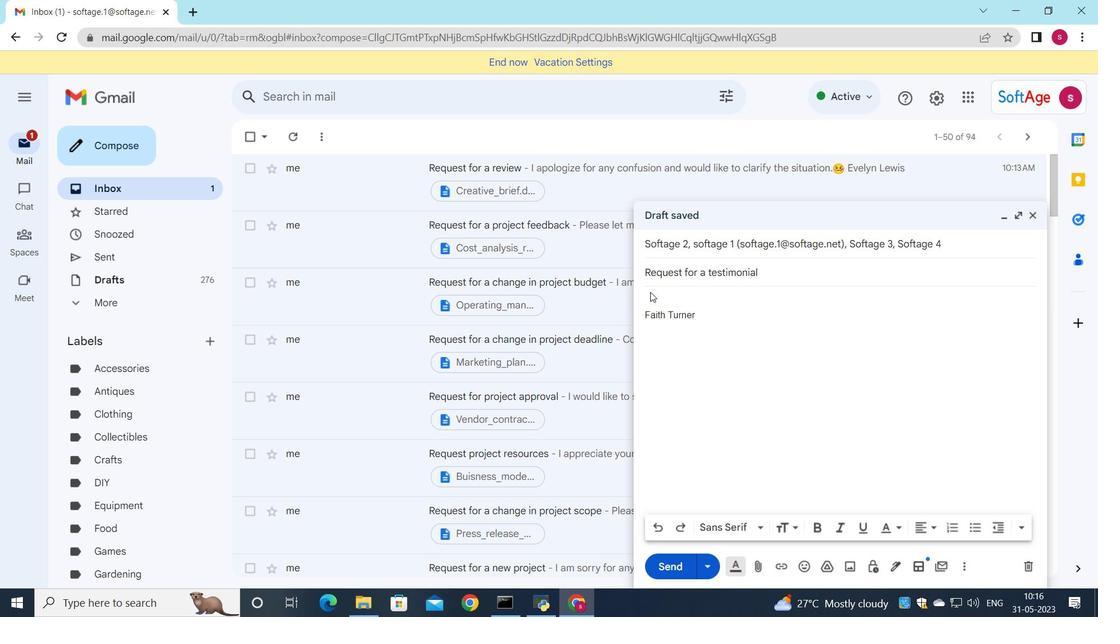 
Action: Key pressed <Key.shift>I<Key.space>wi<Key.backspace>ould<Key.space>like<Key.space>to<Key.space>request<Key.space>a<Key.space>review<Key.space>of<Key.space>the<Key.space>proposal<Key.space>before<Key.space>making<Key.space>a<Key.space>decision.
Screenshot: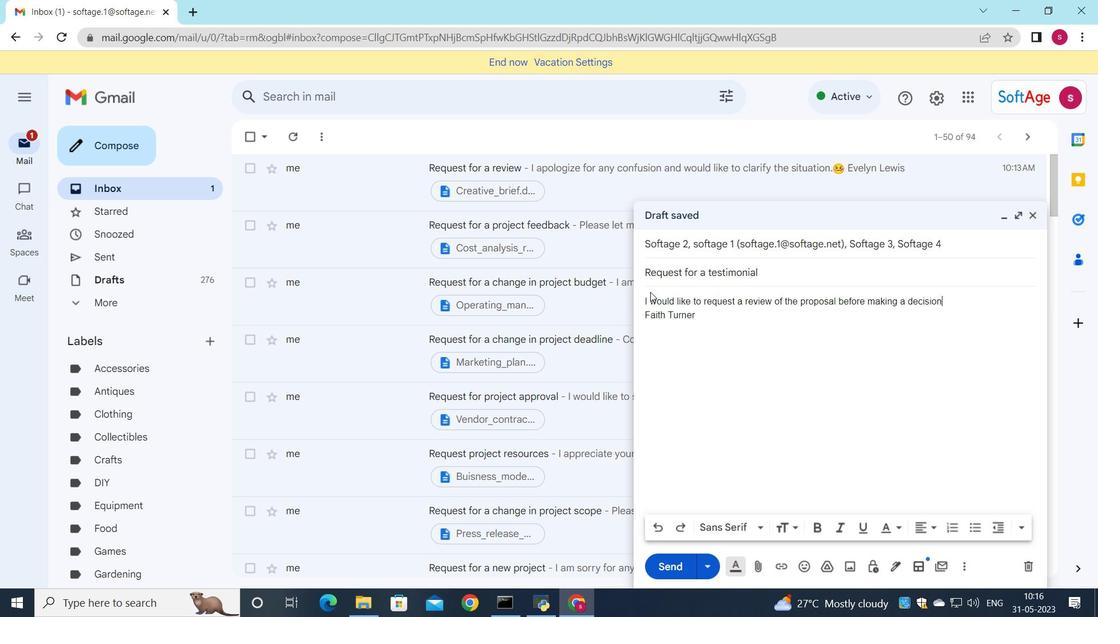 
Action: Mouse moved to (757, 397)
Screenshot: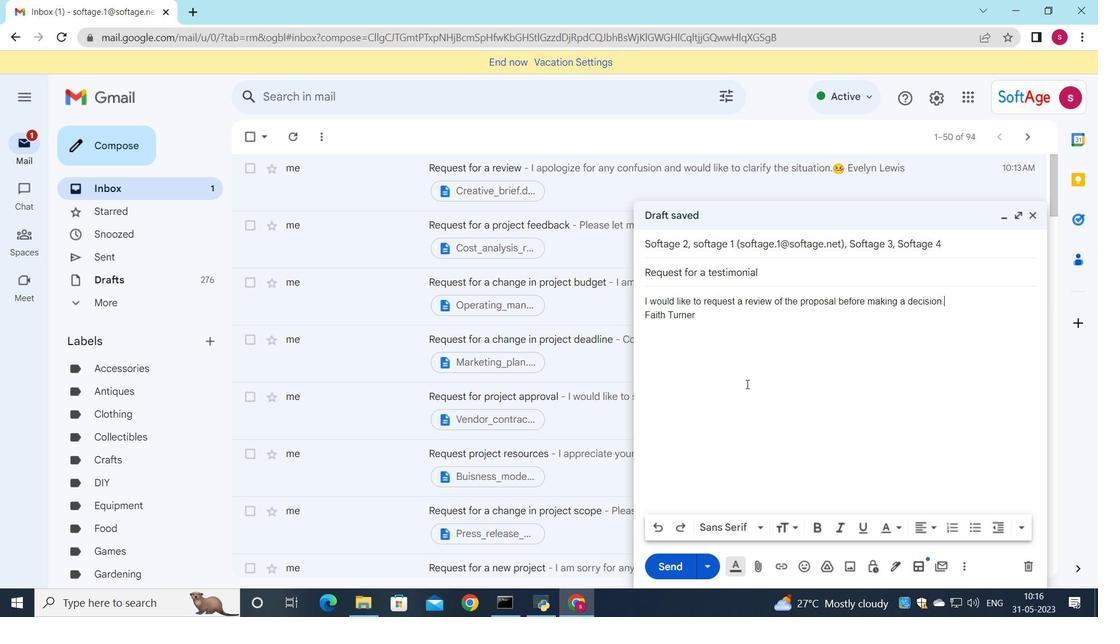 
Action: Mouse scrolled (757, 397) with delta (0, 0)
Screenshot: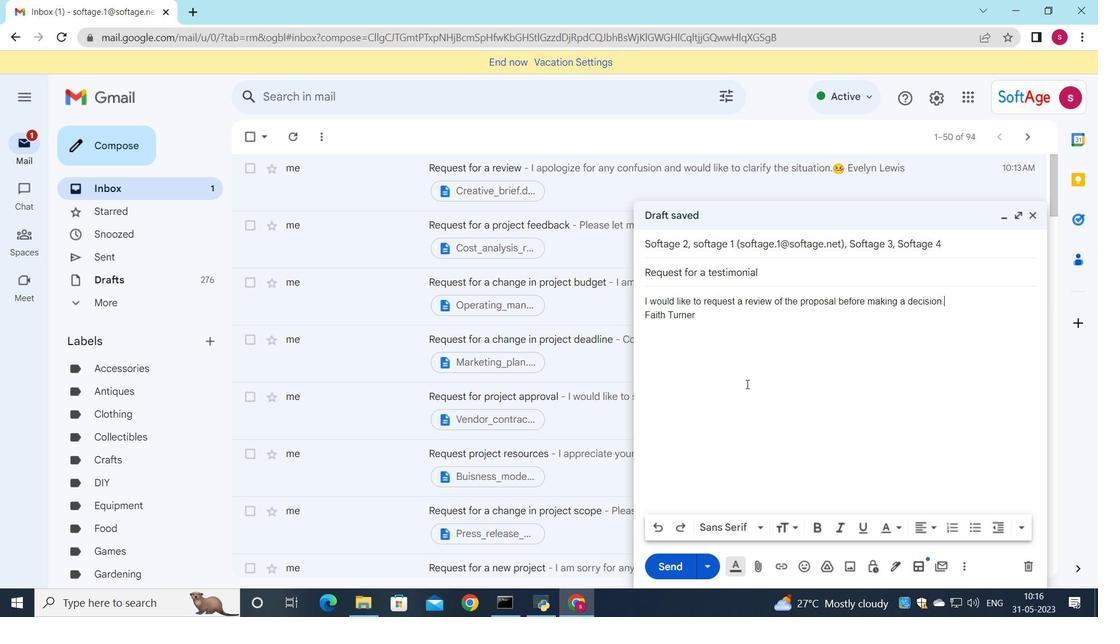 
Action: Mouse moved to (798, 573)
Screenshot: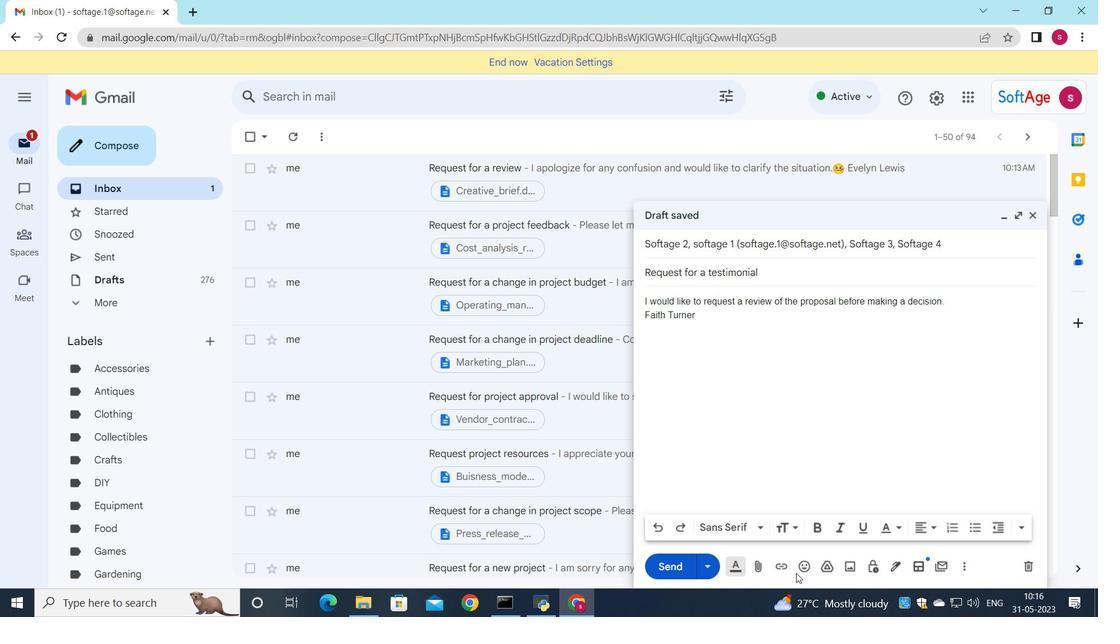
Action: Mouse pressed left at (798, 573)
Screenshot: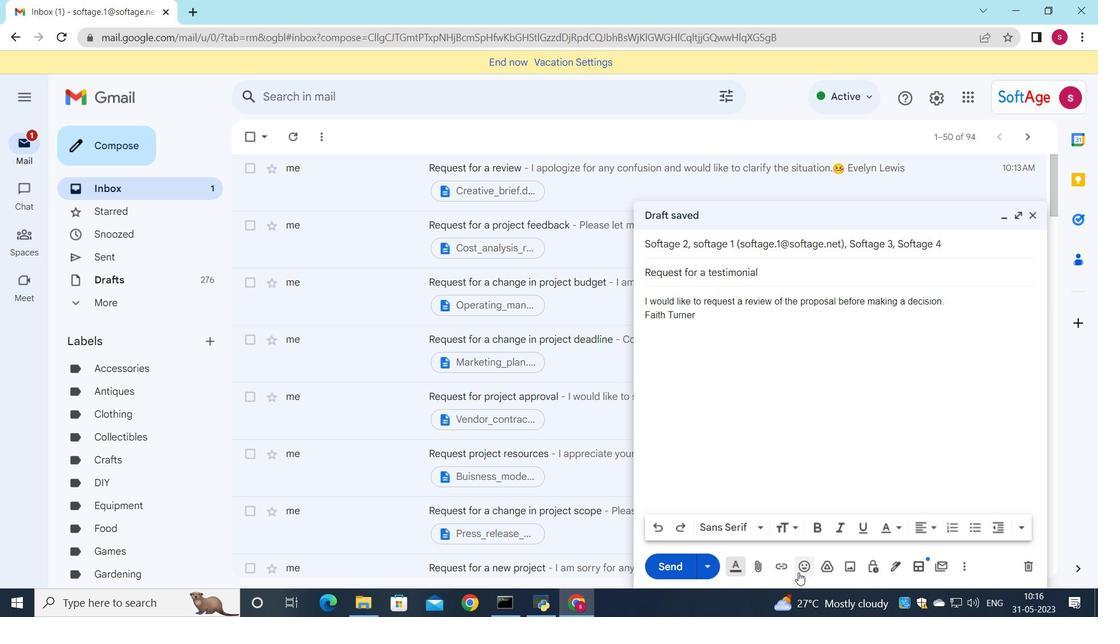 
Action: Mouse moved to (777, 512)
Screenshot: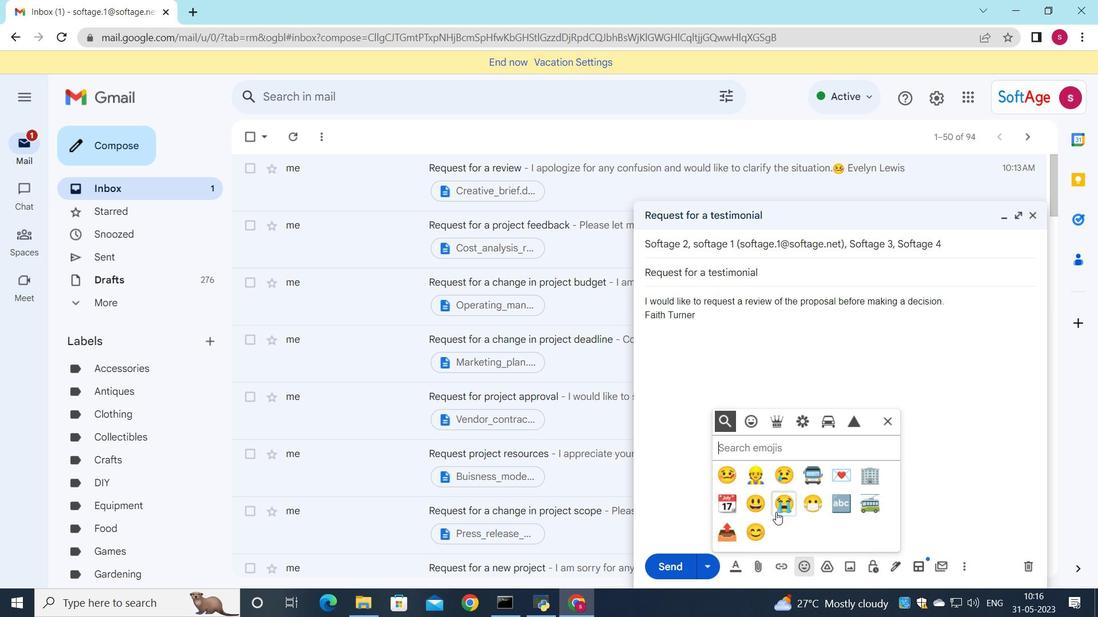
Action: Mouse pressed left at (777, 512)
Screenshot: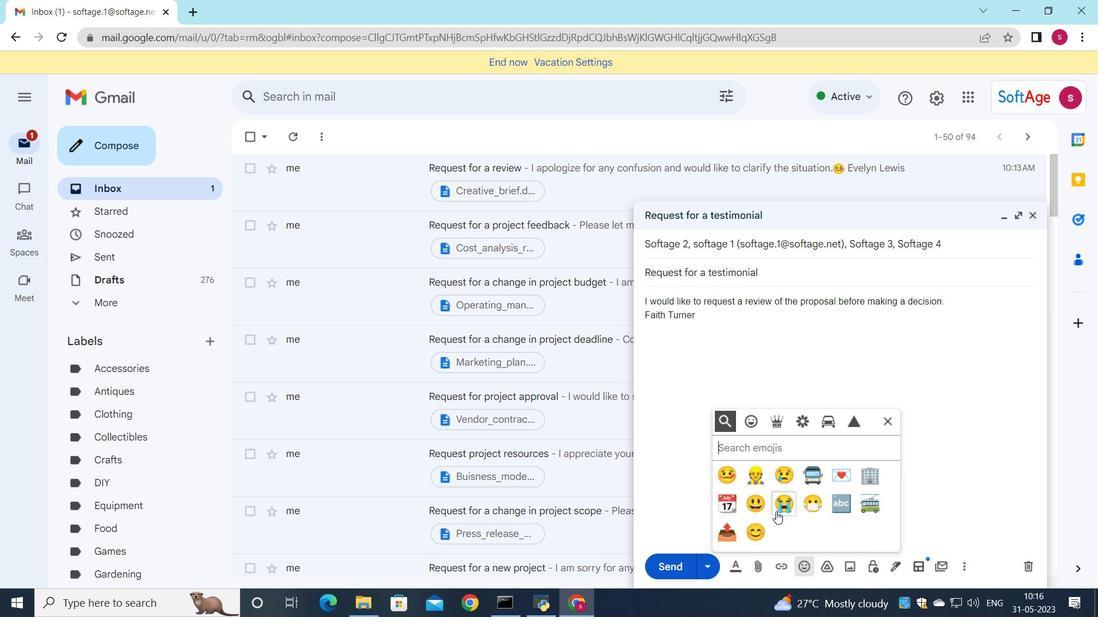 
Action: Mouse moved to (886, 424)
Screenshot: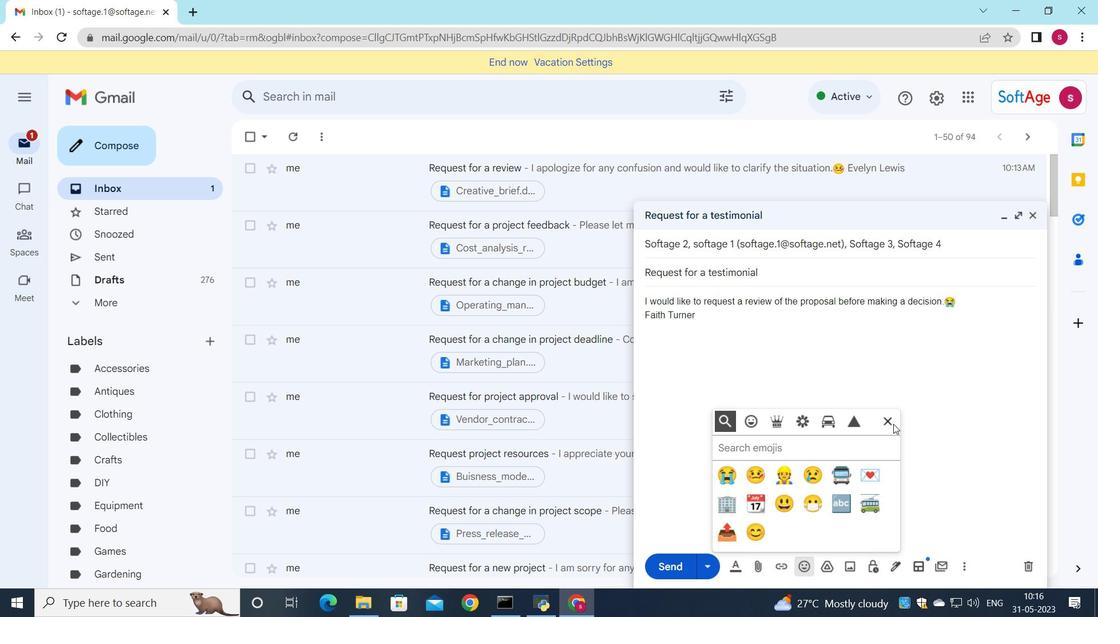 
Action: Mouse pressed left at (886, 424)
Screenshot: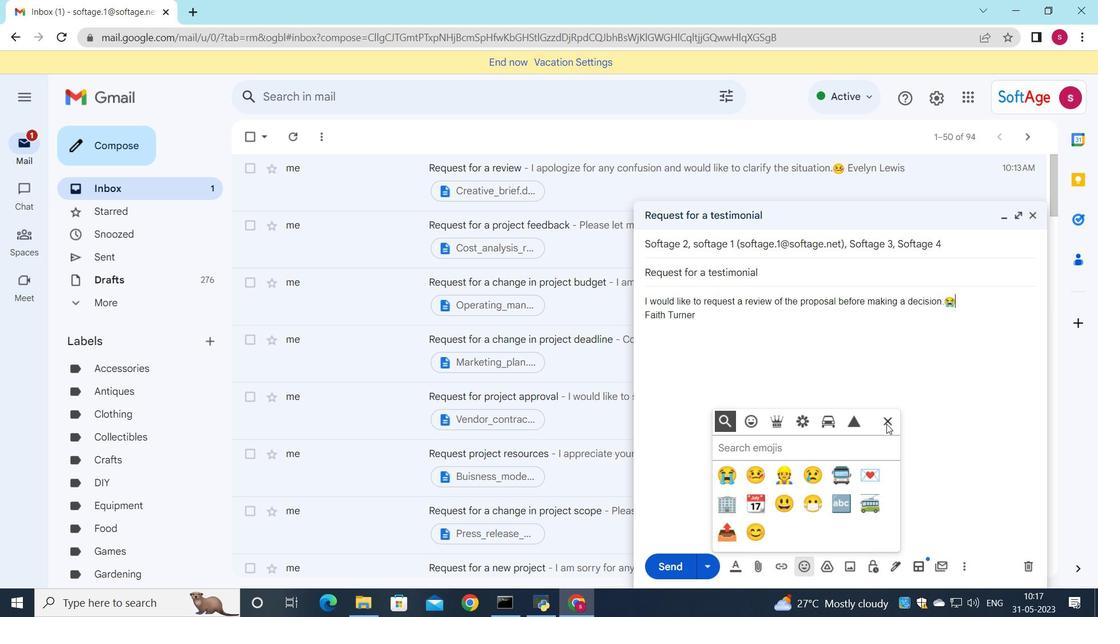 
Action: Mouse moved to (762, 562)
Screenshot: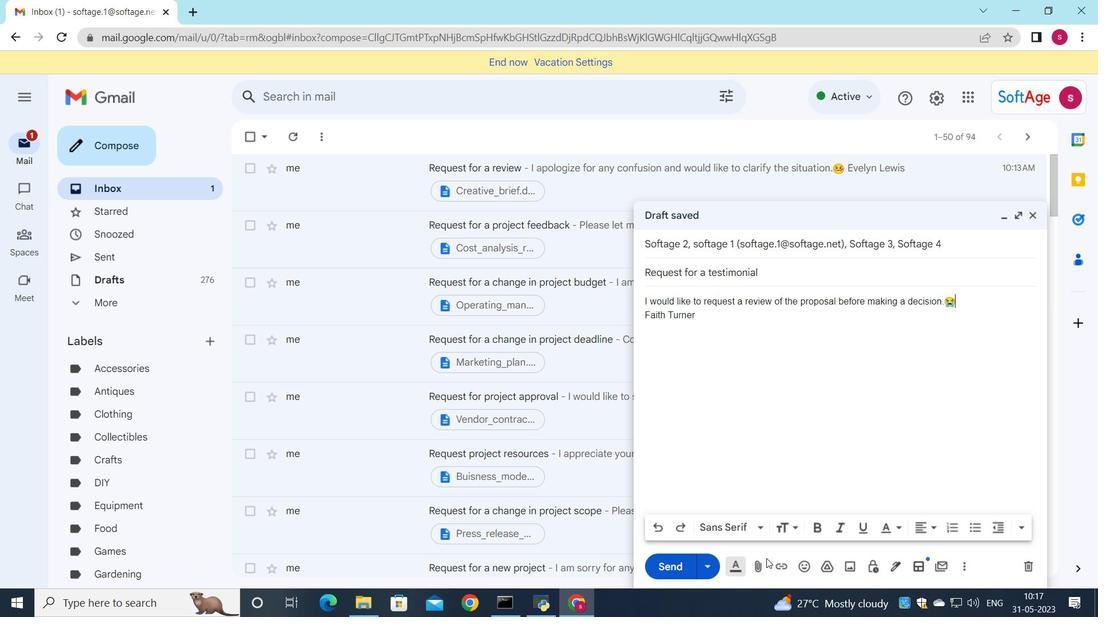 
Action: Mouse pressed left at (762, 562)
Screenshot: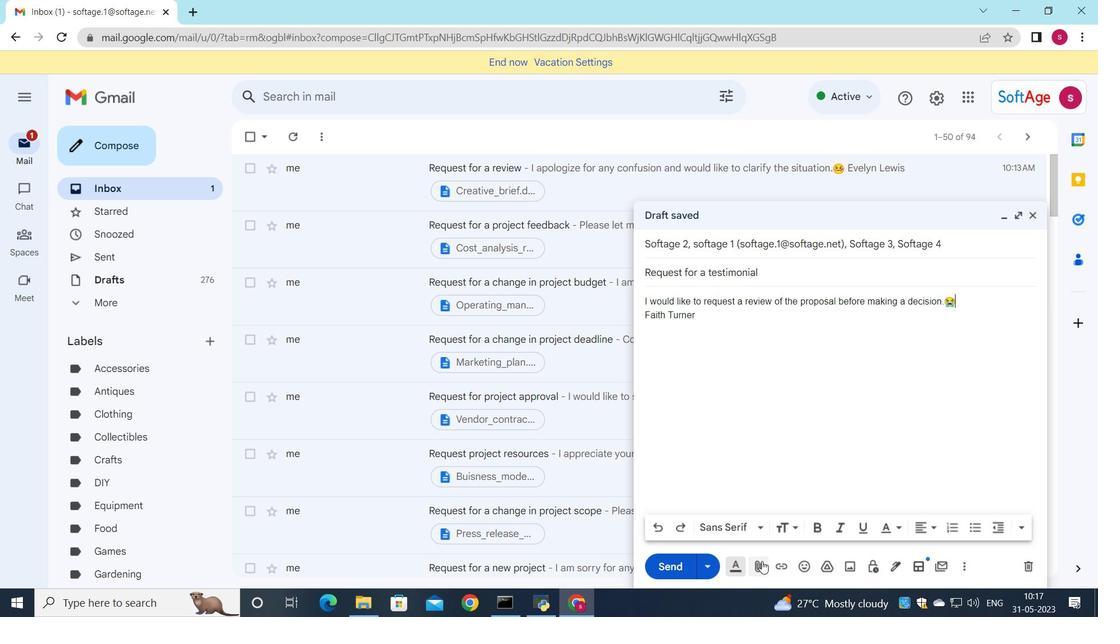 
Action: Mouse moved to (216, 101)
Screenshot: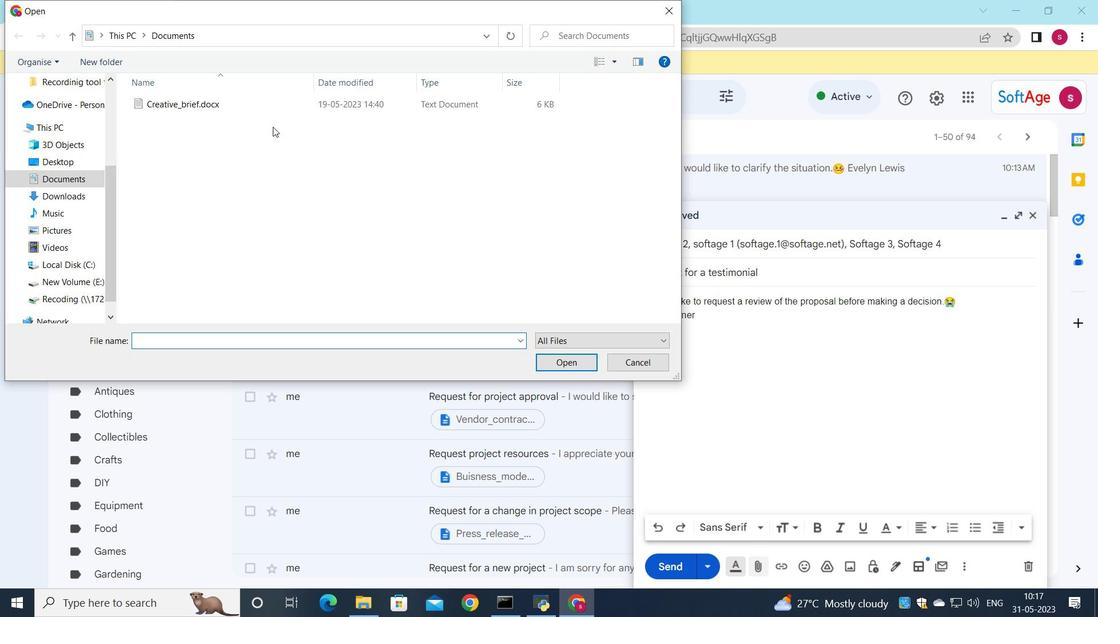 
Action: Mouse pressed left at (216, 101)
Screenshot: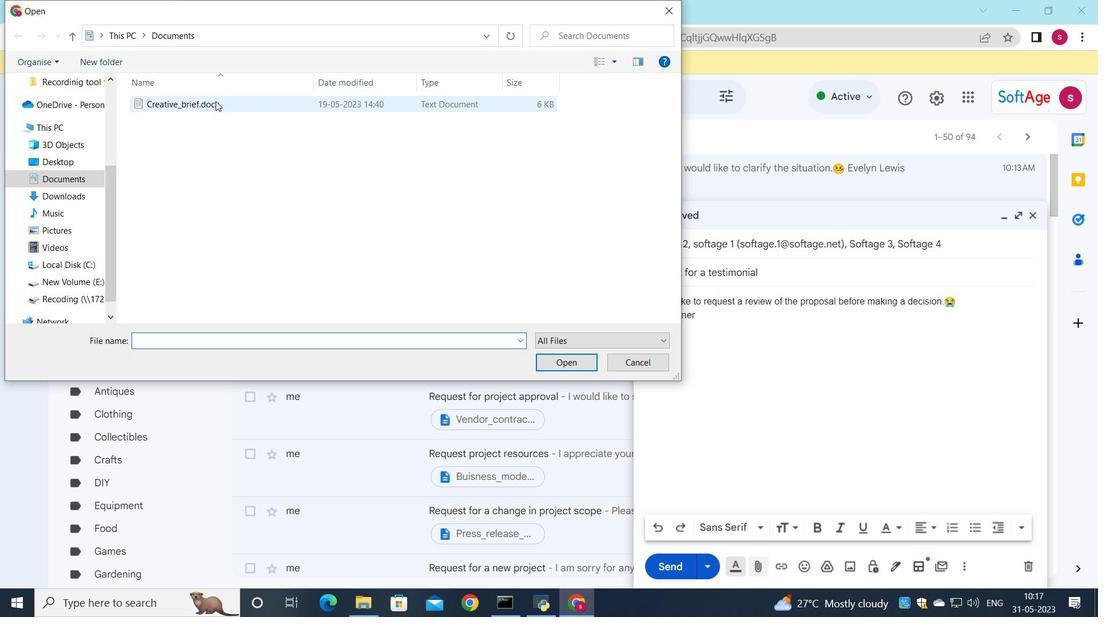
Action: Mouse moved to (202, 103)
Screenshot: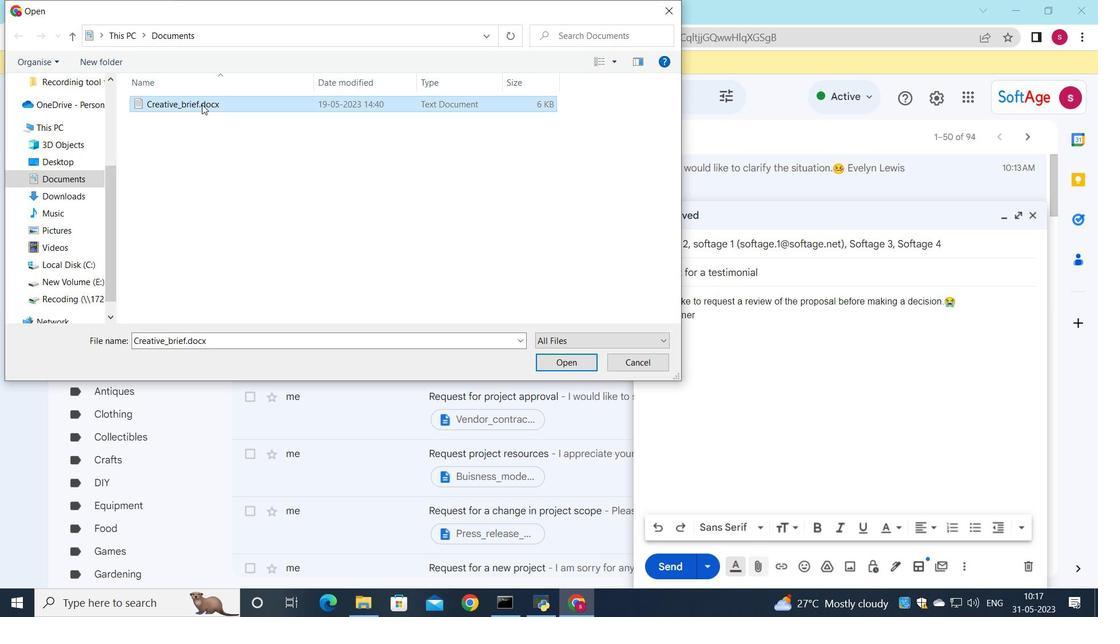 
Action: Mouse pressed left at (202, 103)
Screenshot: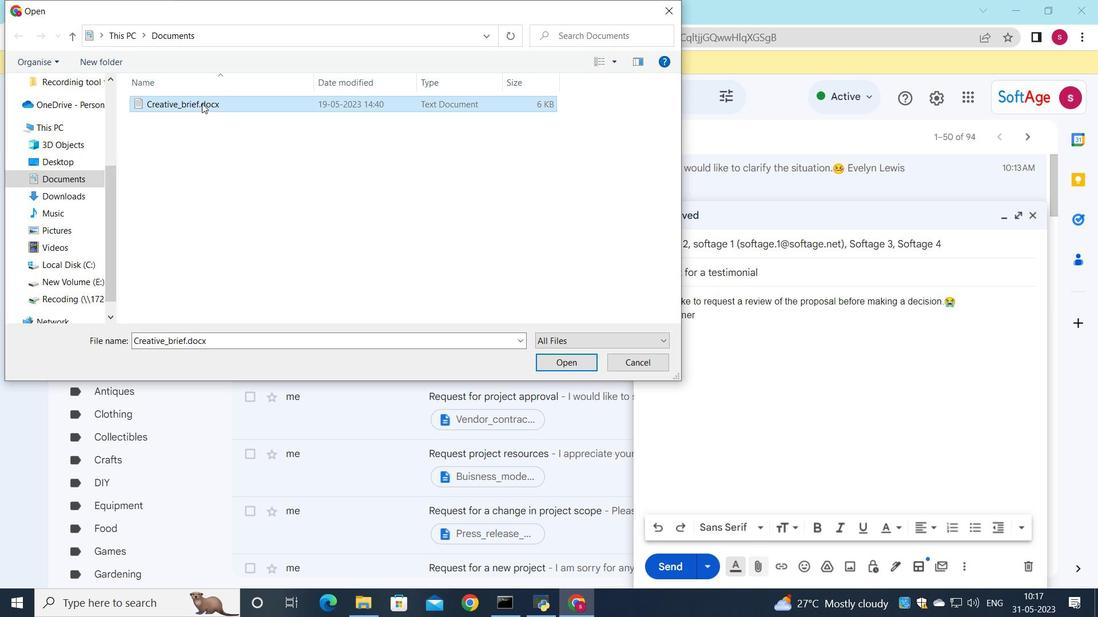 
Action: Mouse moved to (542, 210)
Screenshot: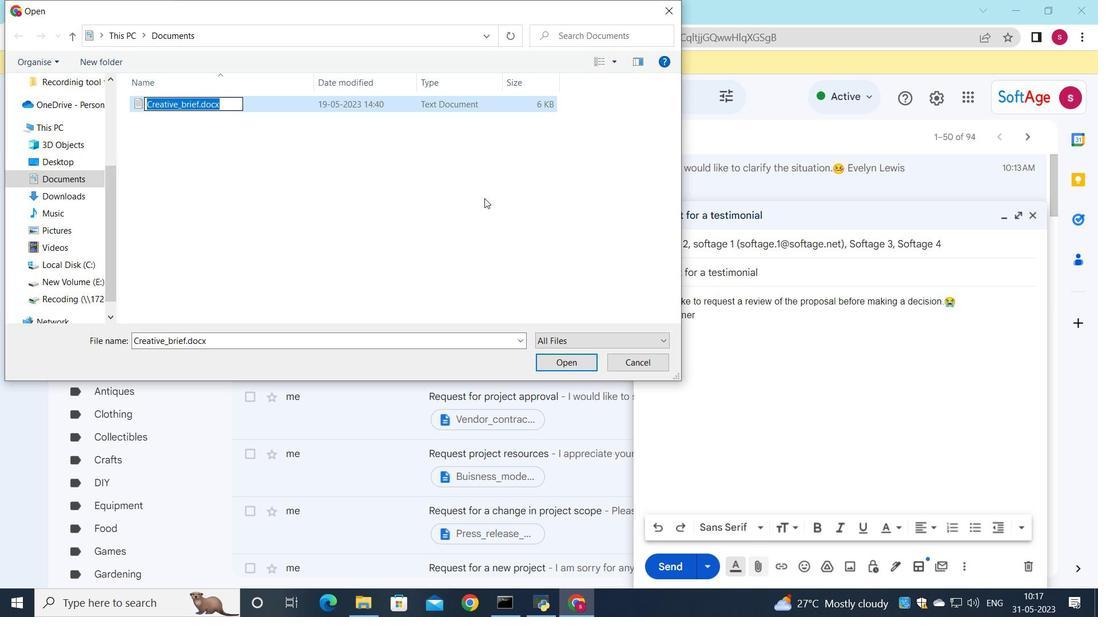 
Action: Key pressed <Key.shift>Buisness<Key.shift>_evaluation.pdf
Screenshot: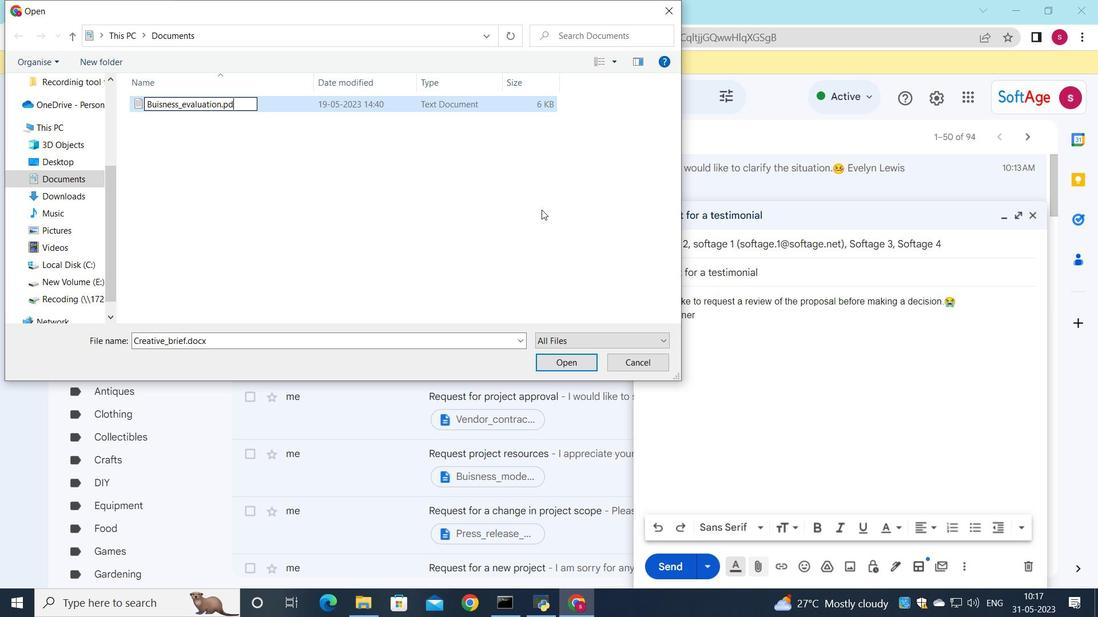 
Action: Mouse moved to (427, 104)
Screenshot: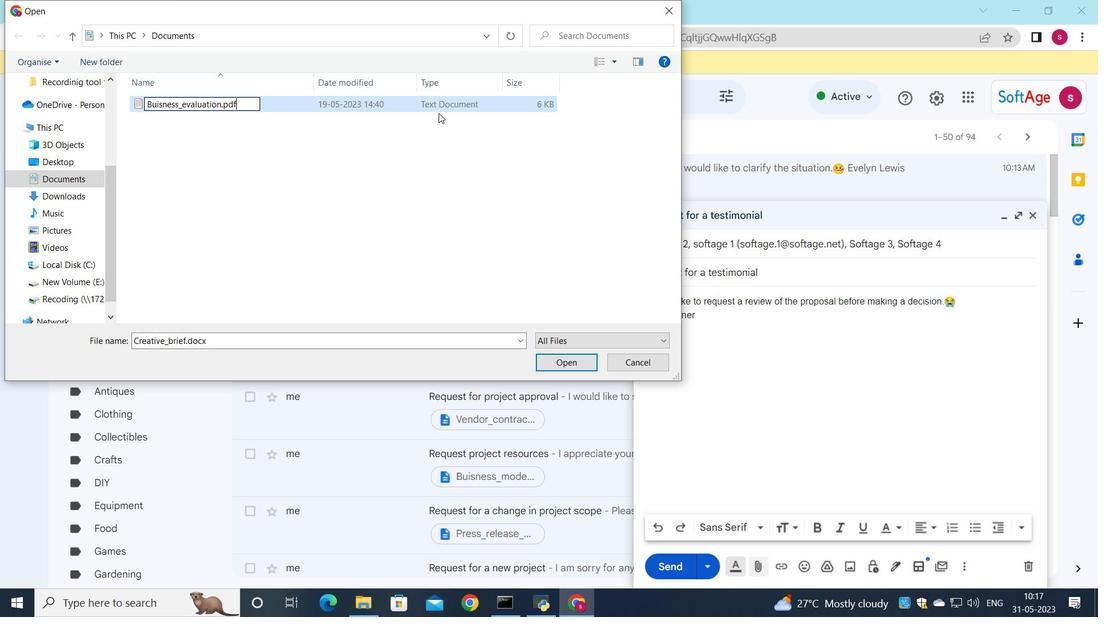 
Action: Mouse pressed left at (427, 104)
Screenshot: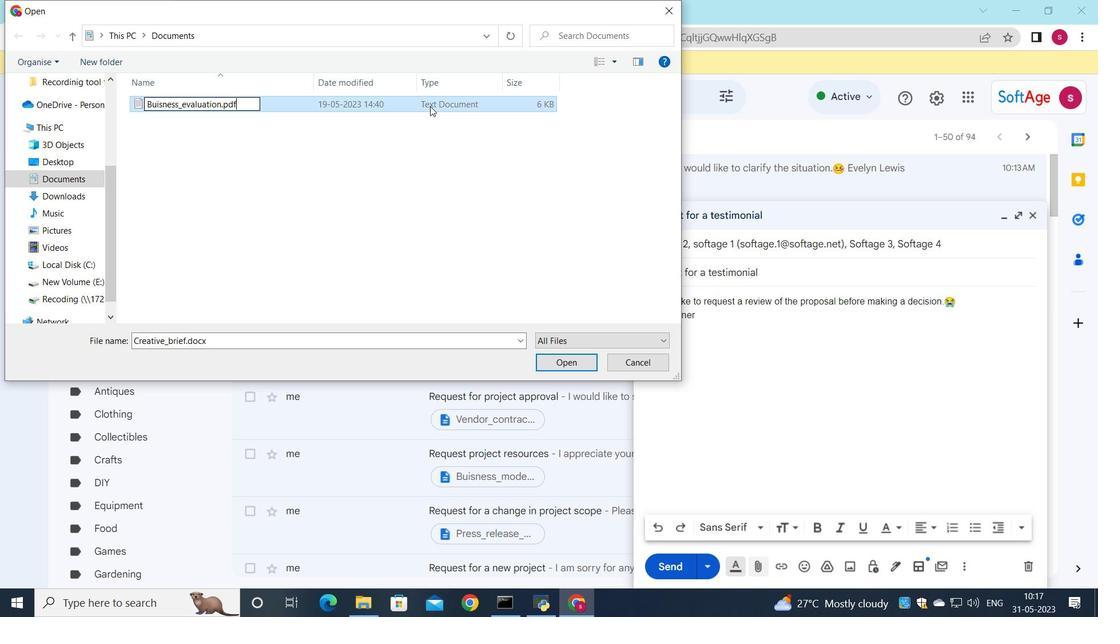 
Action: Mouse moved to (547, 363)
Screenshot: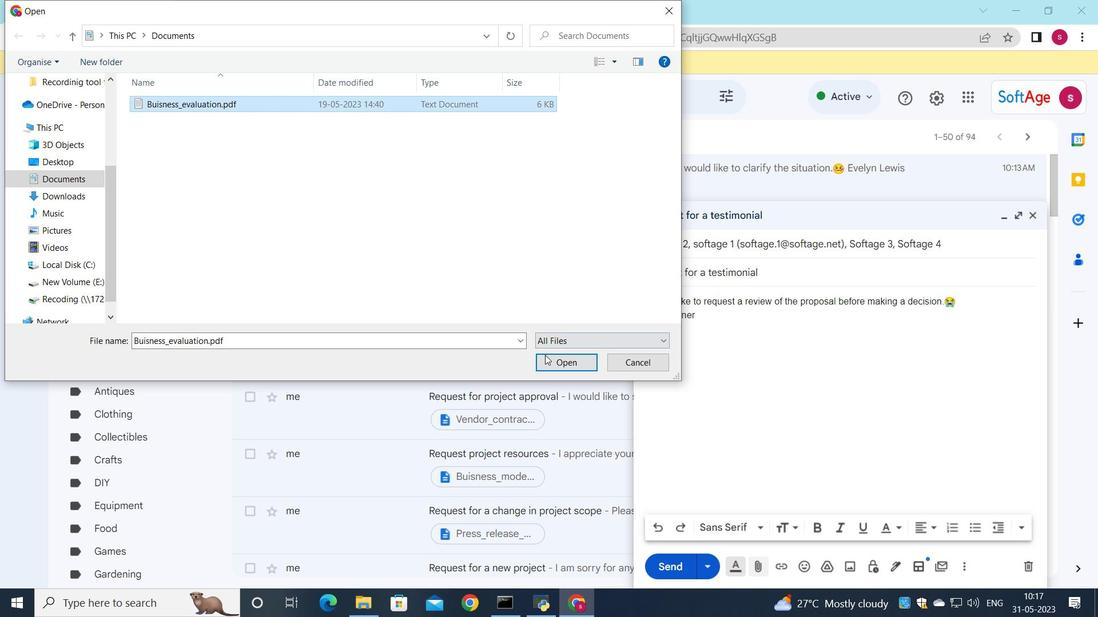 
Action: Mouse pressed left at (547, 363)
Screenshot: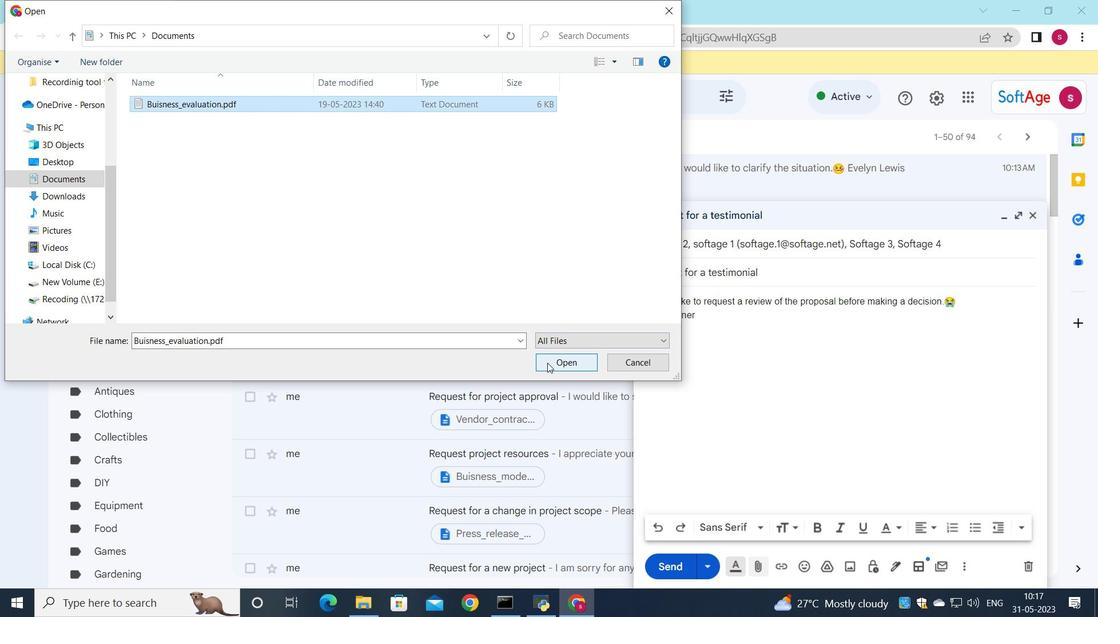 
Action: Mouse moved to (664, 567)
Screenshot: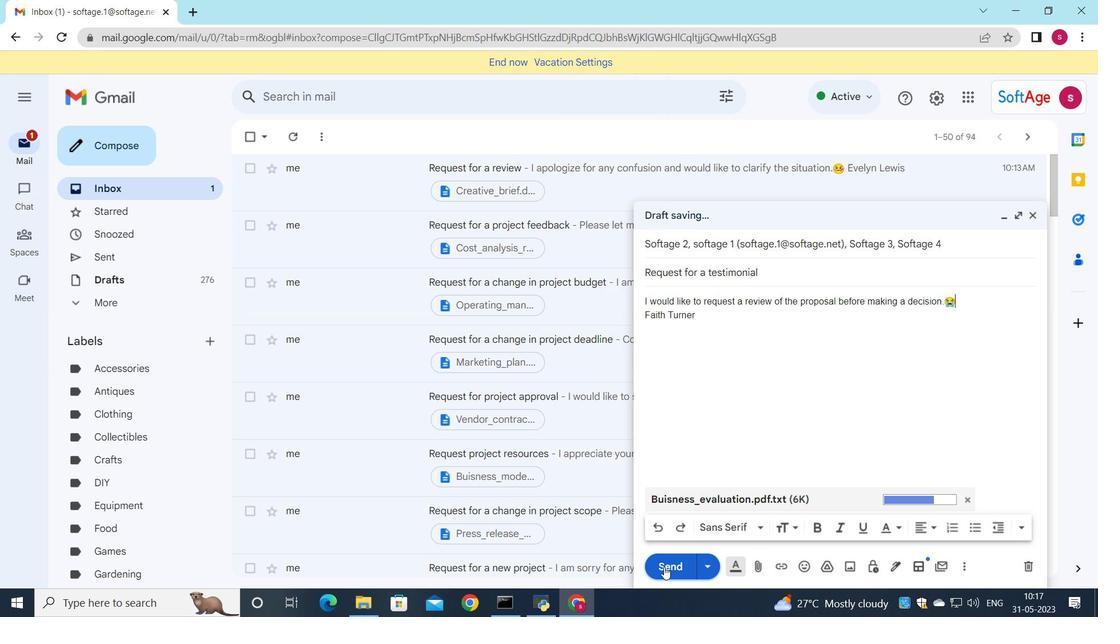 
Action: Mouse pressed left at (664, 567)
Screenshot: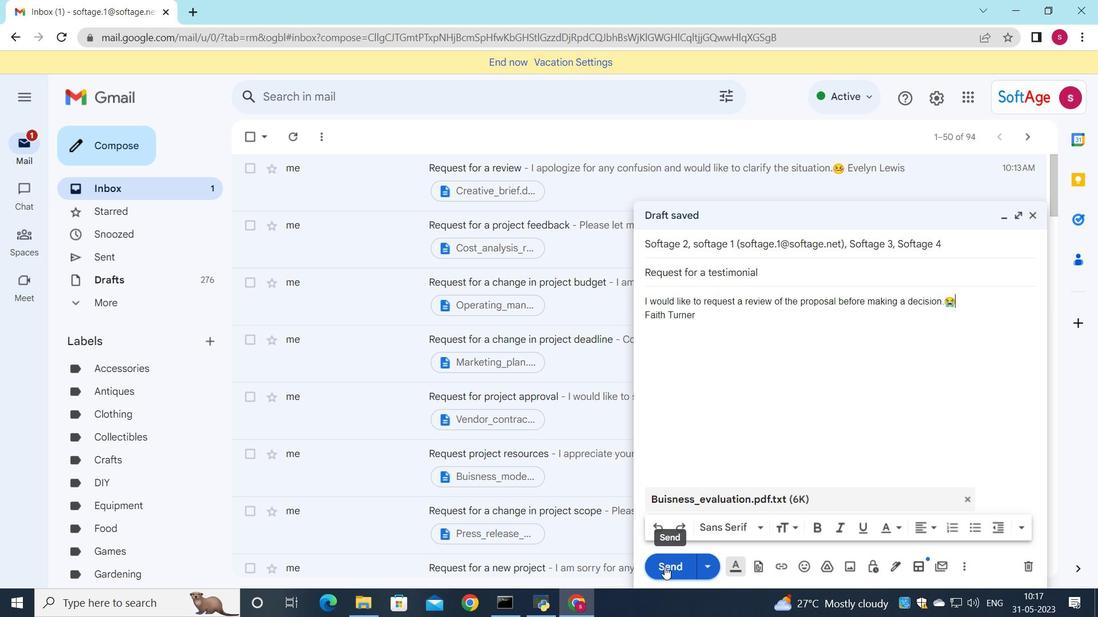 
Action: Mouse moved to (553, 165)
Screenshot: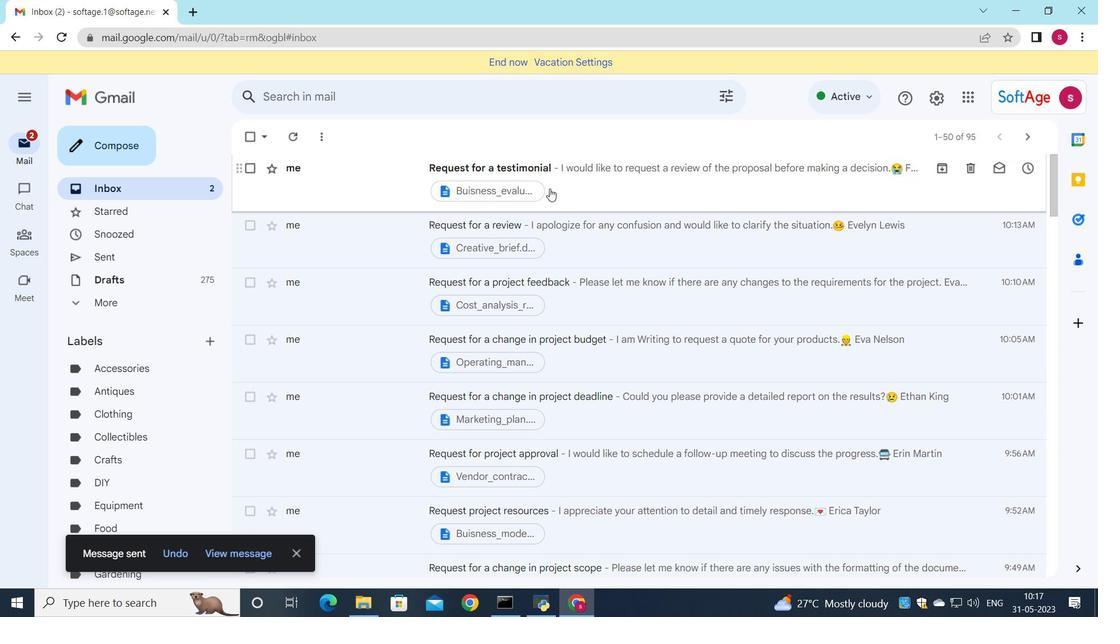 
Action: Mouse pressed left at (553, 165)
Screenshot: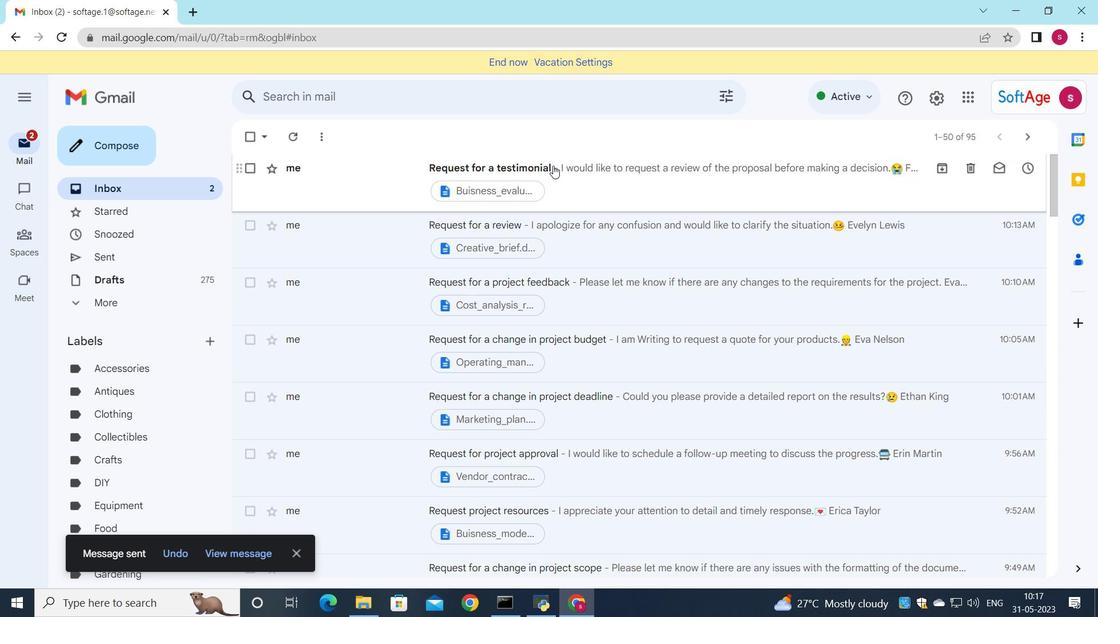 
Action: Mouse moved to (513, 284)
Screenshot: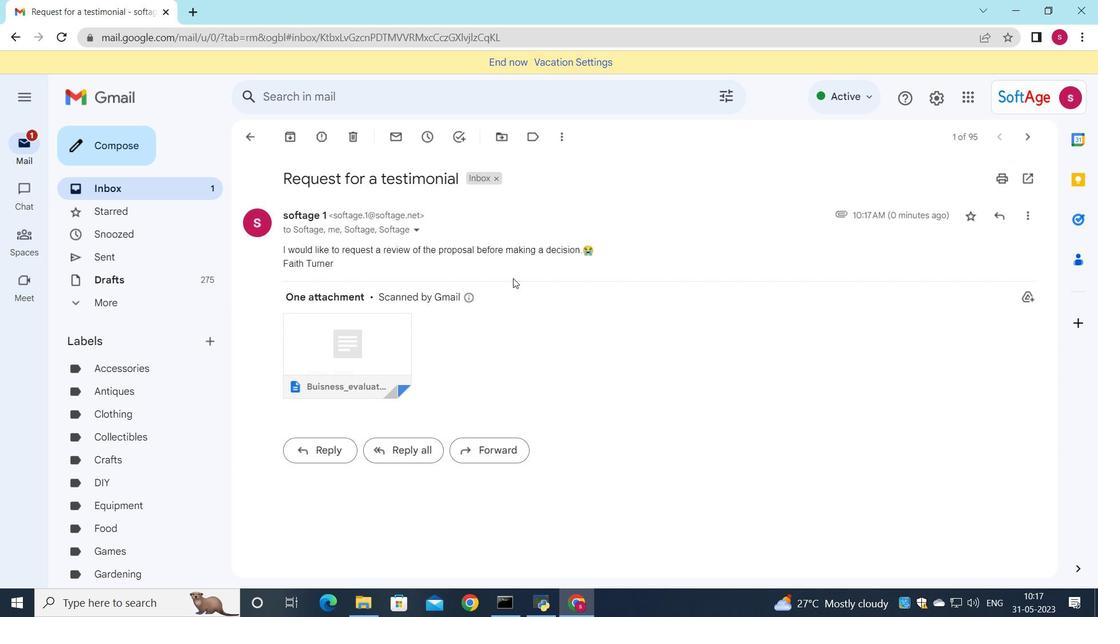 
